 Task: select a rule when a due date less than hours ago is set on a card by anyone.
Action: Mouse moved to (1270, 107)
Screenshot: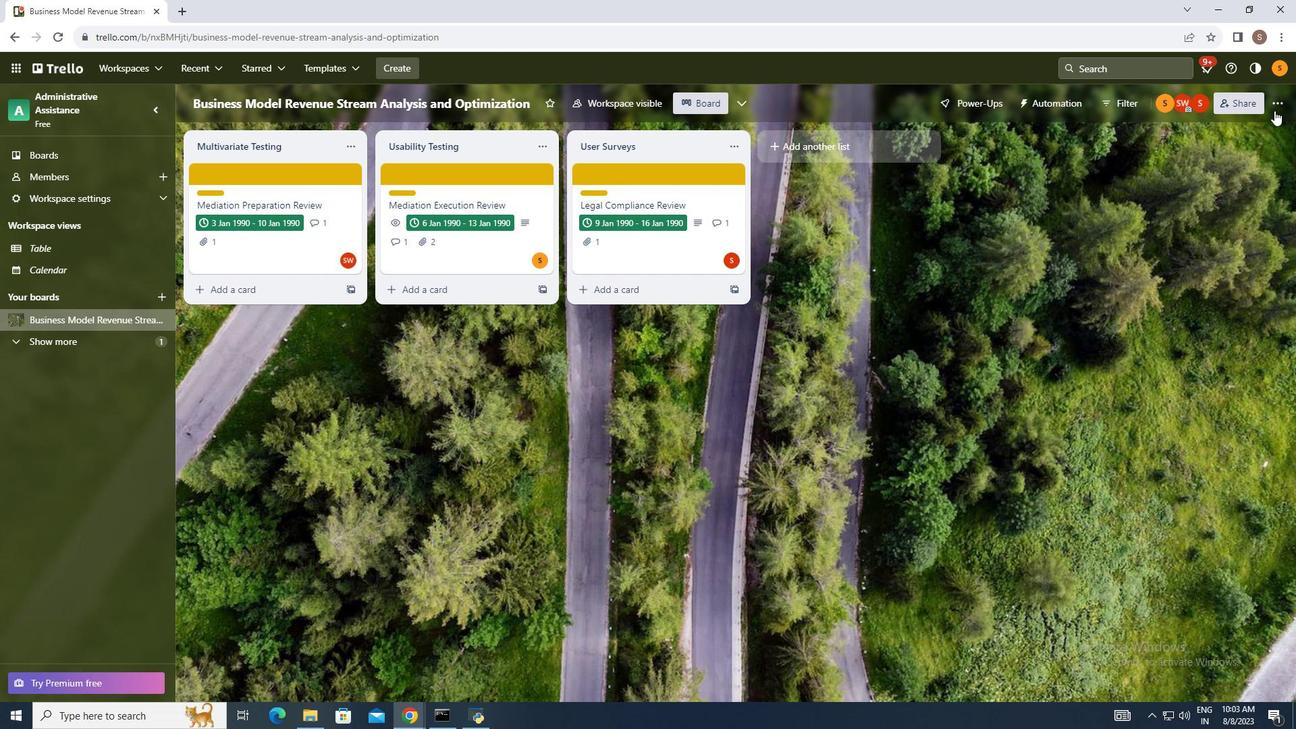 
Action: Mouse pressed left at (1270, 107)
Screenshot: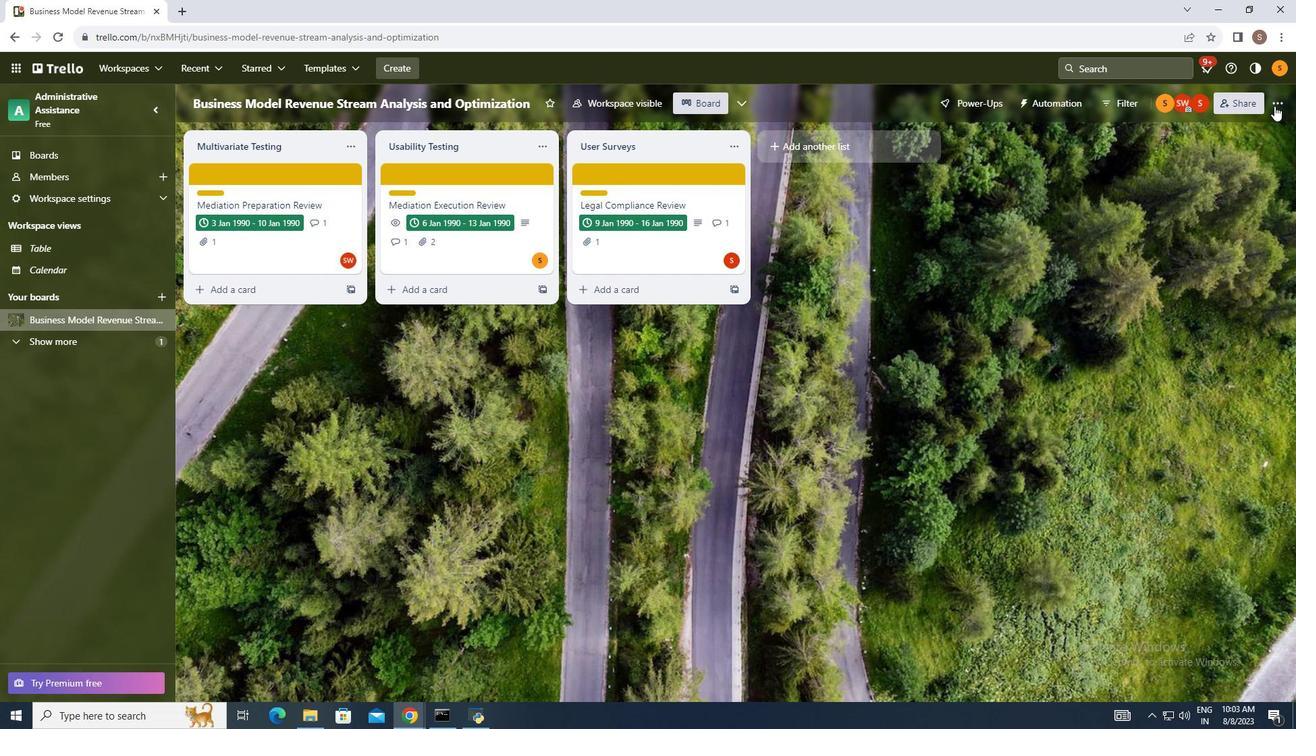 
Action: Mouse moved to (1164, 268)
Screenshot: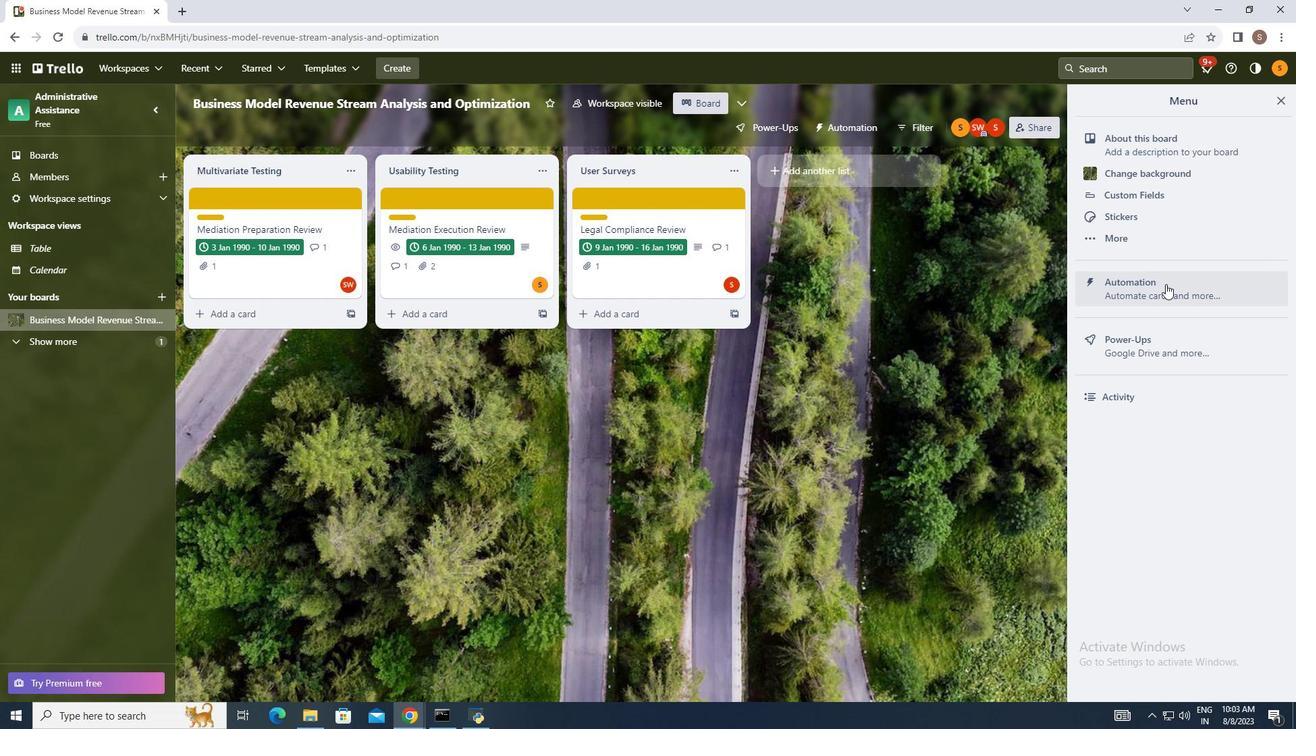 
Action: Mouse pressed left at (1164, 268)
Screenshot: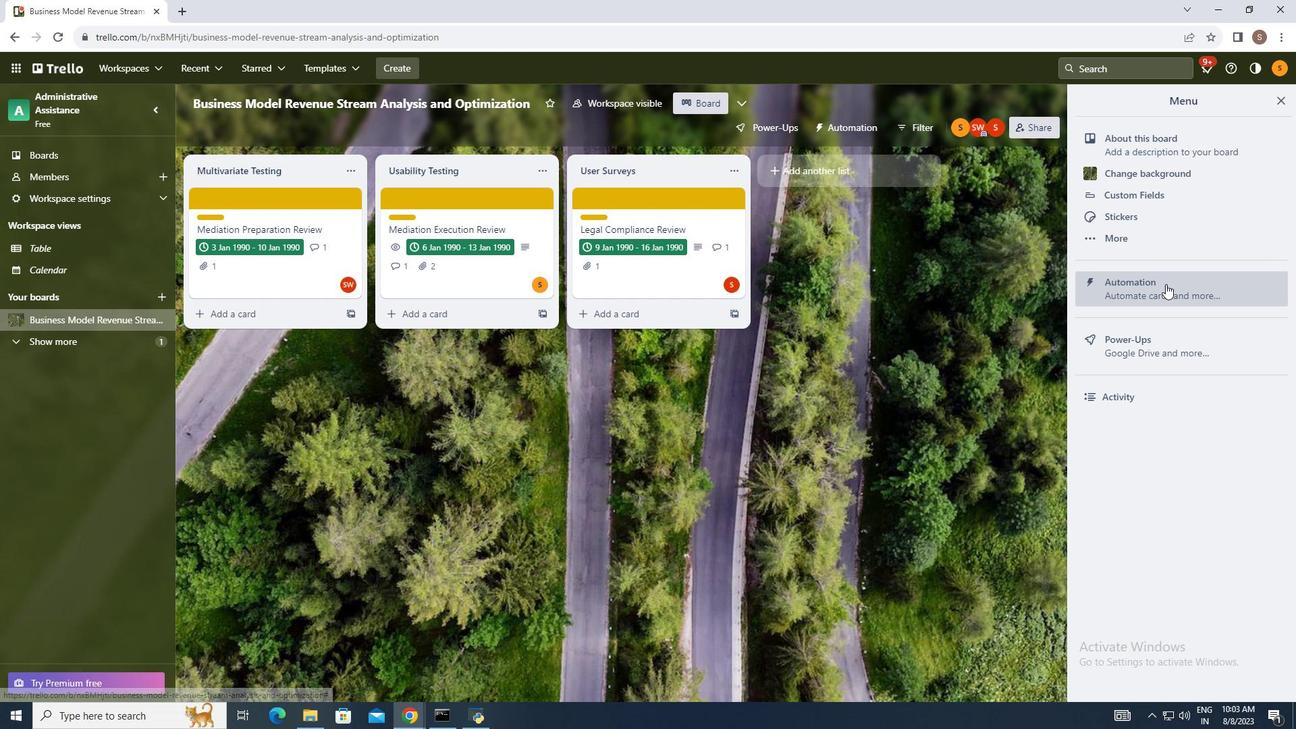 
Action: Mouse moved to (252, 213)
Screenshot: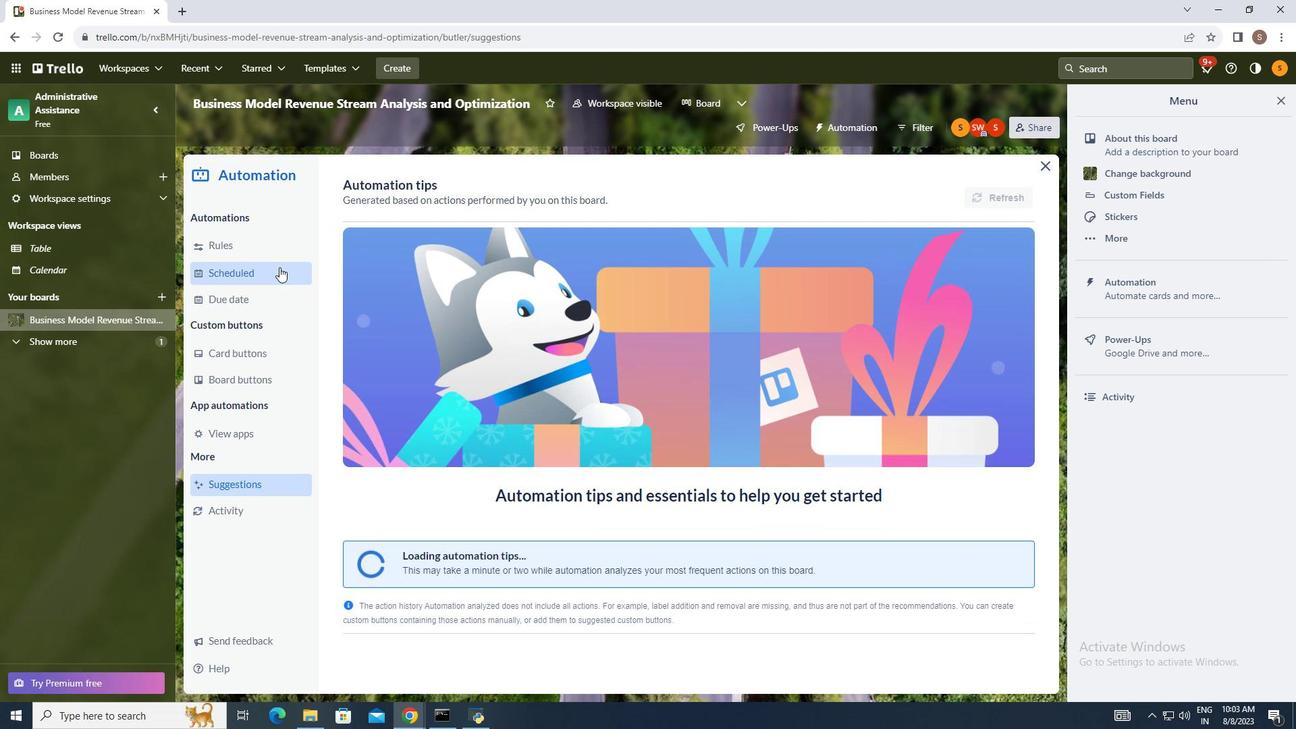 
Action: Mouse pressed left at (252, 213)
Screenshot: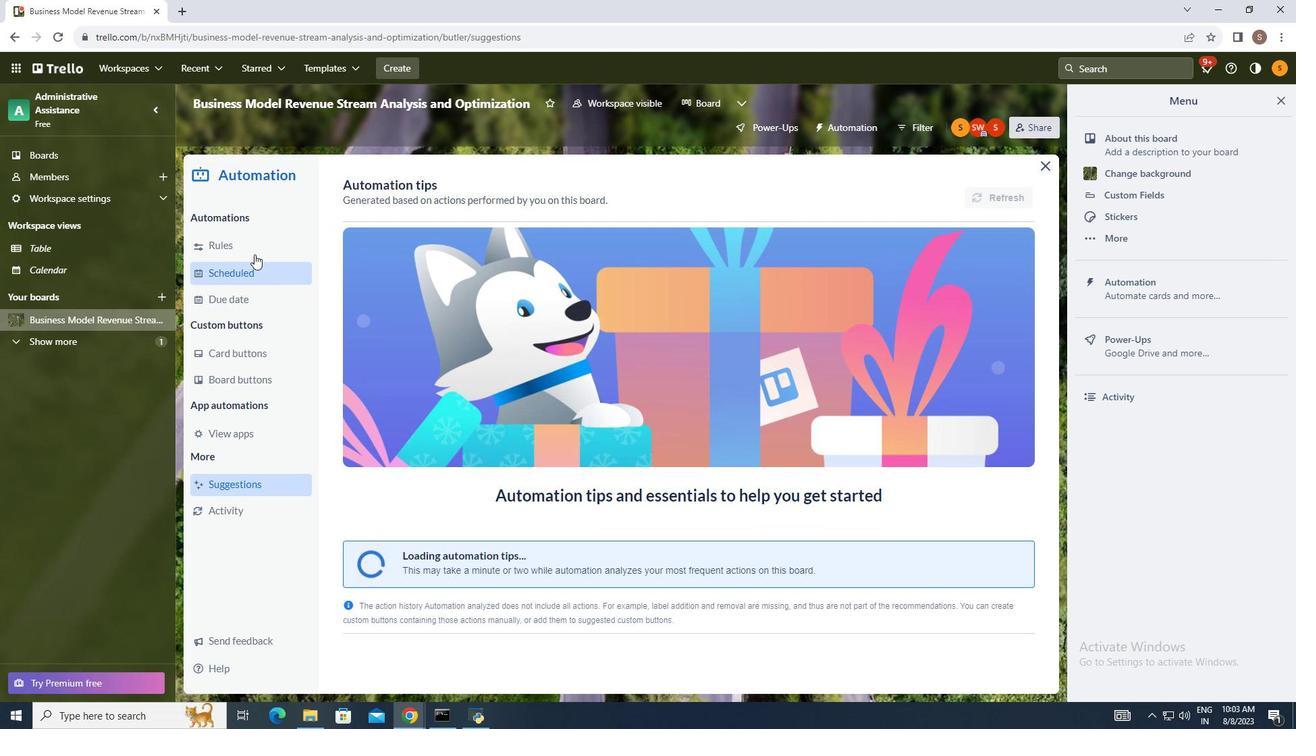 
Action: Mouse moved to (899, 167)
Screenshot: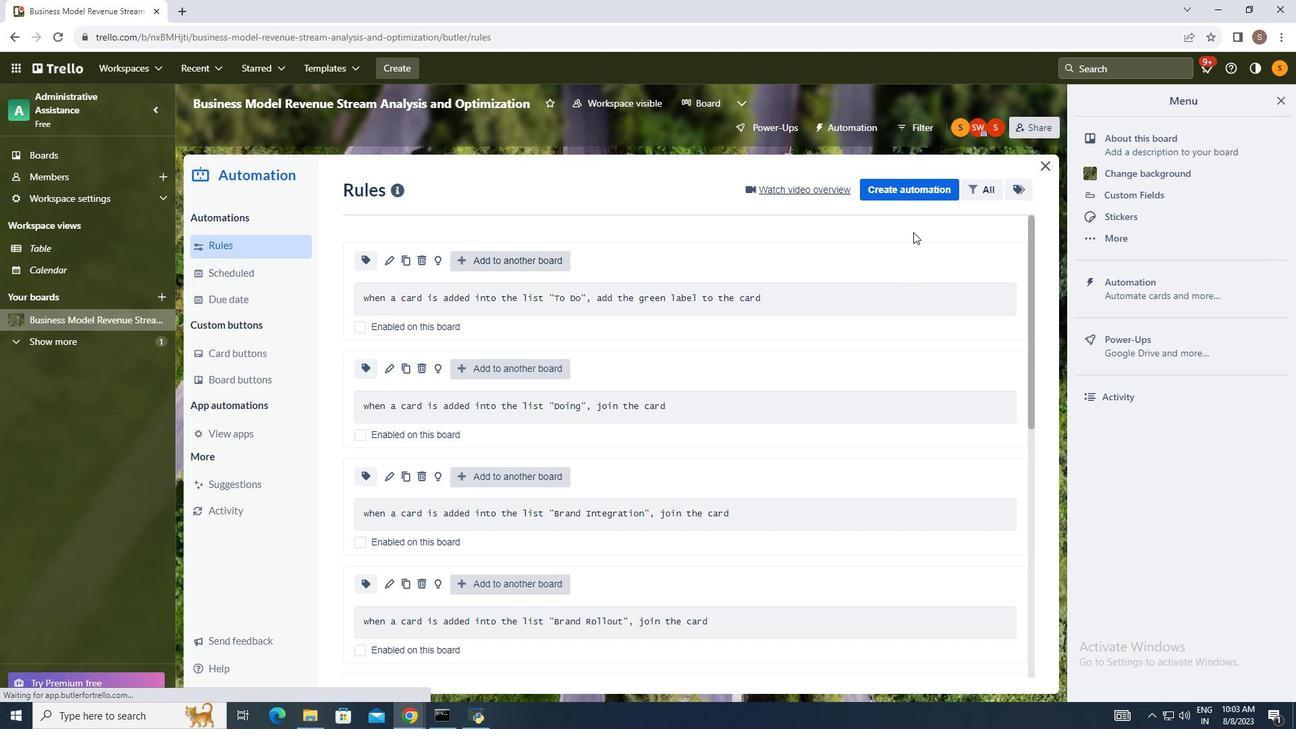 
Action: Mouse pressed left at (899, 167)
Screenshot: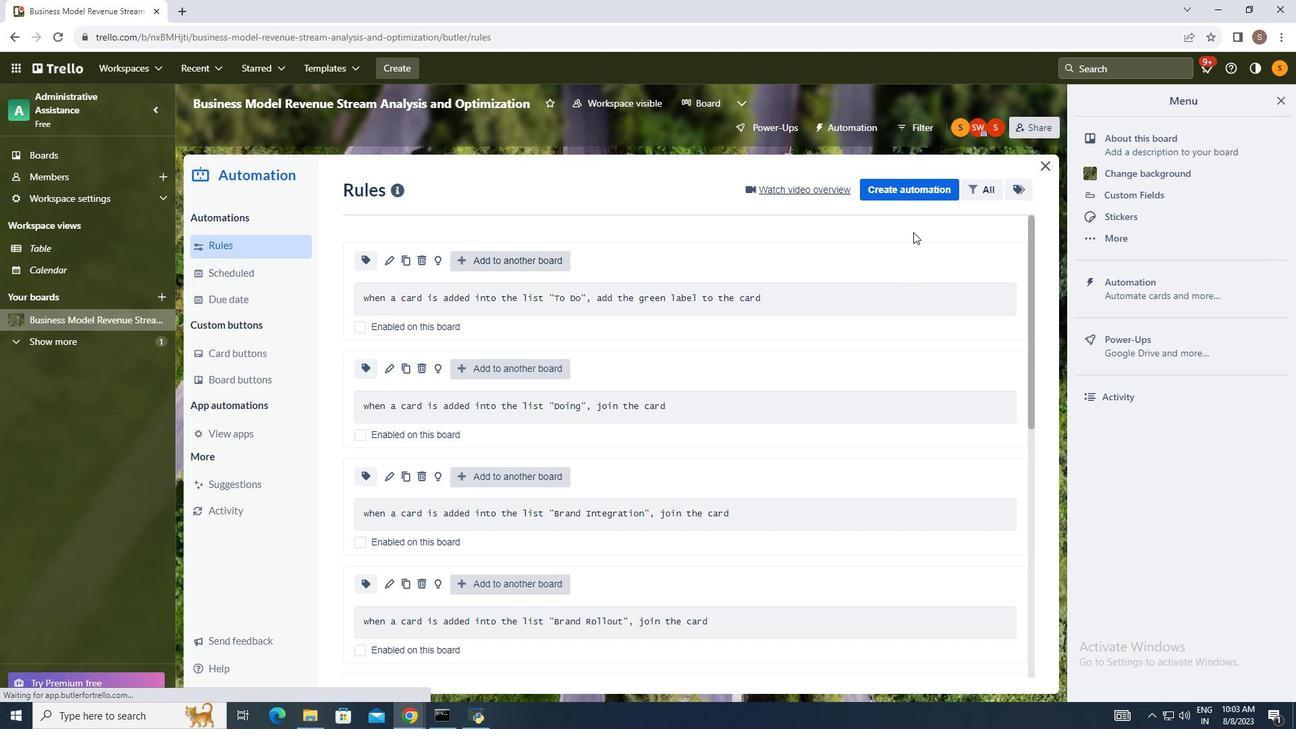 
Action: Mouse moved to (599, 292)
Screenshot: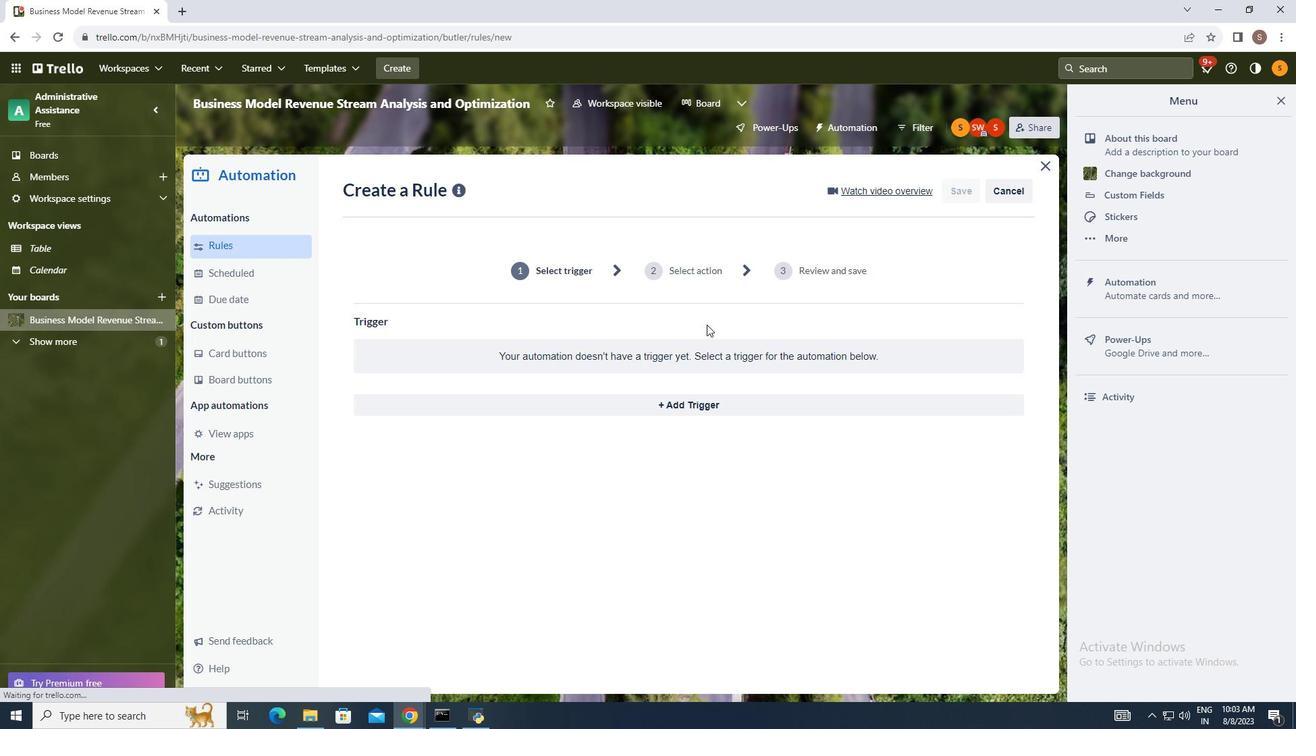 
Action: Mouse pressed left at (599, 292)
Screenshot: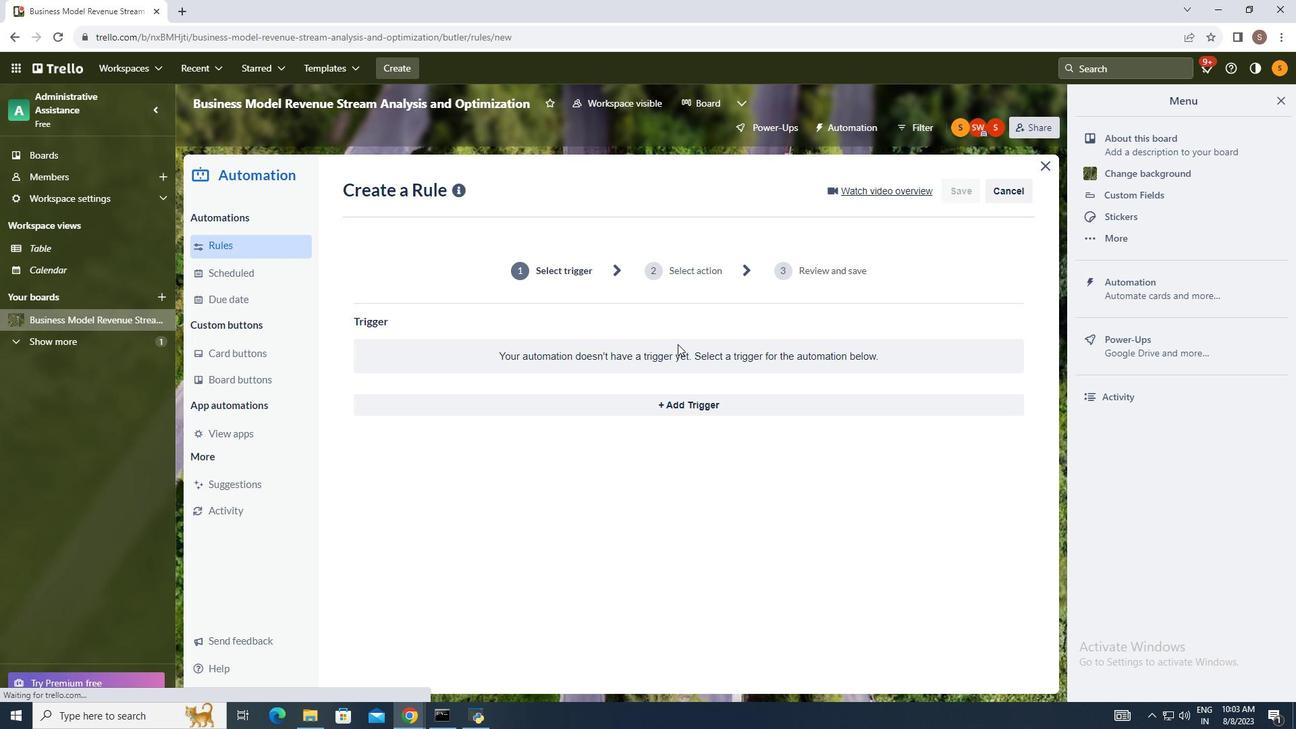 
Action: Mouse moved to (494, 337)
Screenshot: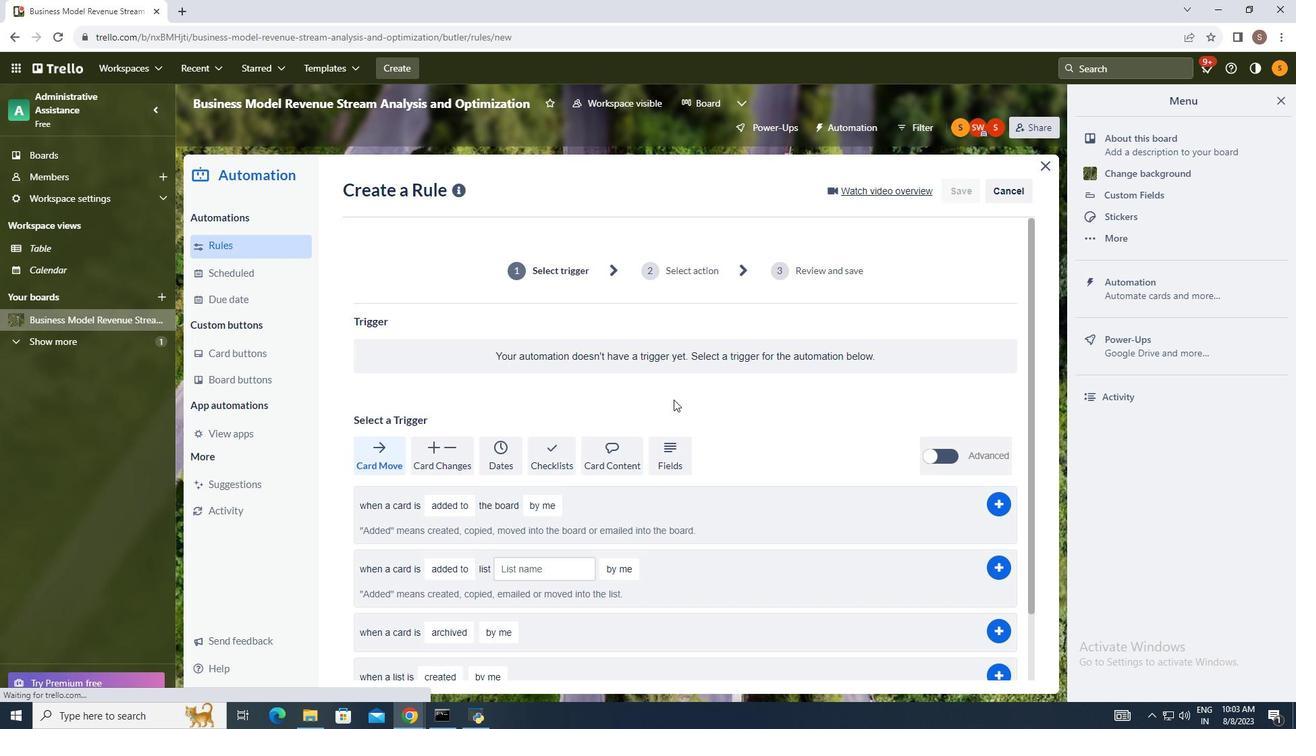 
Action: Mouse pressed left at (494, 337)
Screenshot: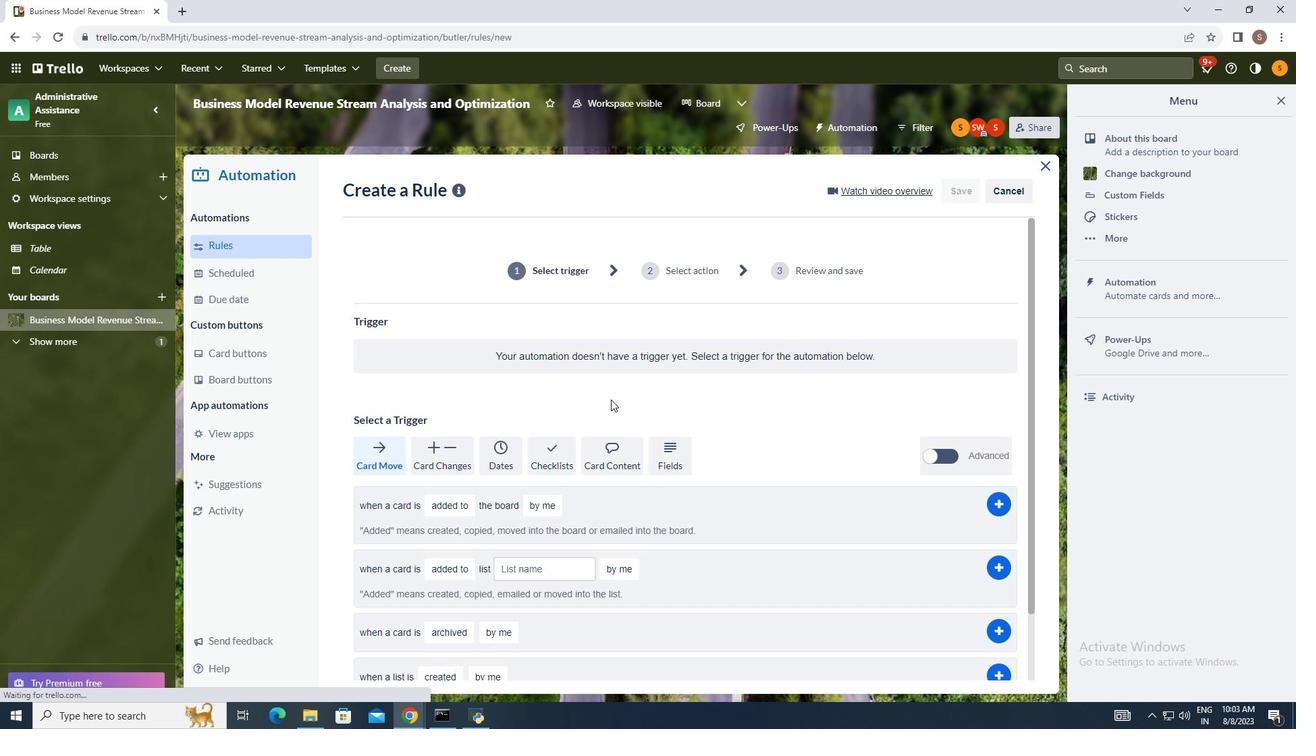 
Action: Mouse moved to (404, 397)
Screenshot: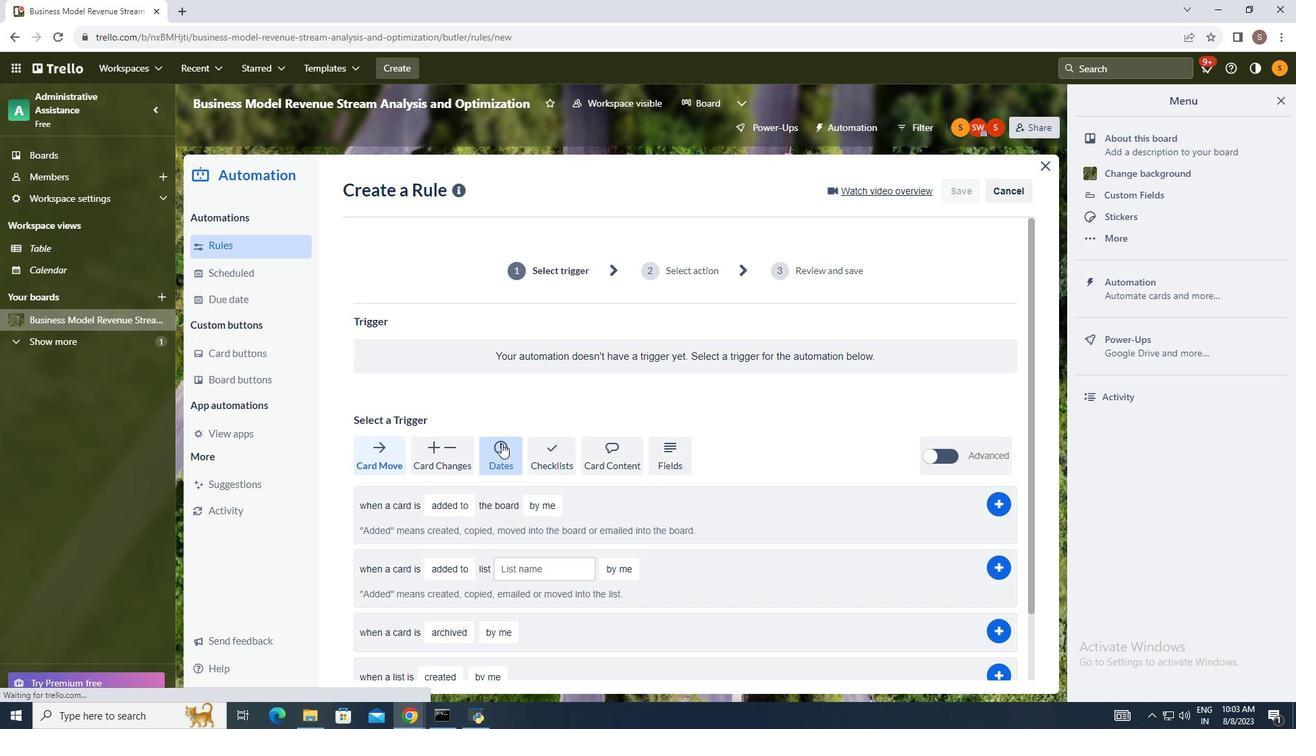 
Action: Mouse pressed left at (404, 397)
Screenshot: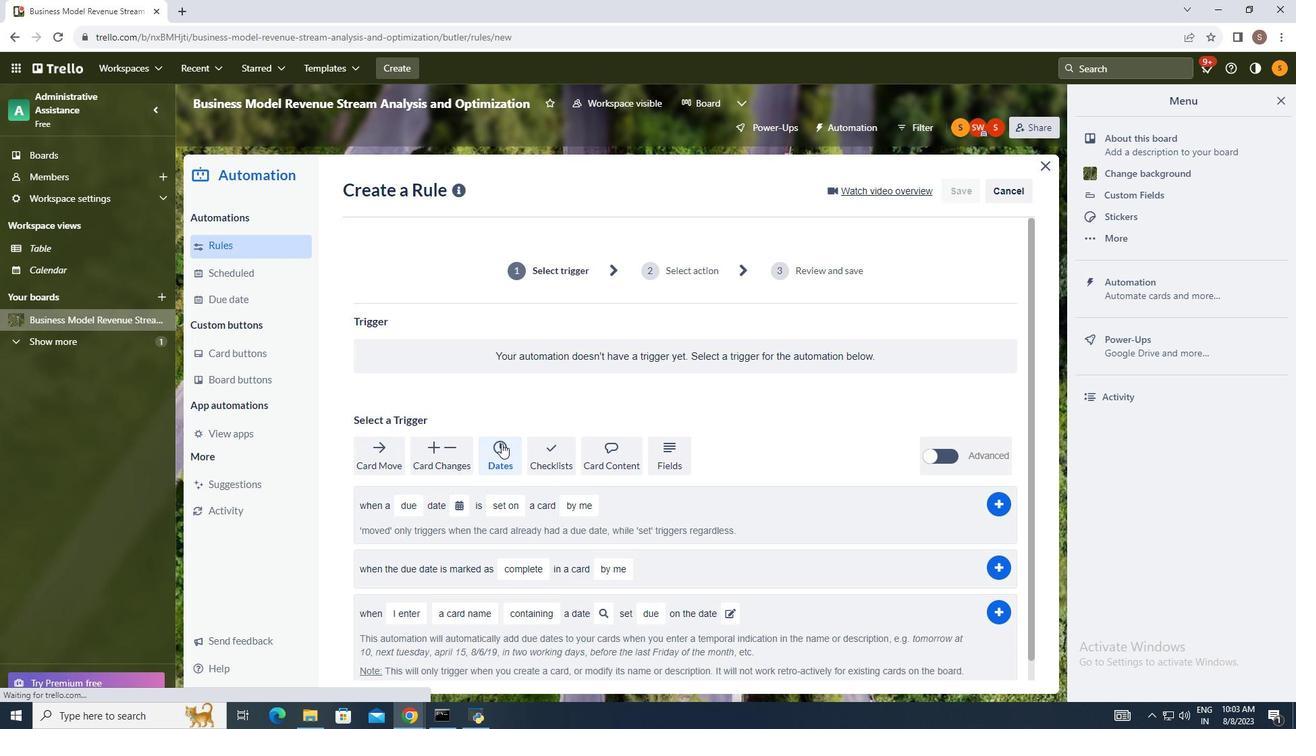 
Action: Mouse moved to (412, 418)
Screenshot: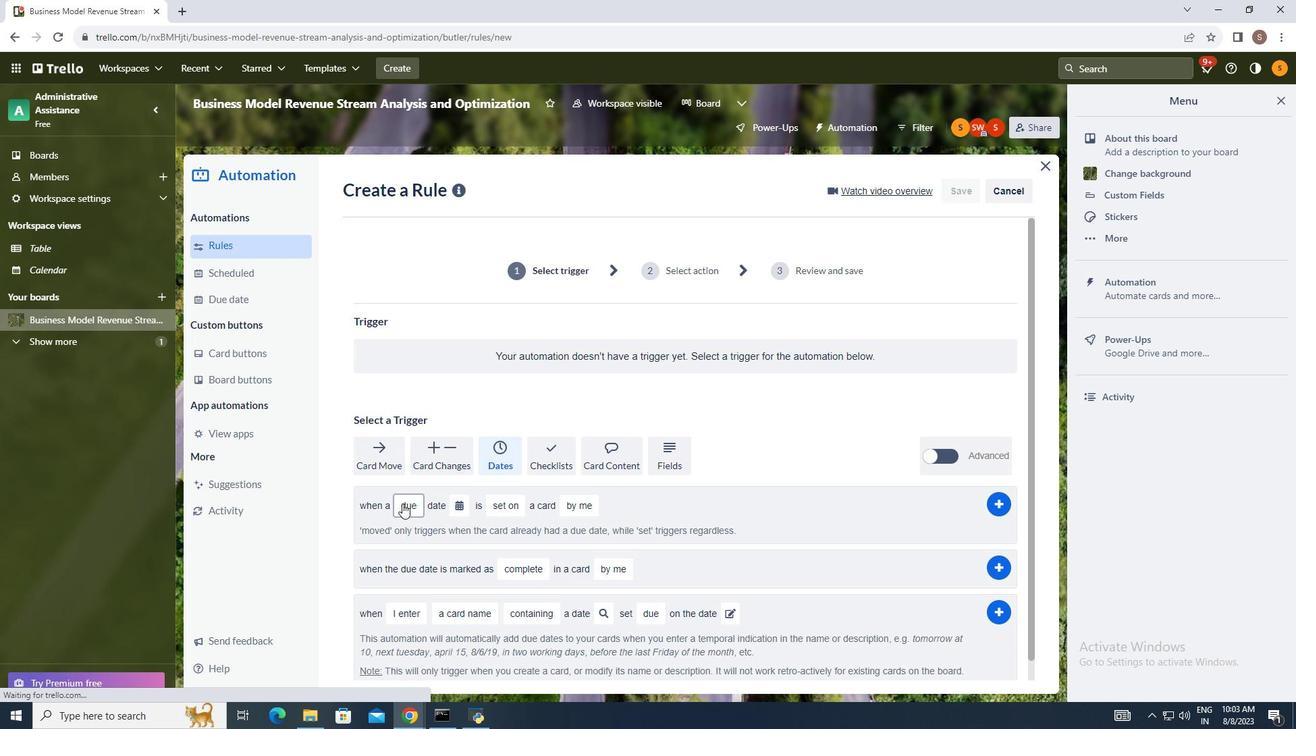 
Action: Mouse pressed left at (412, 418)
Screenshot: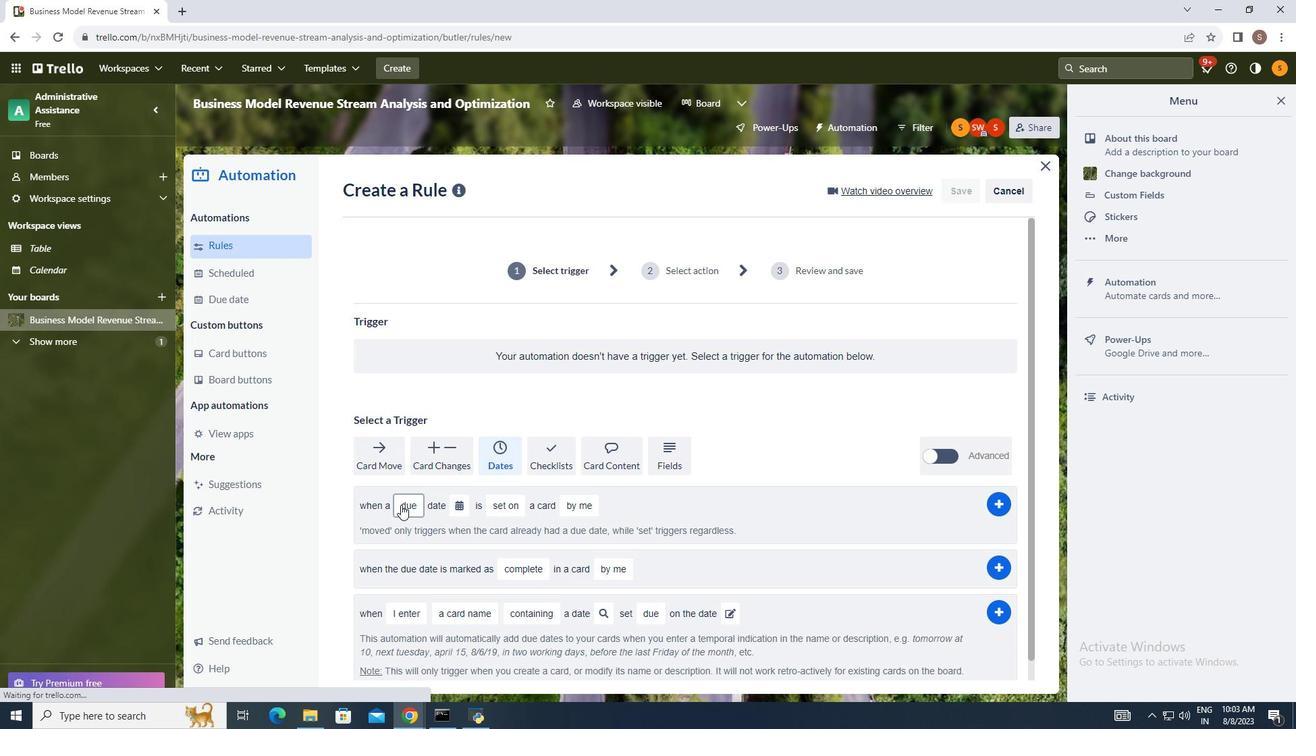 
Action: Mouse moved to (458, 395)
Screenshot: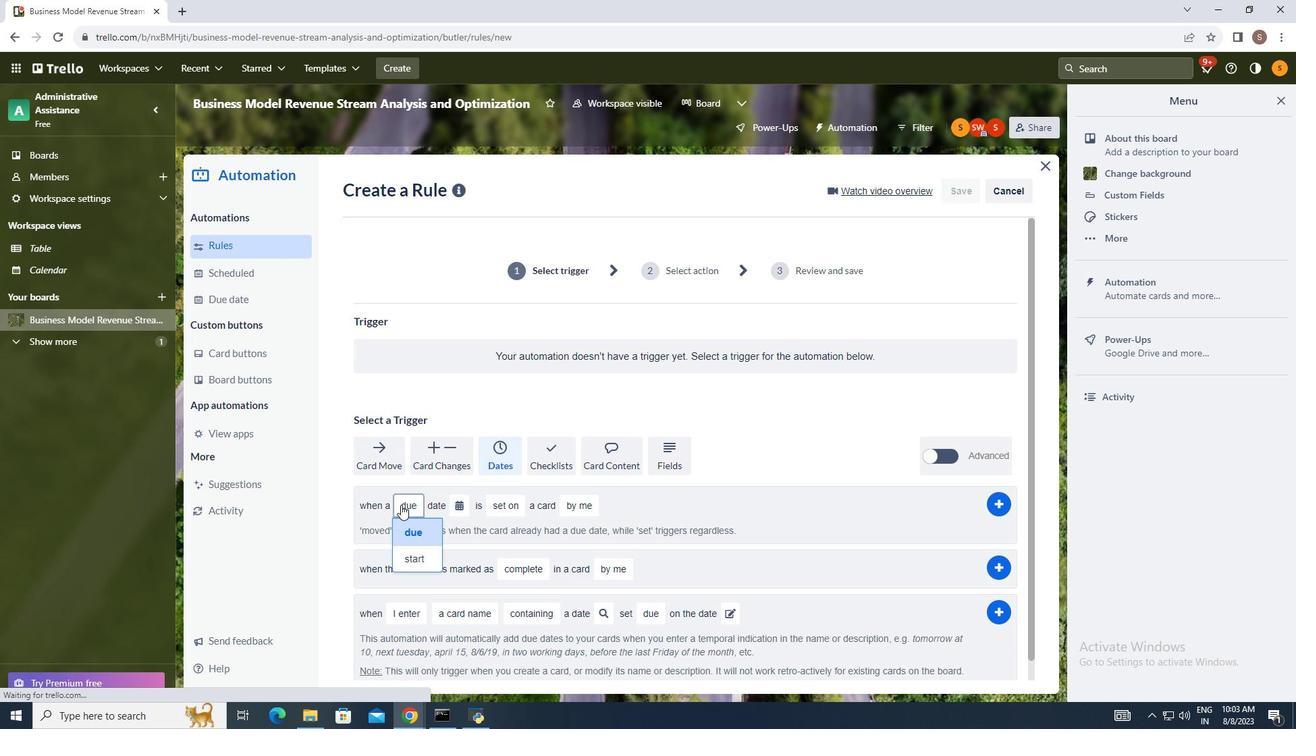 
Action: Mouse pressed left at (458, 395)
Screenshot: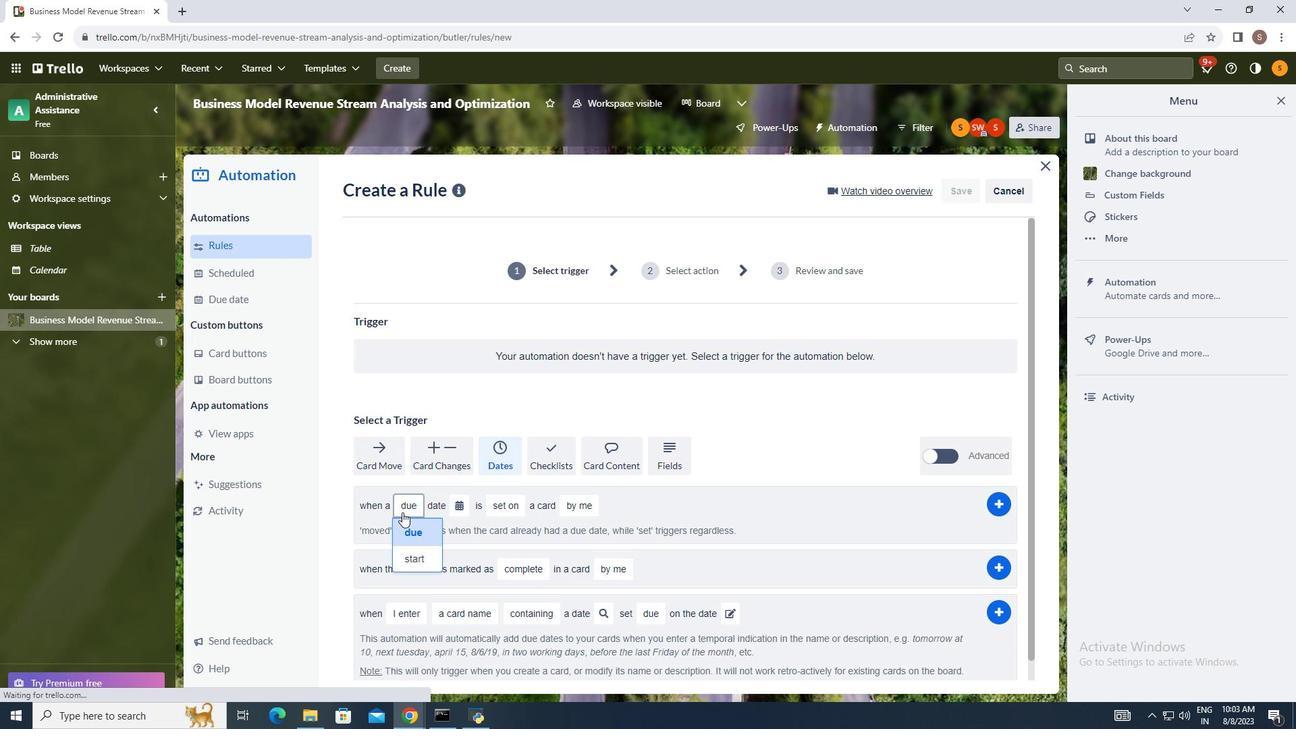 
Action: Mouse moved to (474, 480)
Screenshot: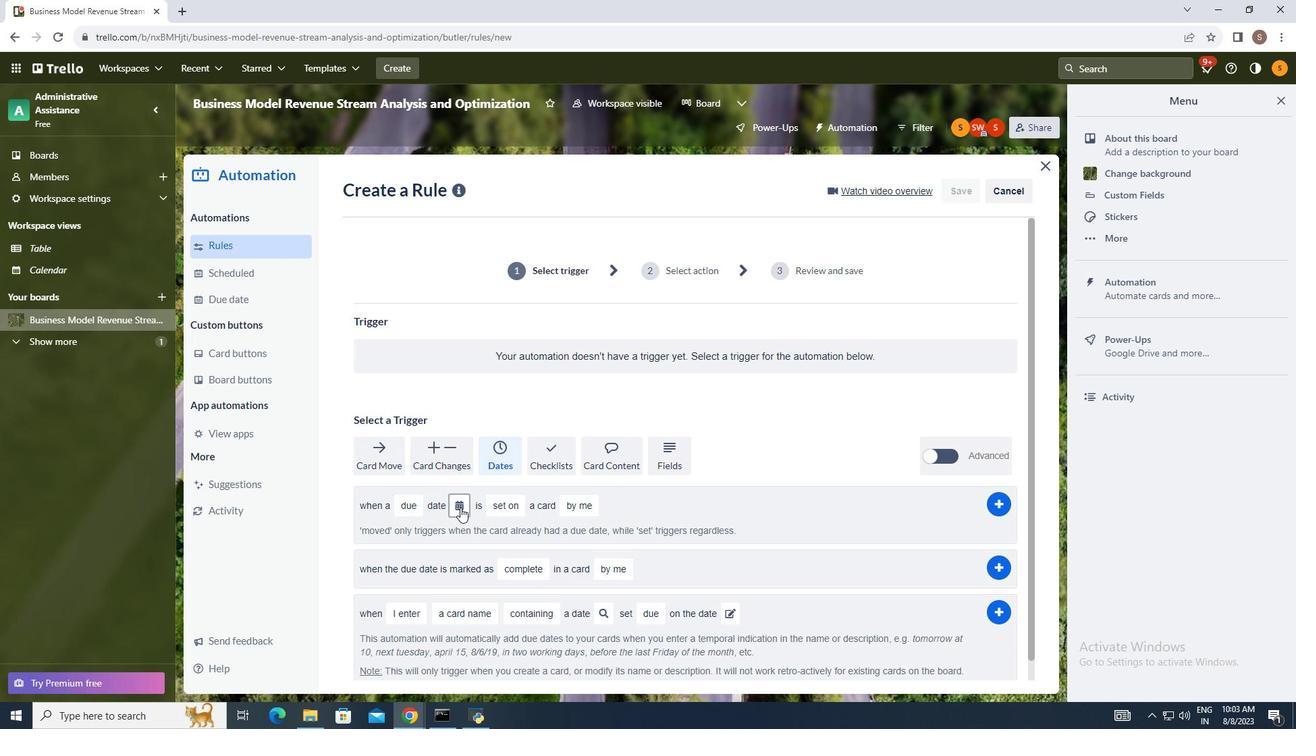 
Action: Mouse pressed left at (474, 480)
Screenshot: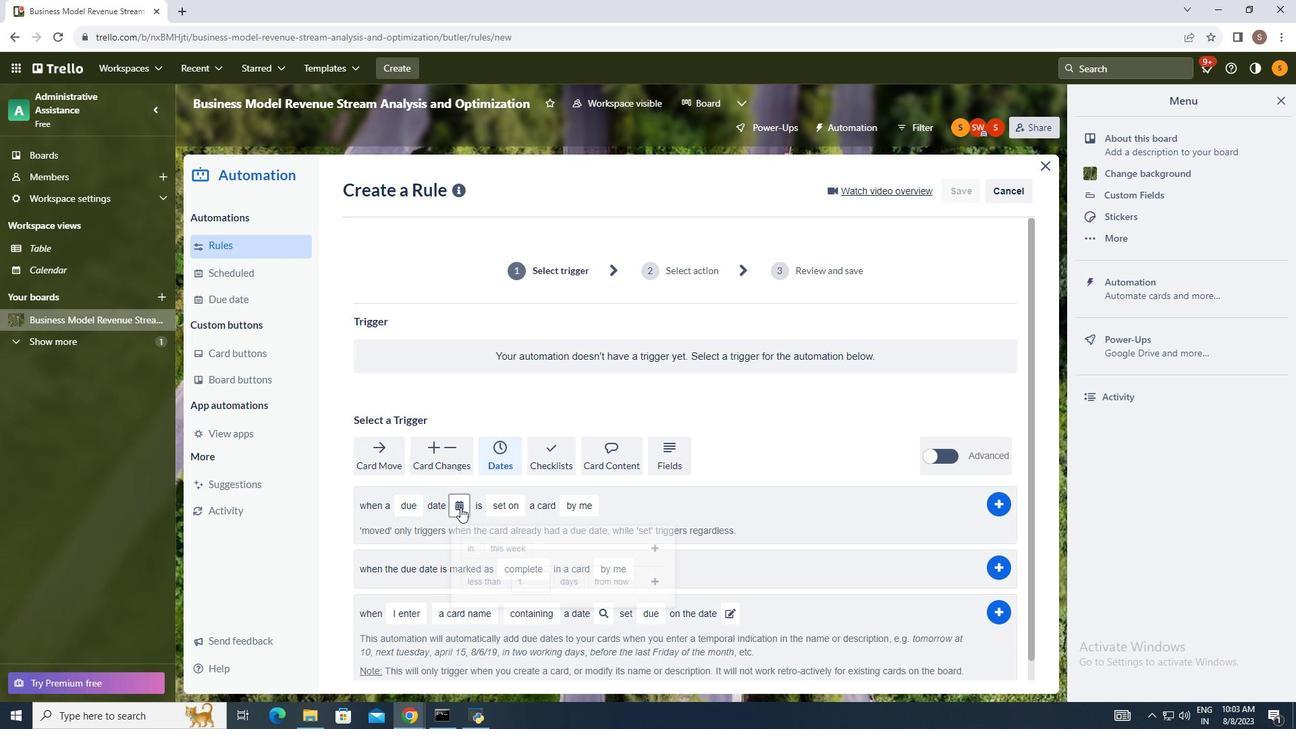 
Action: Mouse moved to (482, 505)
Screenshot: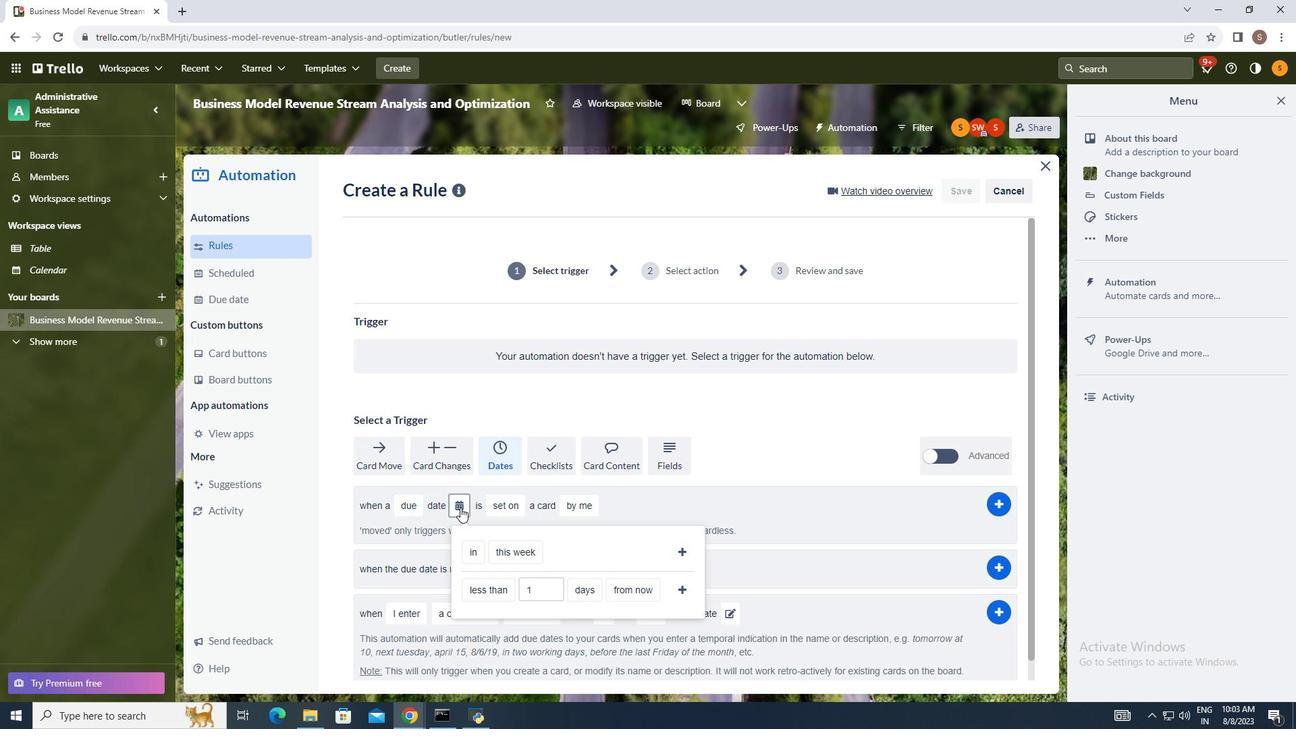 
Action: Mouse pressed left at (482, 505)
Screenshot: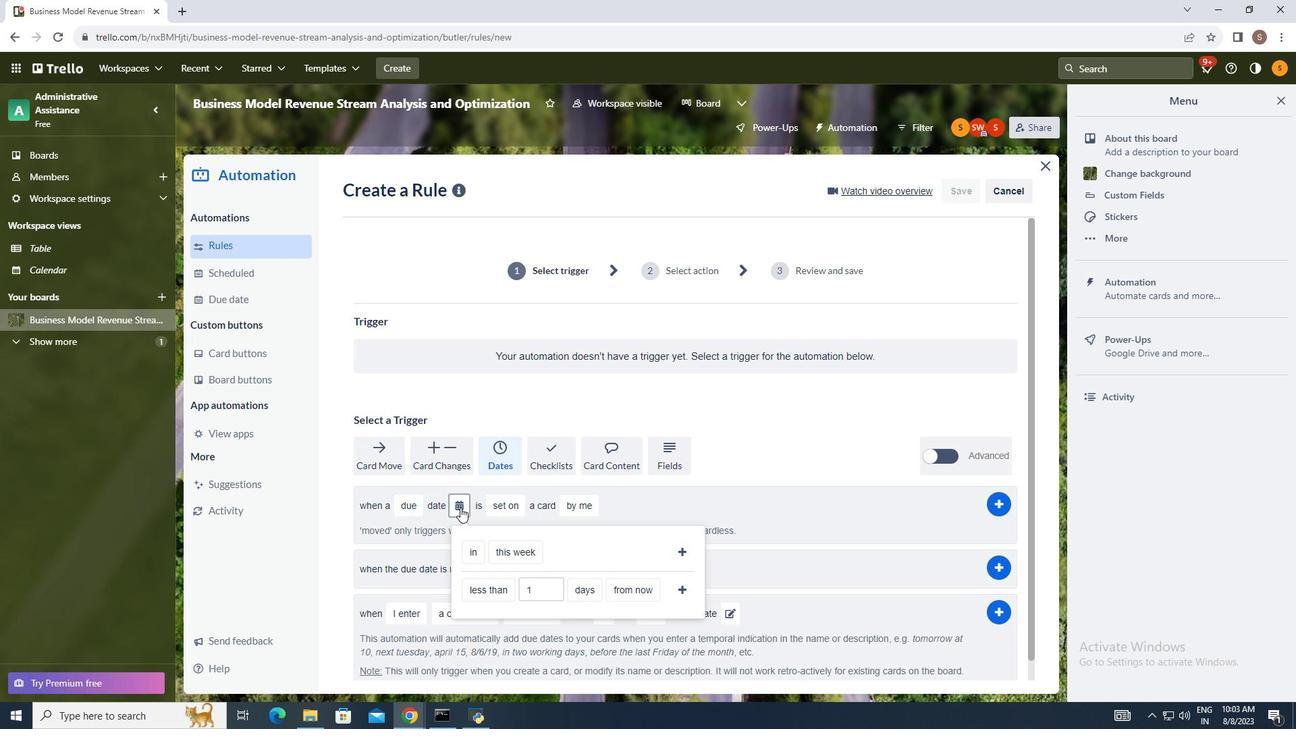 
Action: Mouse moved to (578, 482)
Screenshot: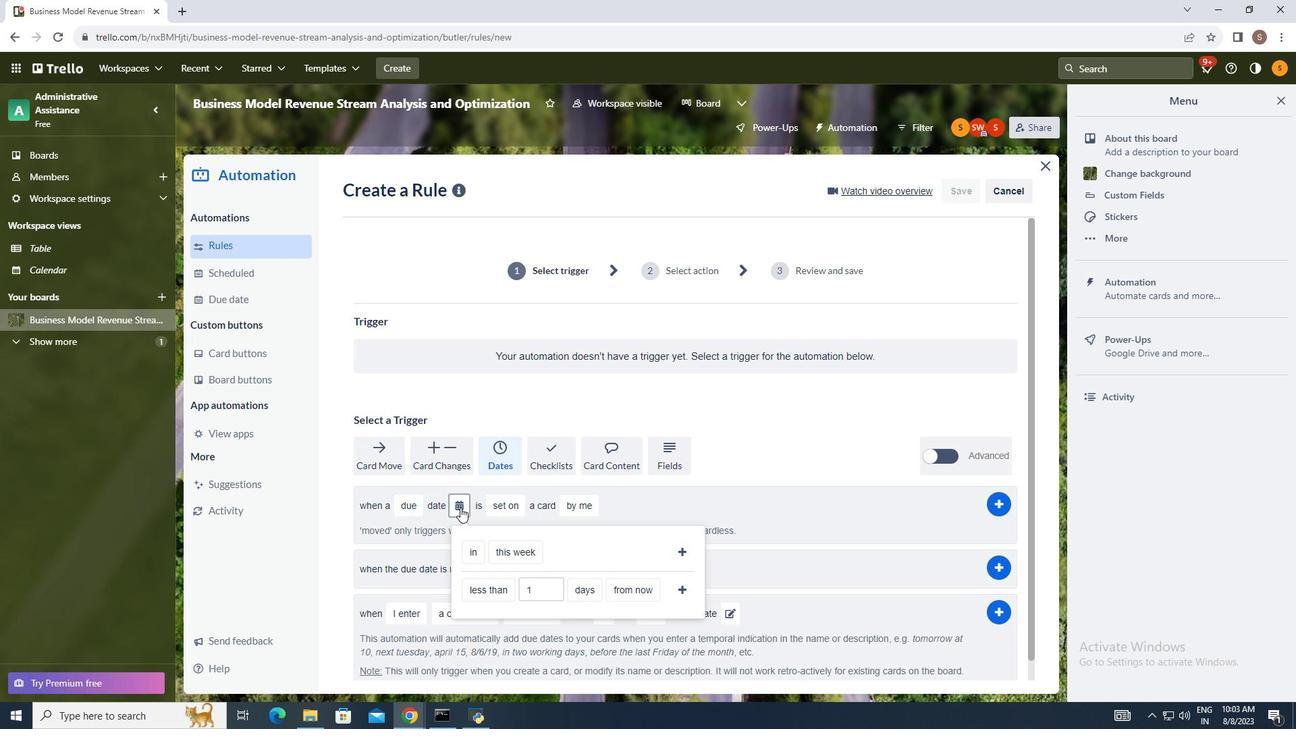 
Action: Mouse pressed left at (578, 482)
Screenshot: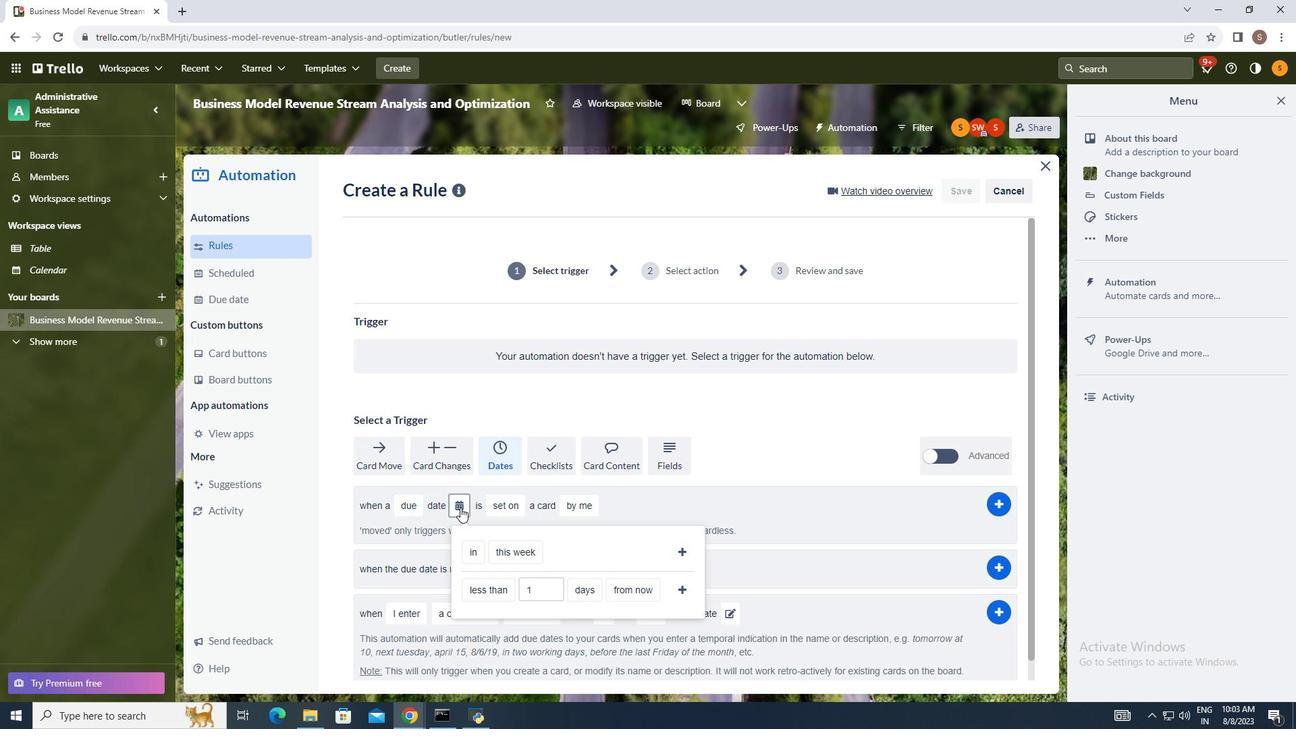 
Action: Mouse moved to (586, 505)
Screenshot: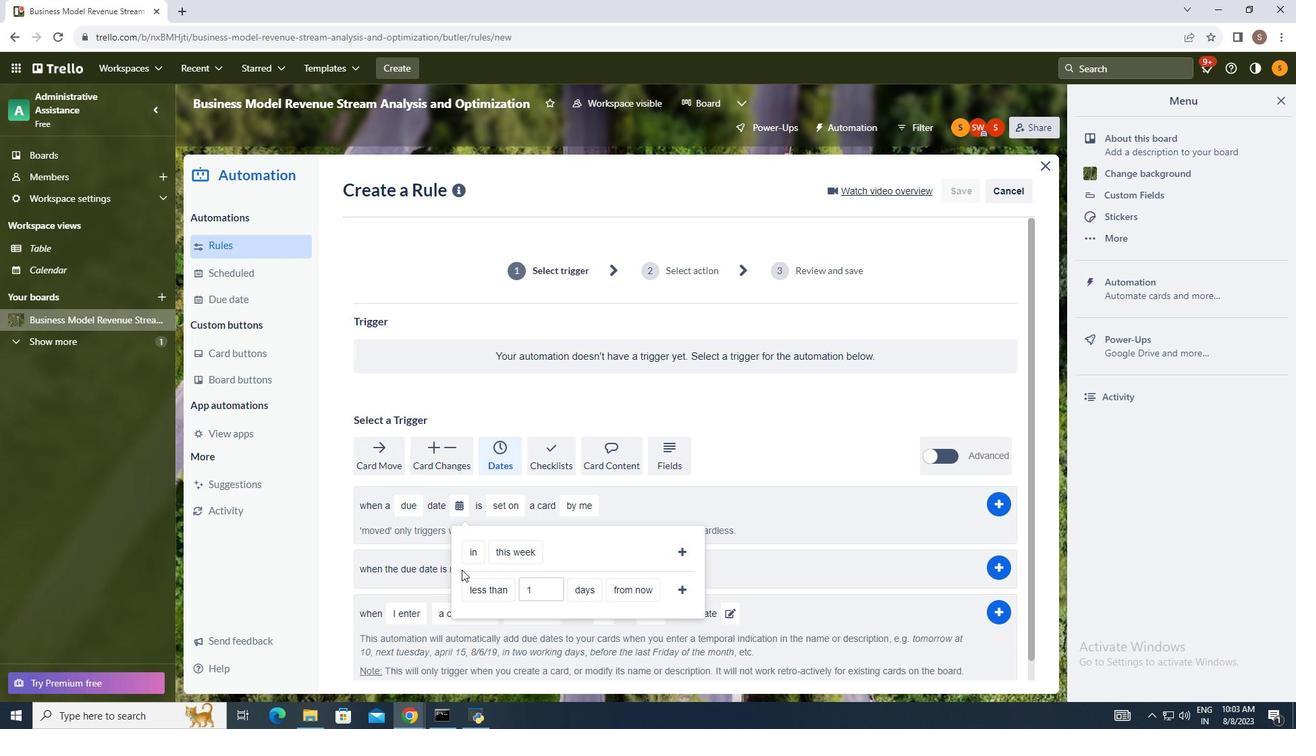 
Action: Mouse pressed left at (586, 505)
Screenshot: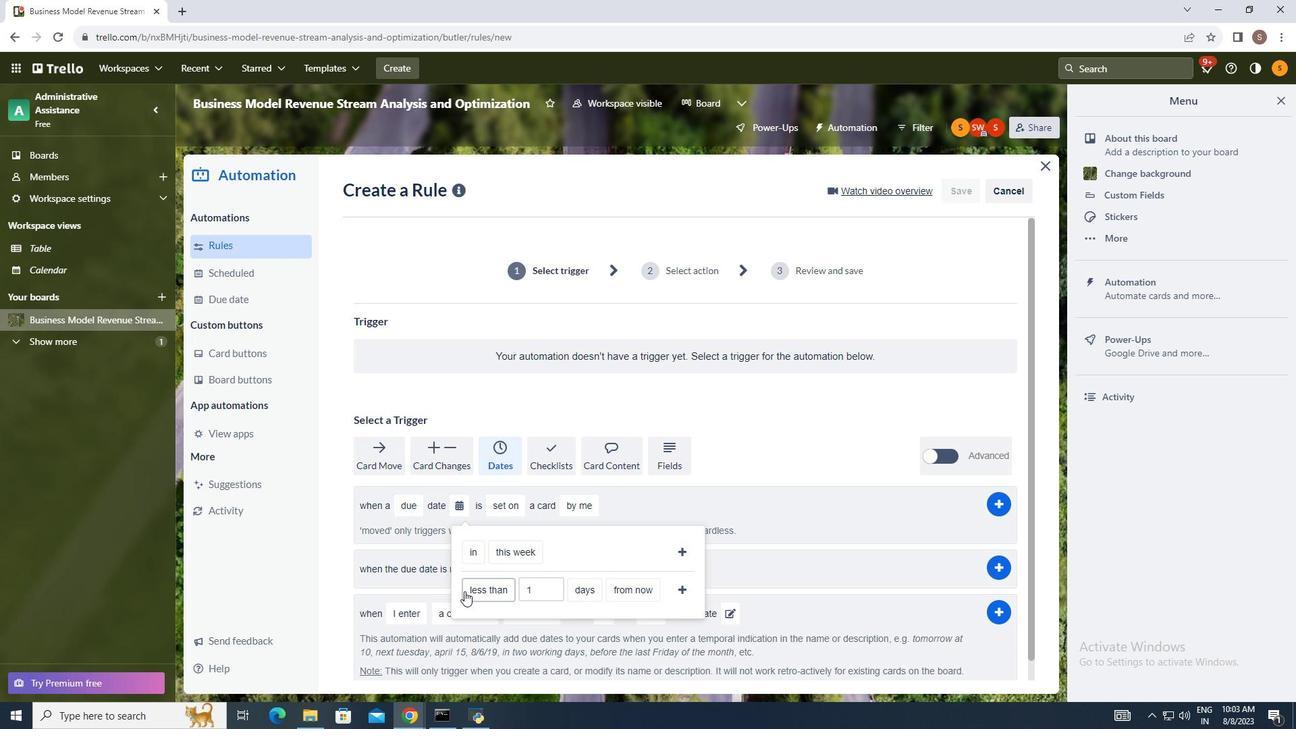
Action: Mouse moved to (640, 480)
Screenshot: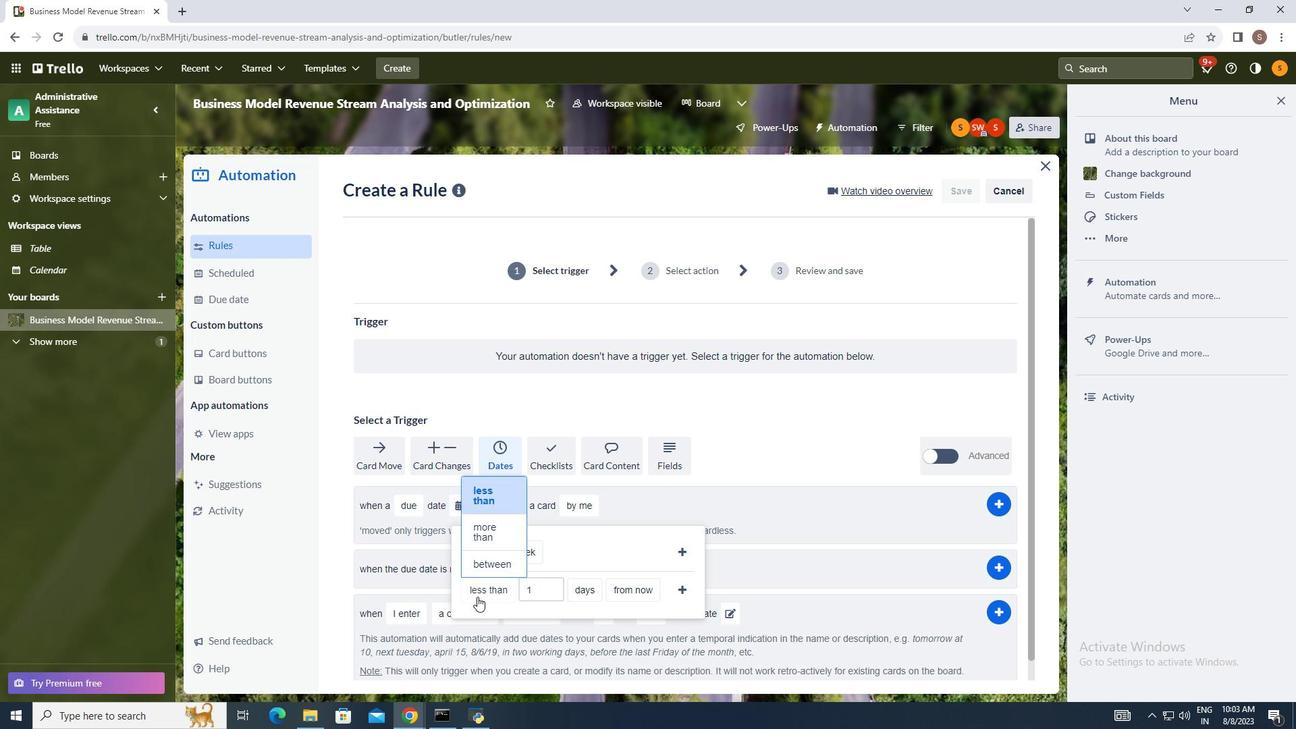 
Action: Mouse pressed left at (640, 480)
Screenshot: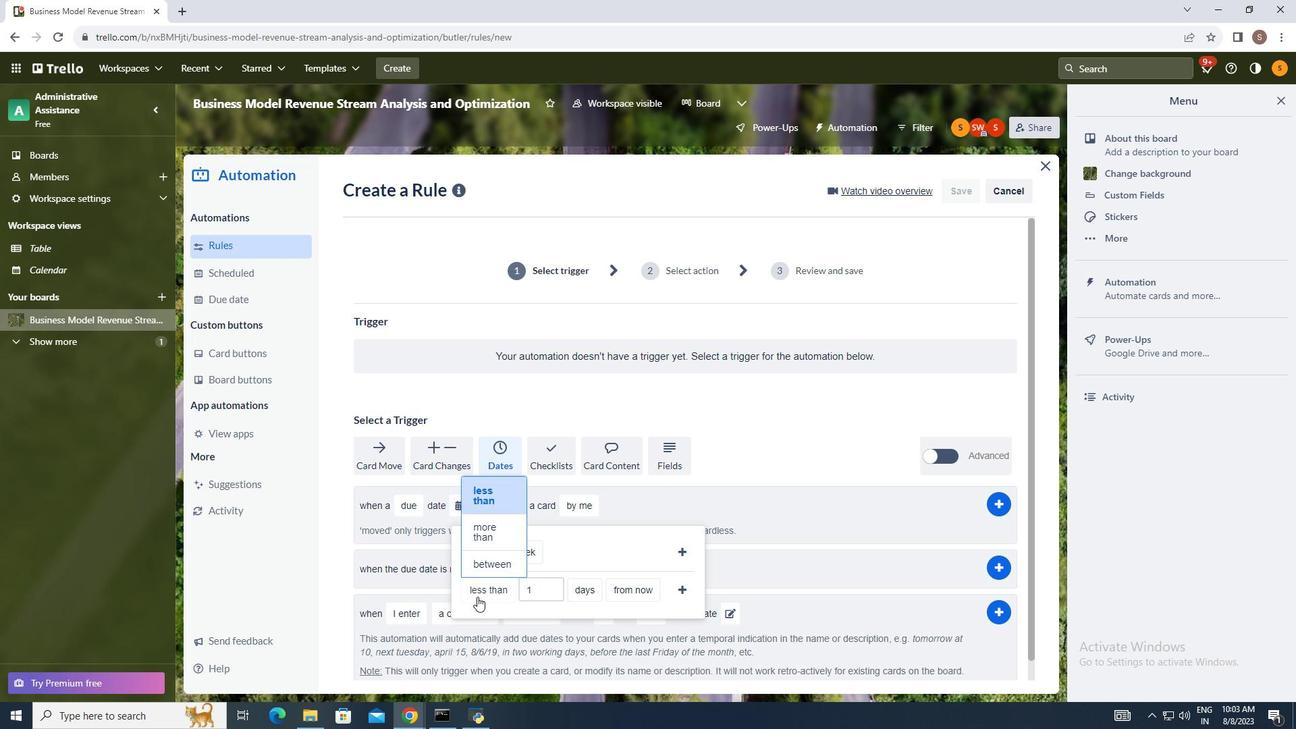 
Action: Mouse moved to (645, 505)
Screenshot: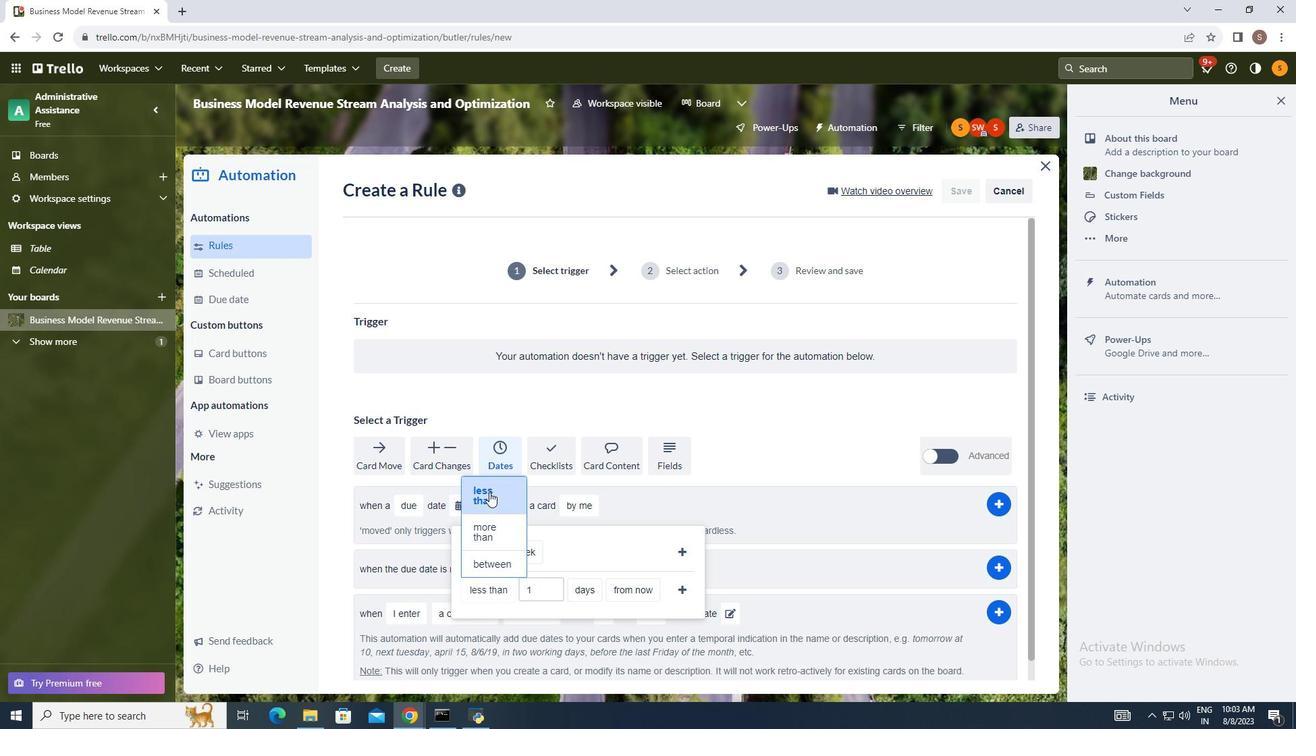 
Action: Mouse pressed left at (645, 505)
Screenshot: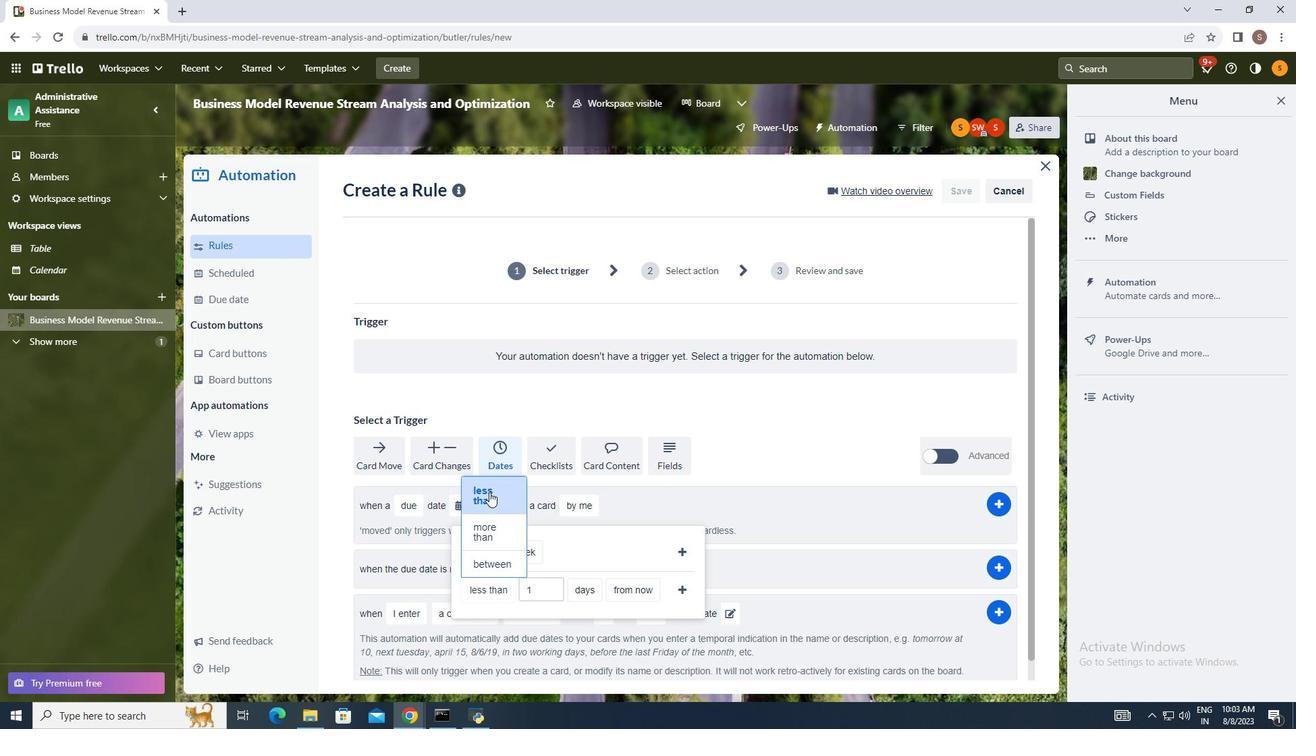 
Action: Mouse moved to (682, 478)
Screenshot: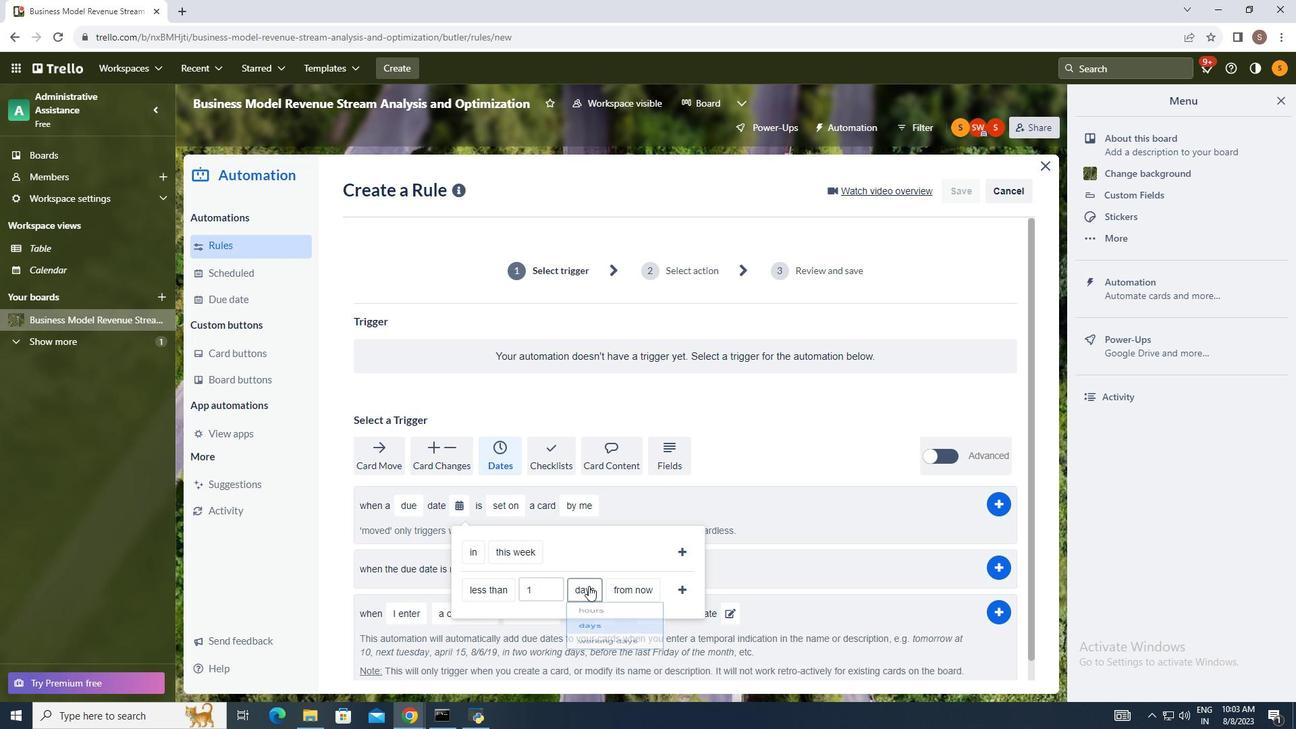 
Action: Mouse pressed left at (682, 478)
Screenshot: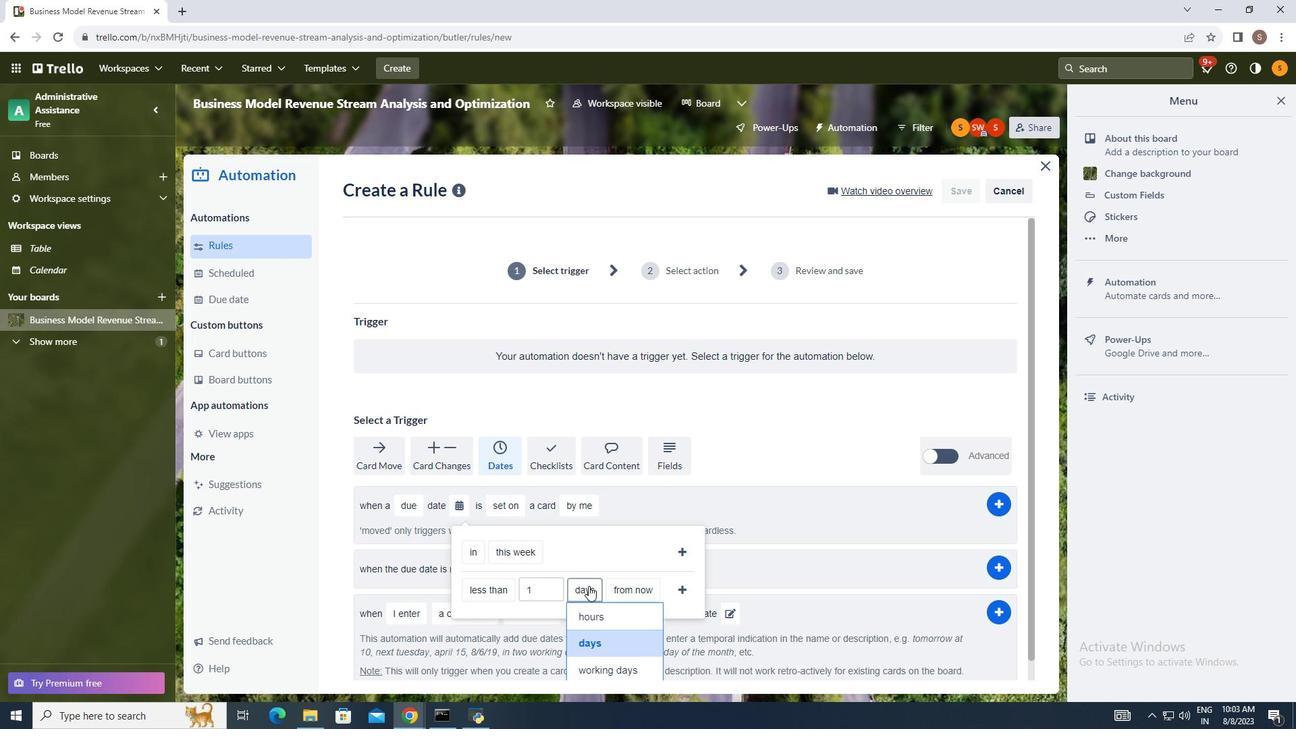 
Action: Mouse moved to (630, 394)
Screenshot: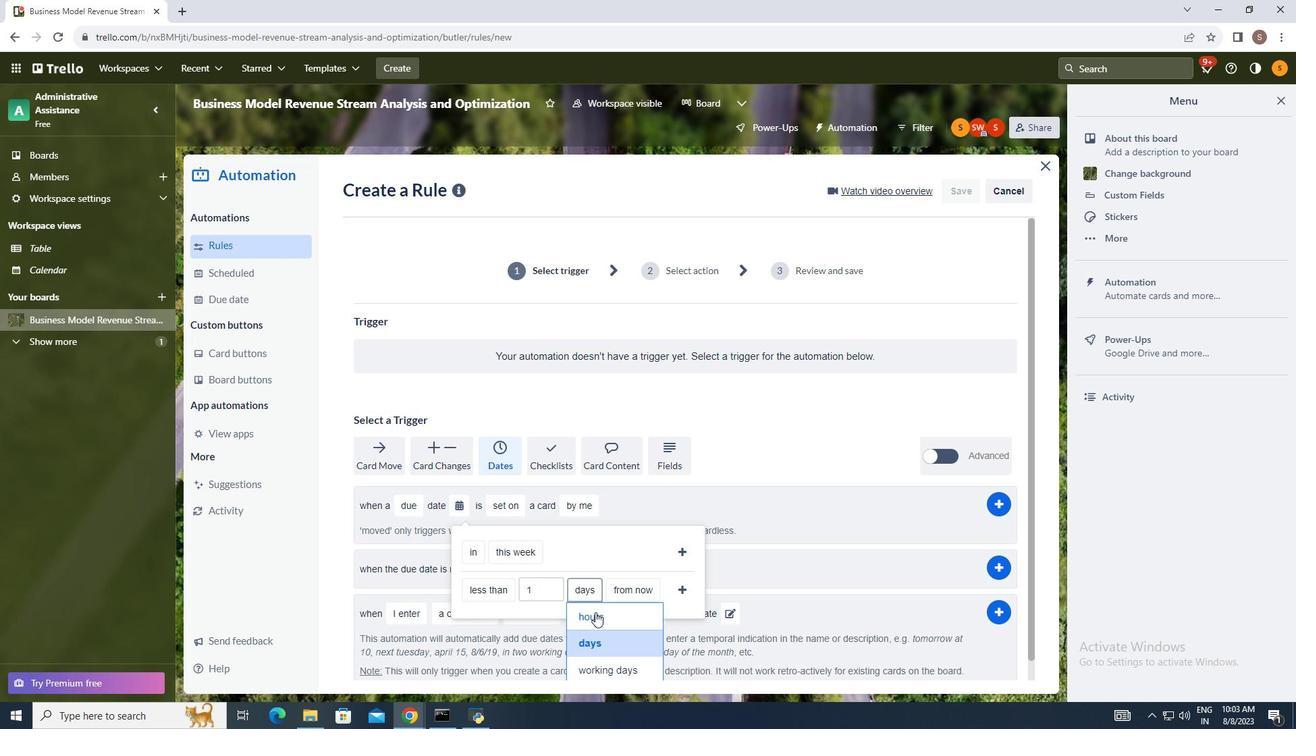 
Action: Mouse pressed left at (630, 394)
Screenshot: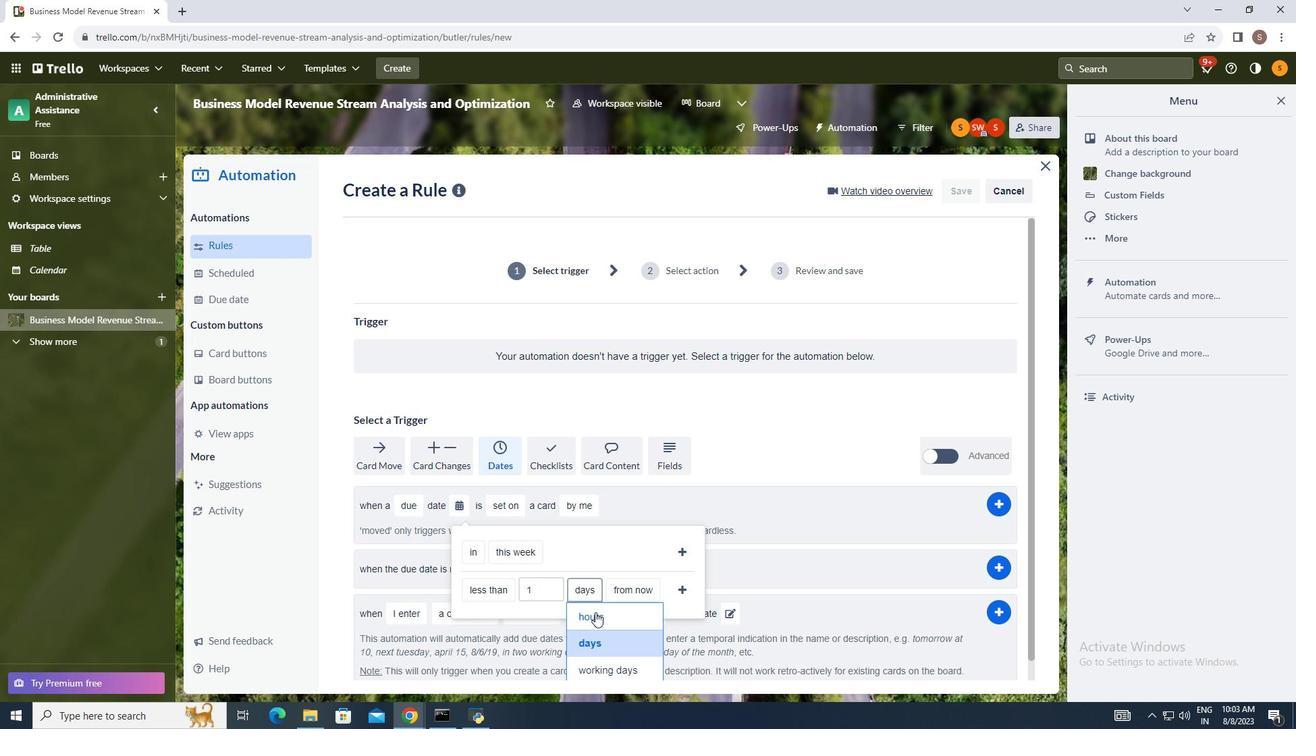 
Action: Mouse moved to (635, 445)
Screenshot: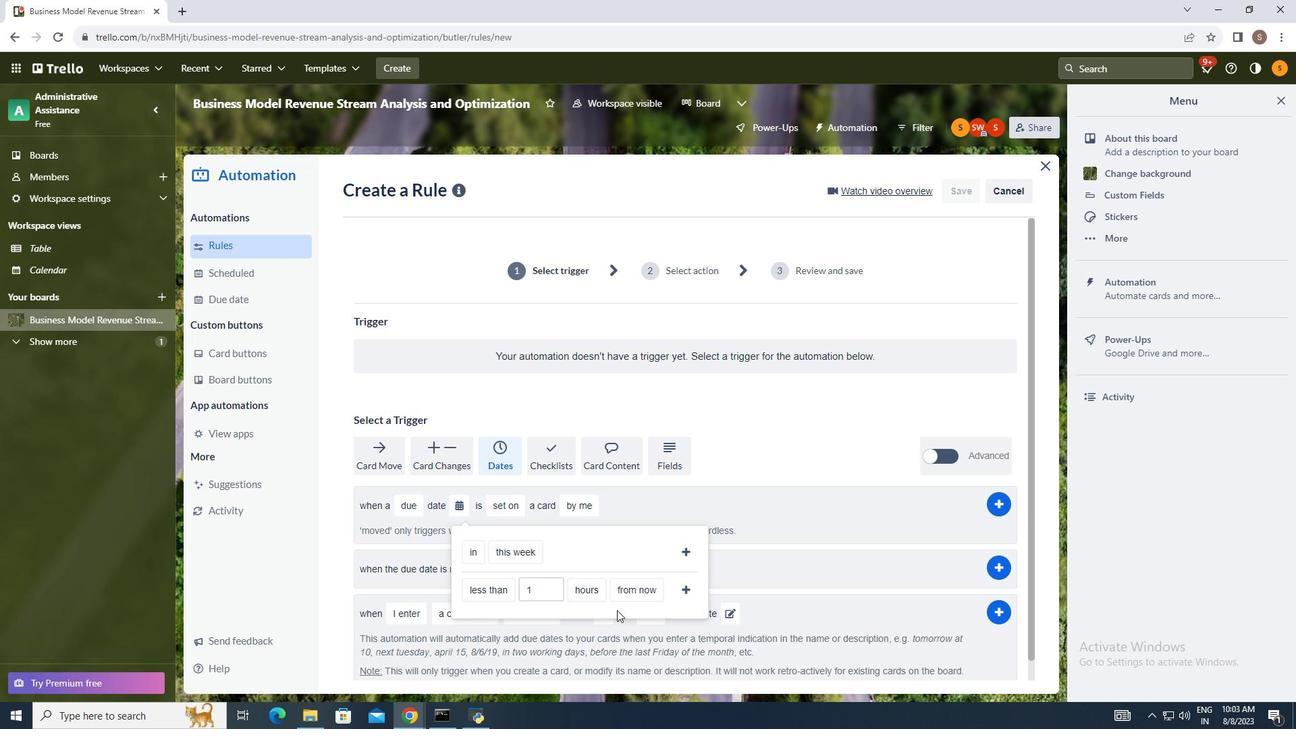 
Action: Mouse pressed left at (635, 445)
Screenshot: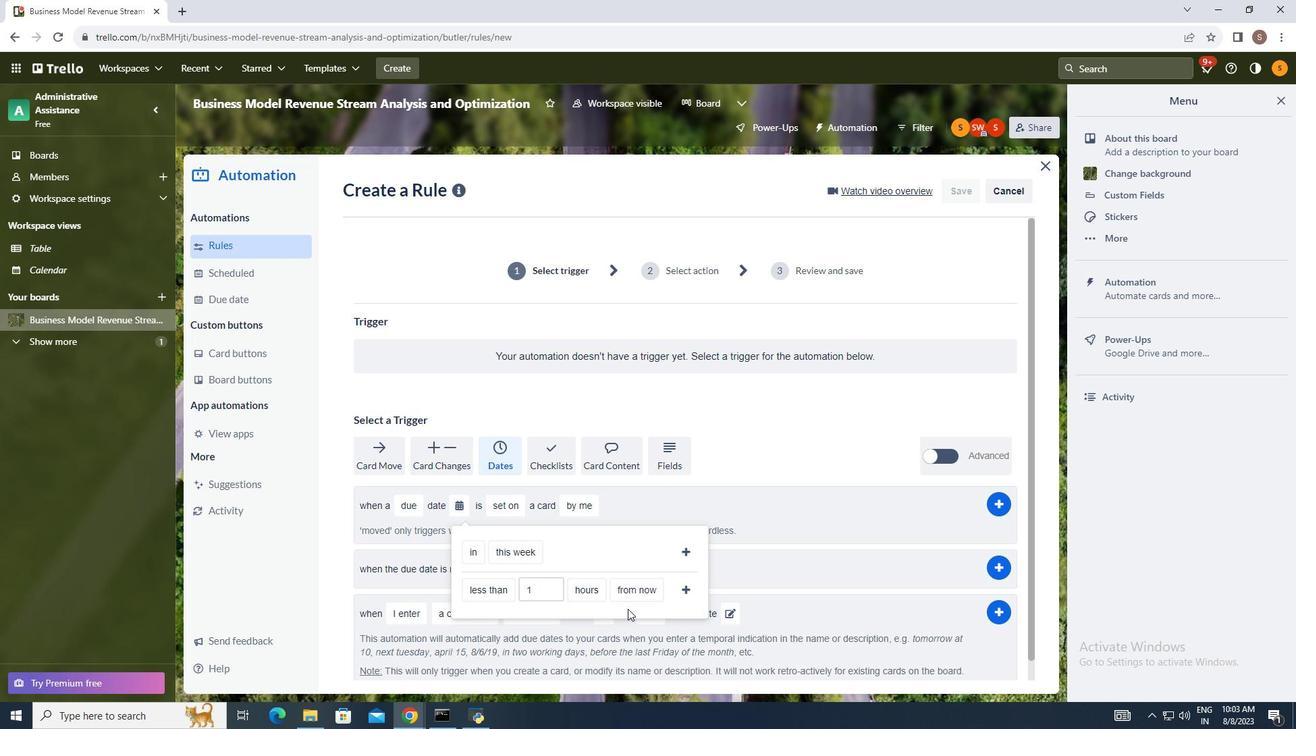 
Action: Mouse moved to (709, 396)
Screenshot: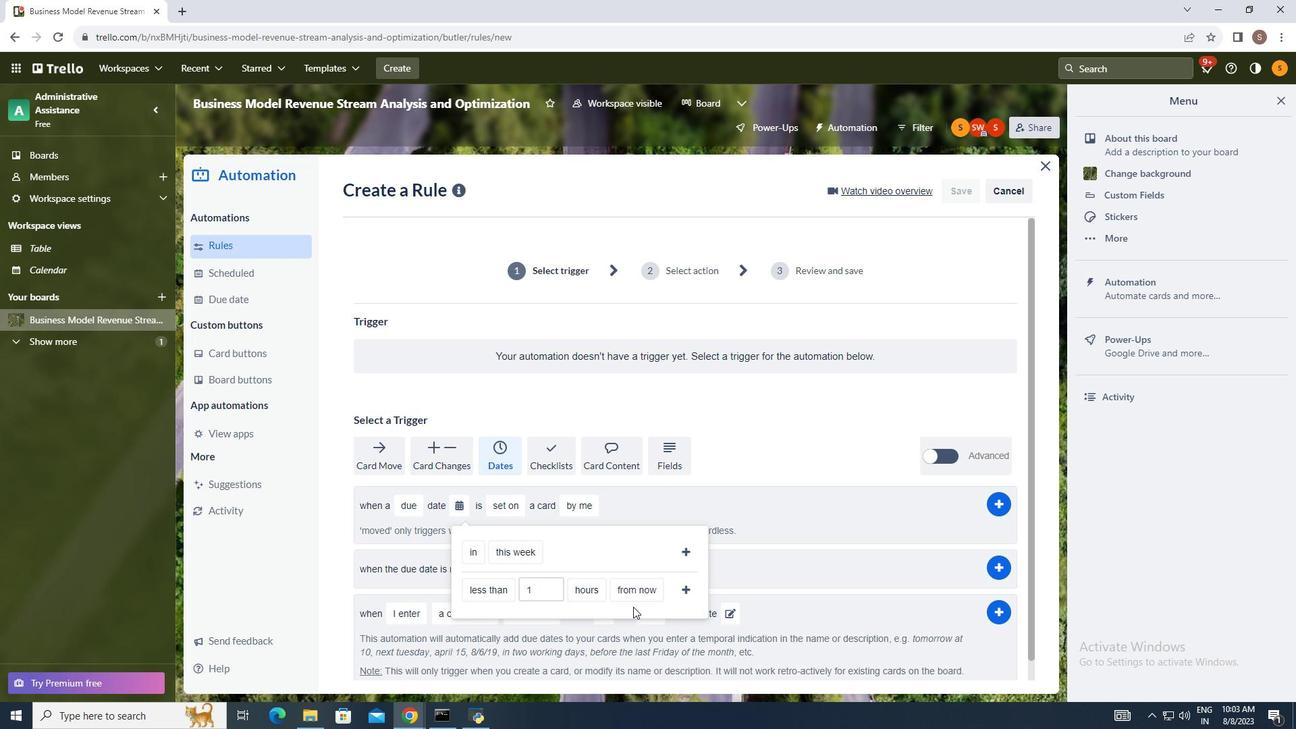 
Action: Mouse pressed left at (709, 396)
Screenshot: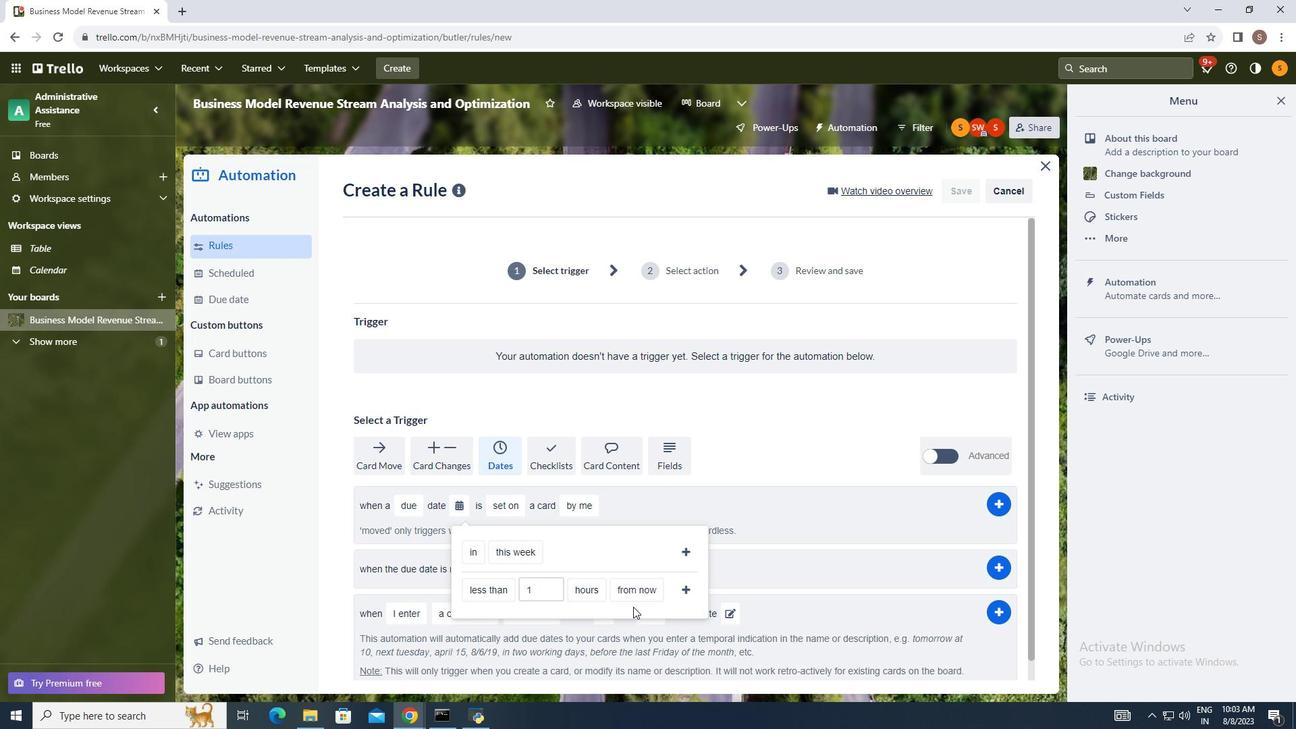 
Action: Mouse moved to (725, 439)
Screenshot: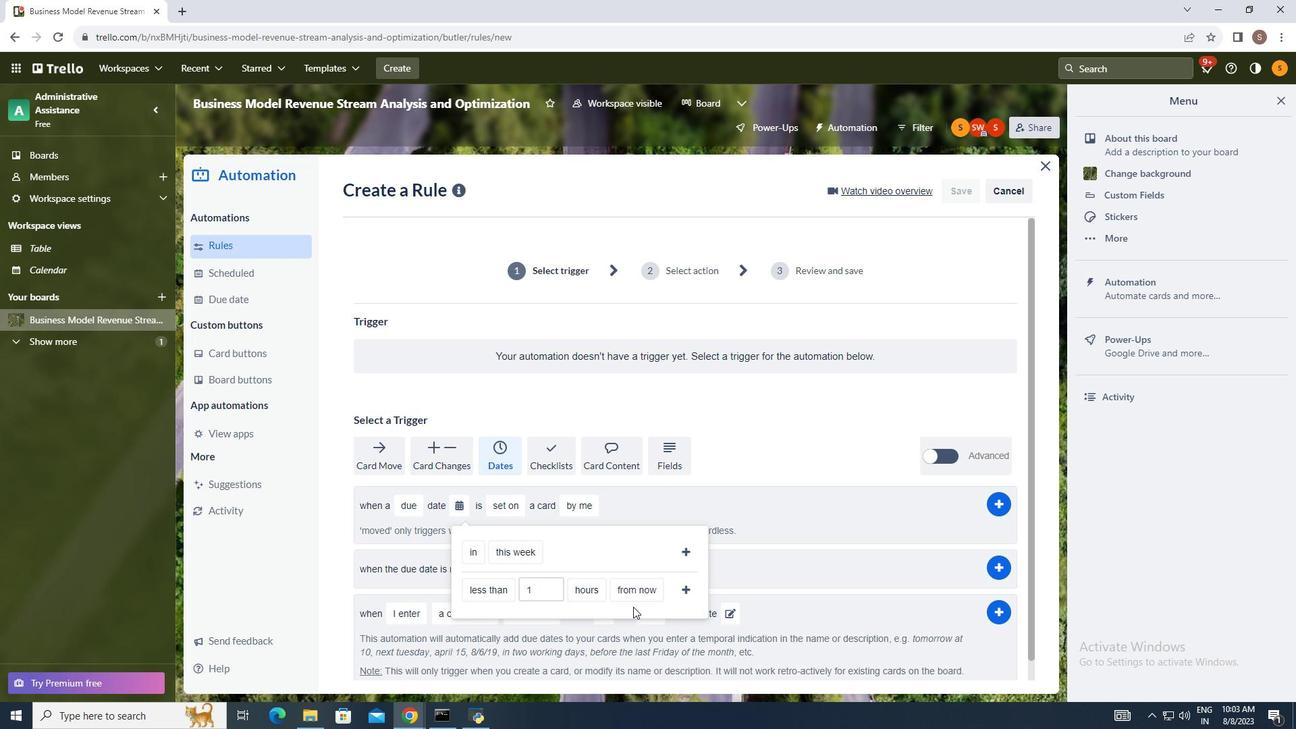 
Action: Mouse pressed left at (718, 443)
Screenshot: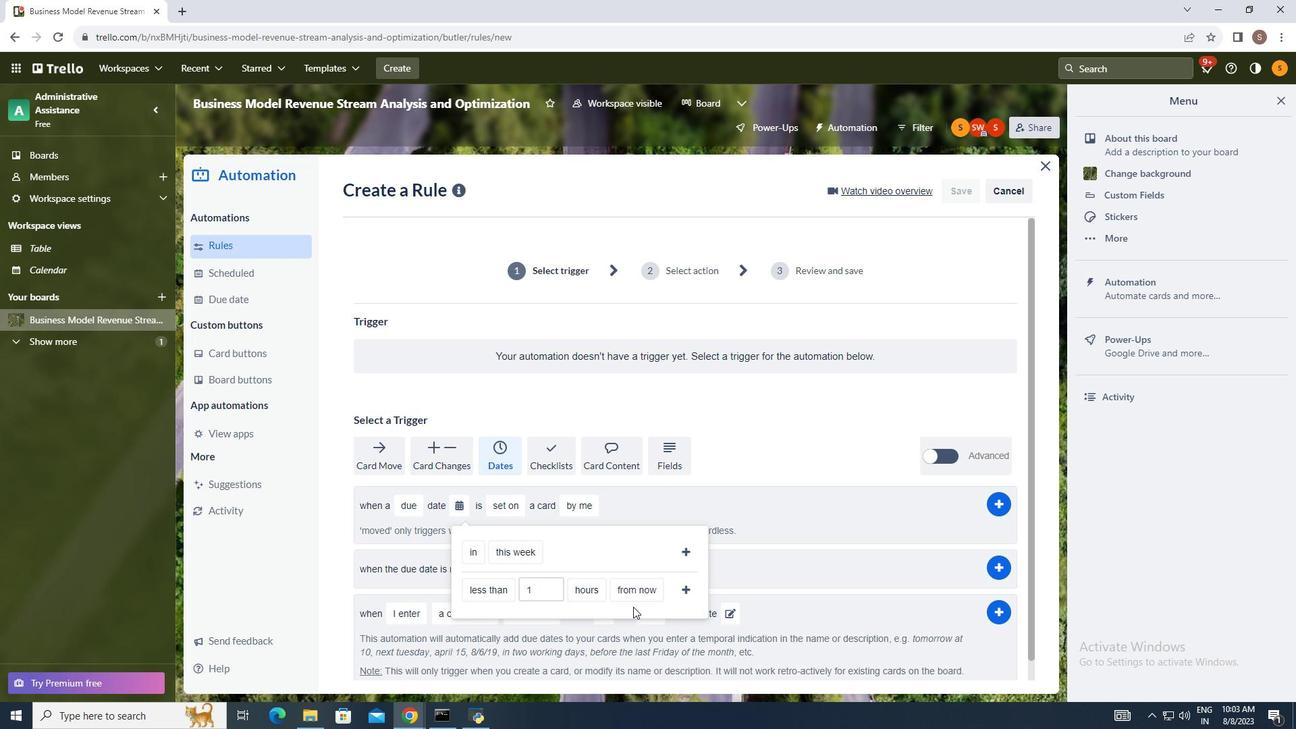 
Action: Mouse moved to (1004, 395)
Screenshot: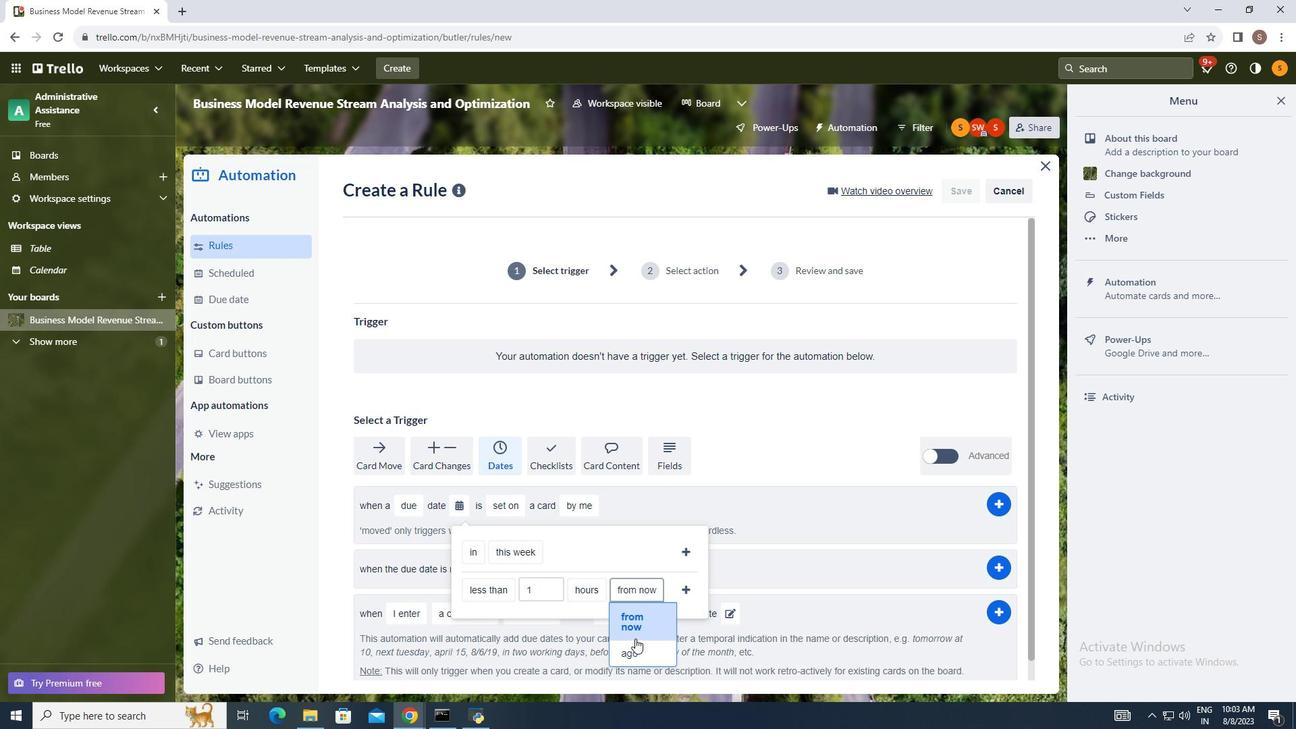 
Action: Mouse pressed left at (1004, 395)
Screenshot: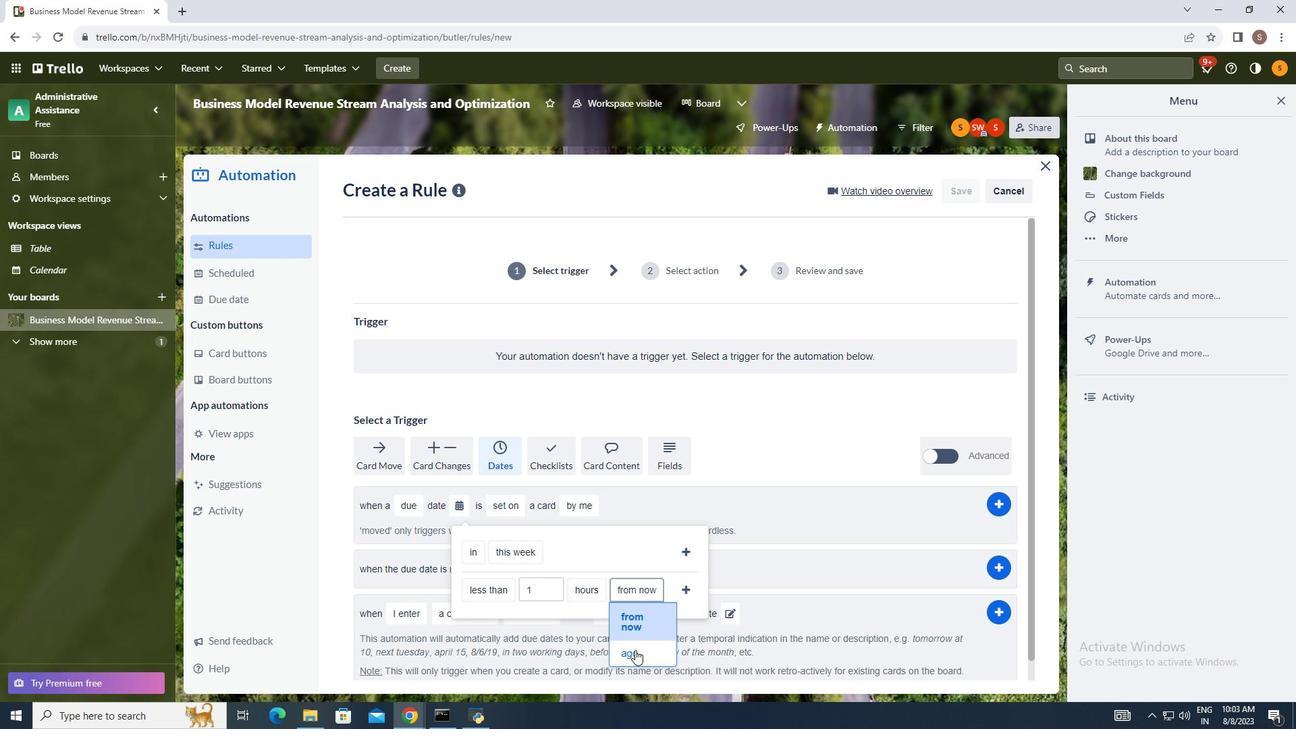 
Action: Mouse moved to (1275, 105)
Screenshot: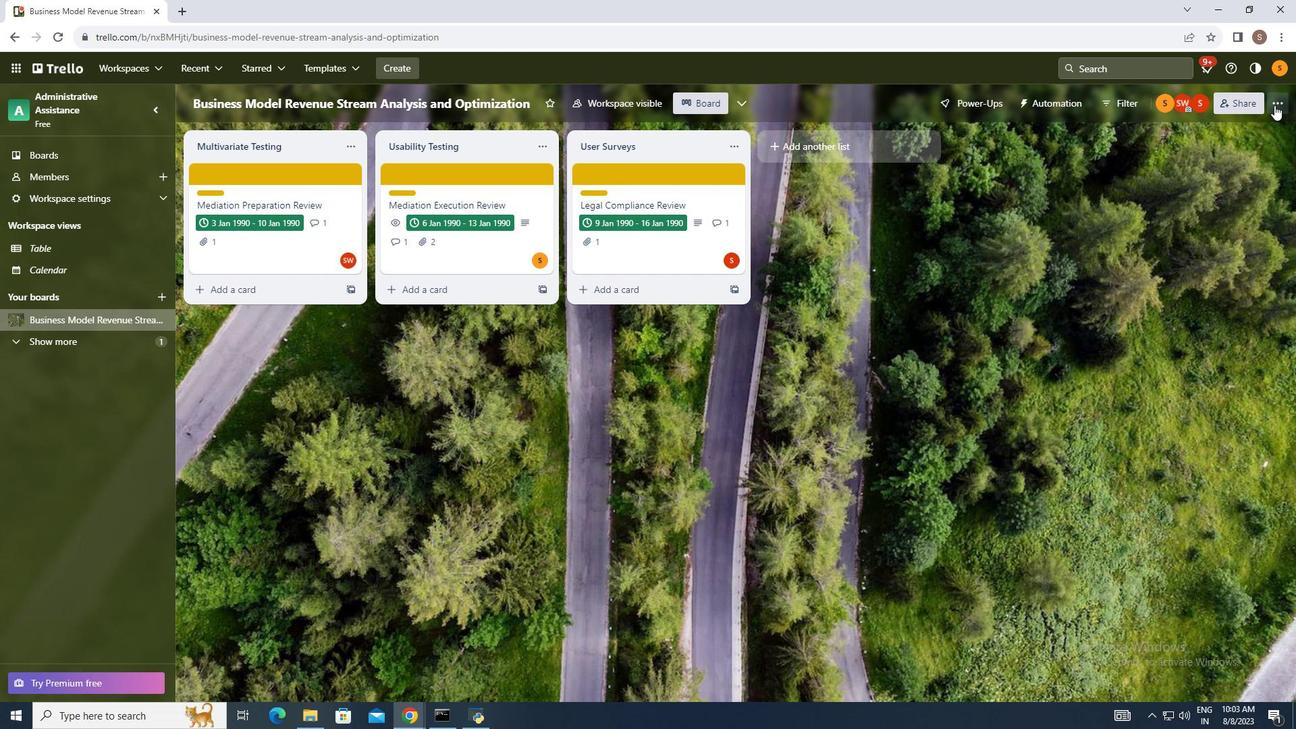 
Action: Mouse pressed left at (1275, 105)
Screenshot: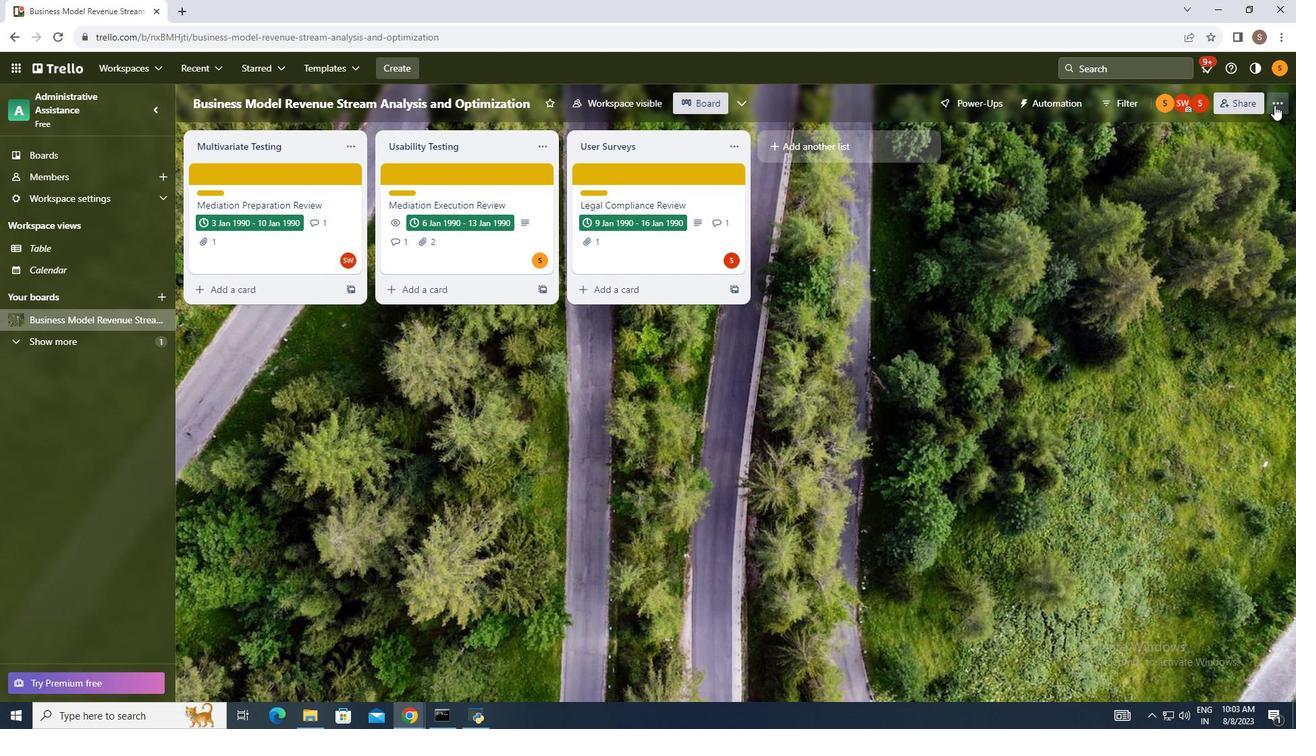 
Action: Mouse moved to (1166, 284)
Screenshot: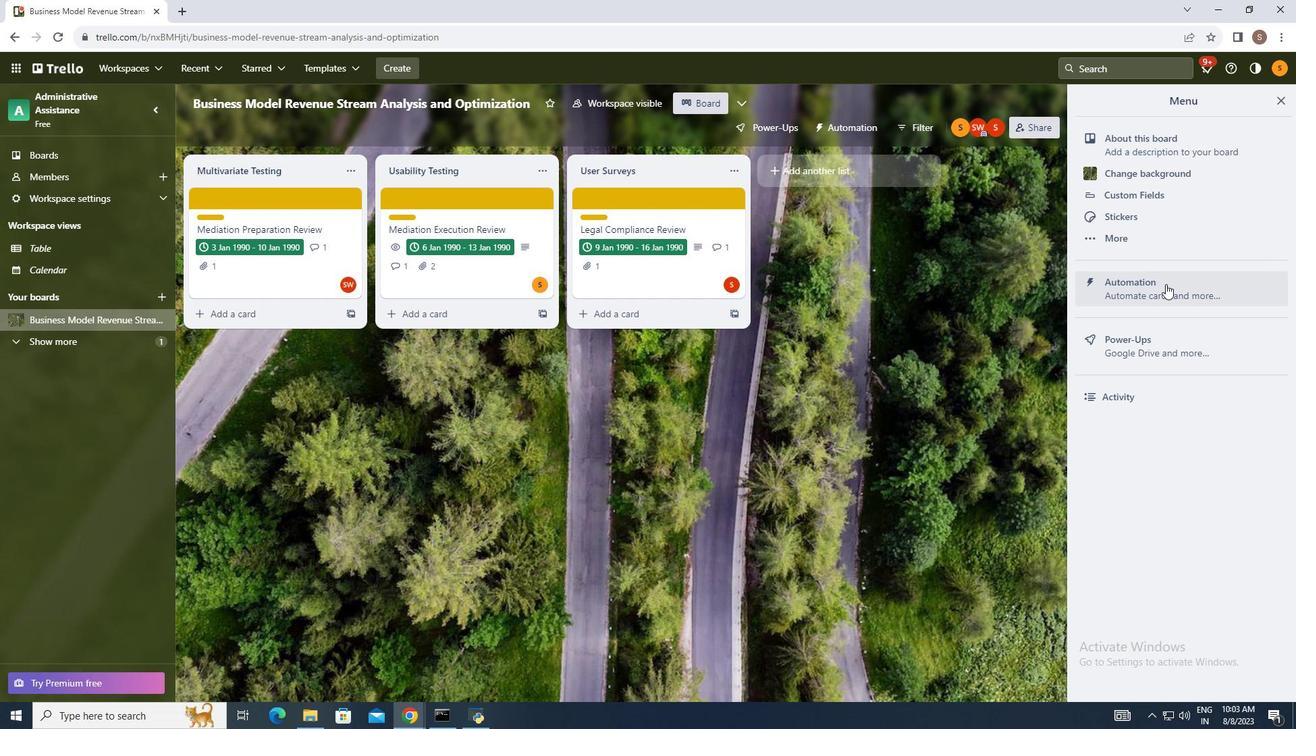 
Action: Mouse pressed left at (1166, 284)
Screenshot: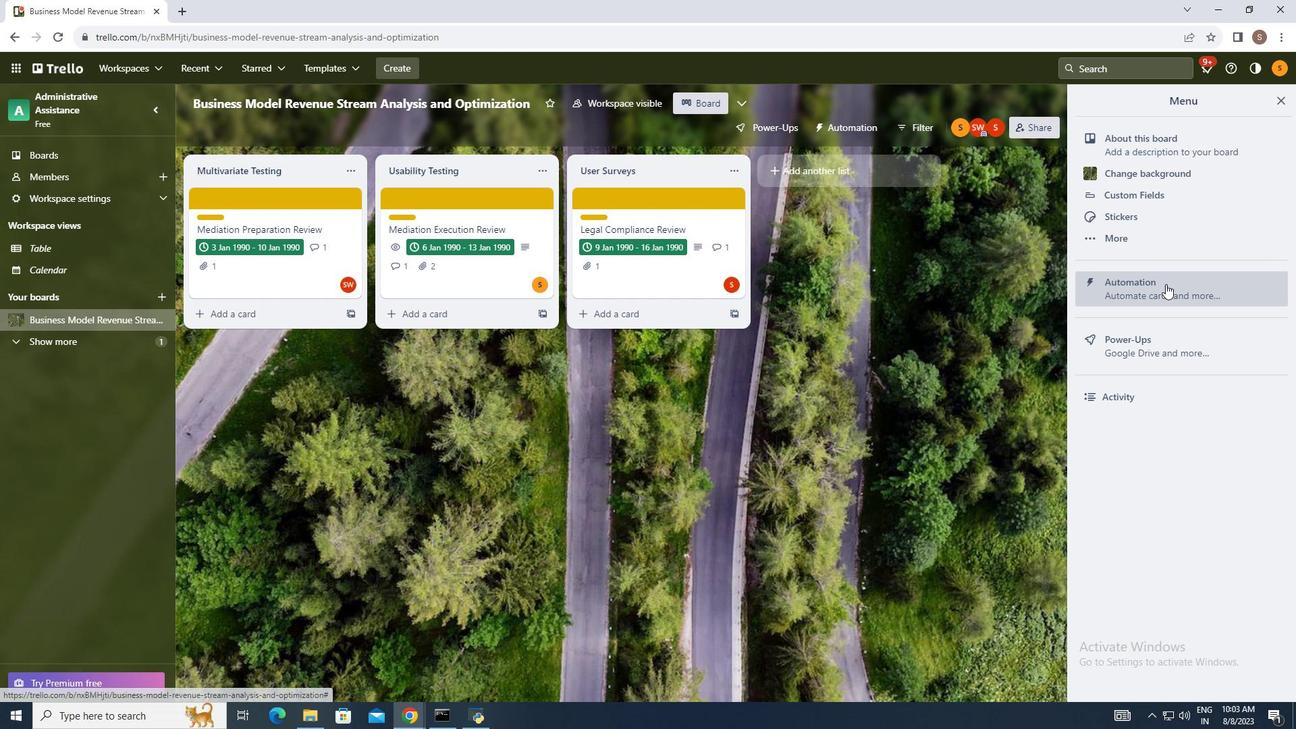 
Action: Mouse moved to (239, 247)
Screenshot: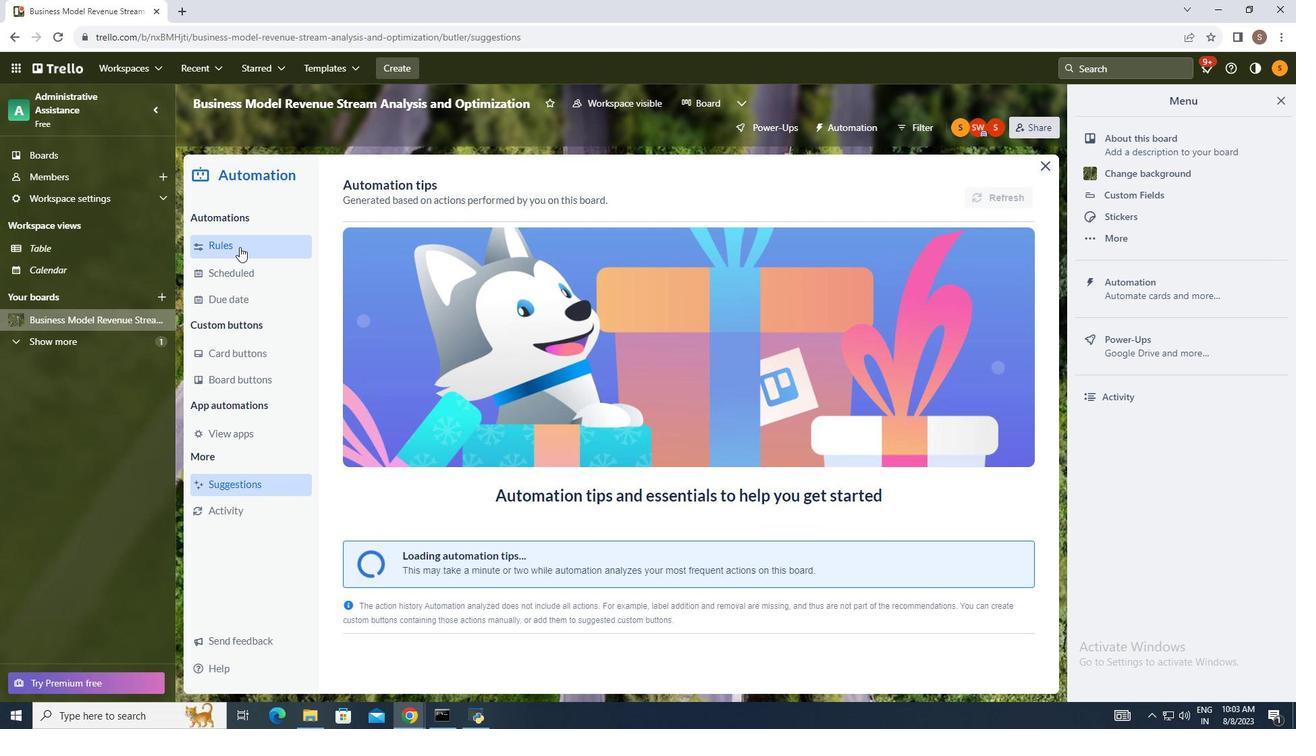 
Action: Mouse pressed left at (239, 247)
Screenshot: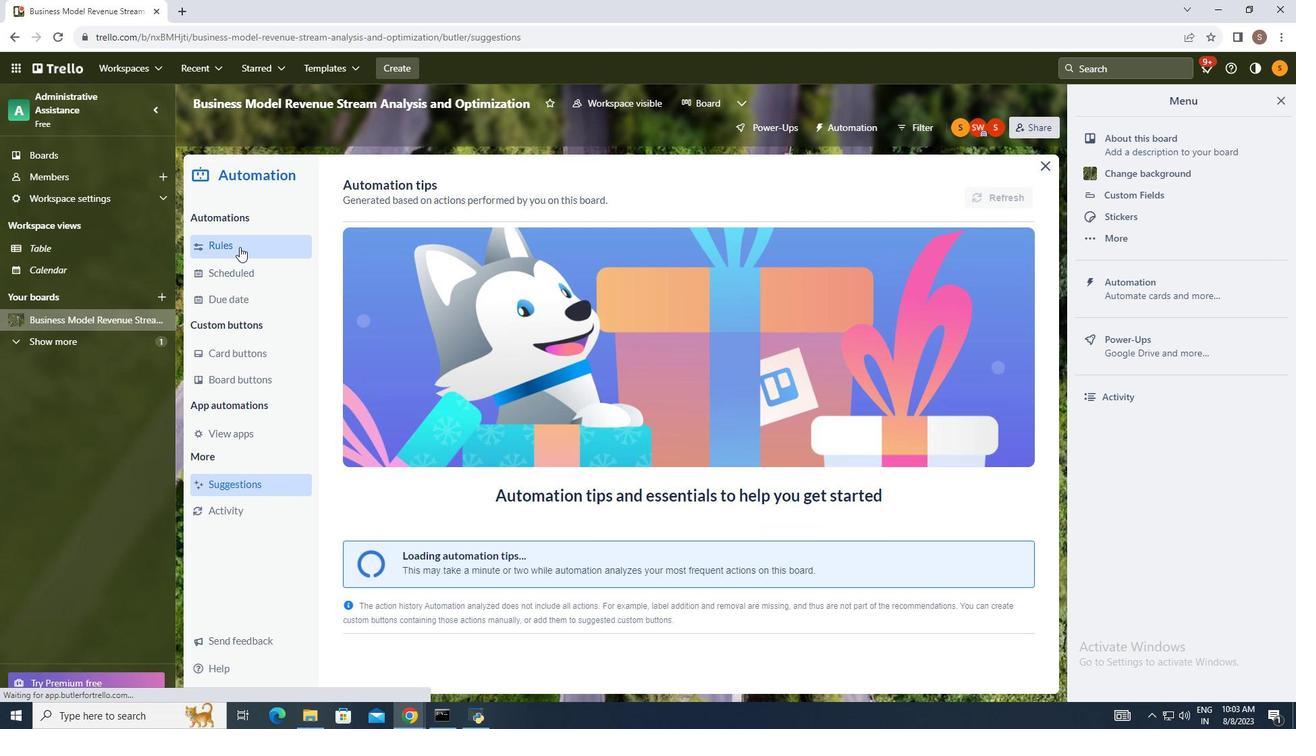 
Action: Mouse moved to (909, 185)
Screenshot: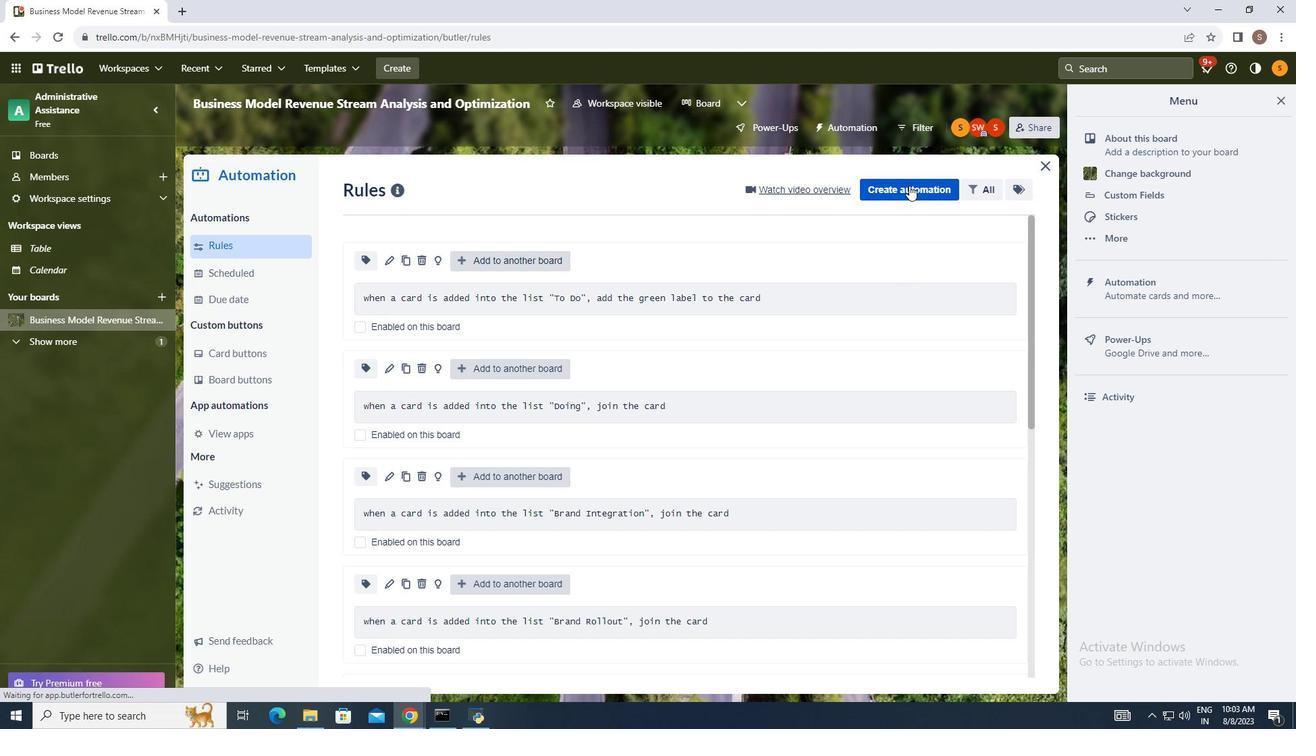 
Action: Mouse pressed left at (909, 185)
Screenshot: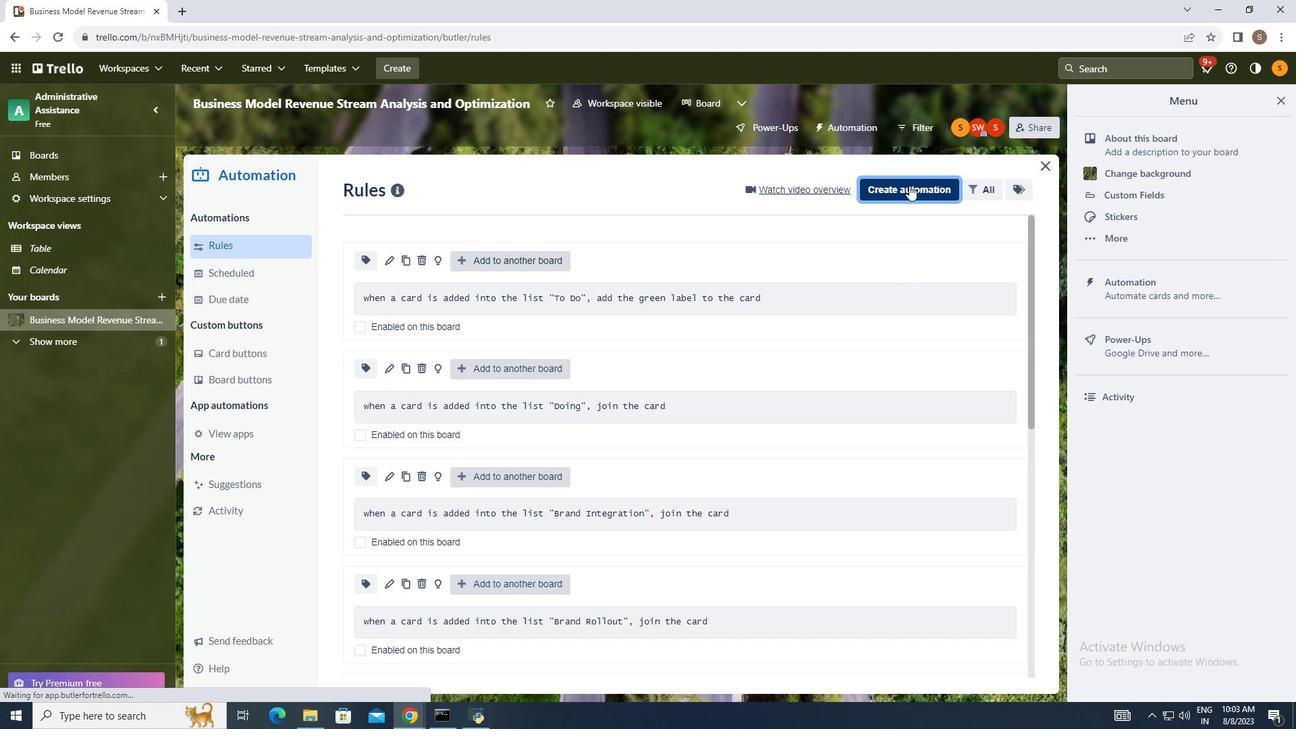 
Action: Mouse moved to (678, 403)
Screenshot: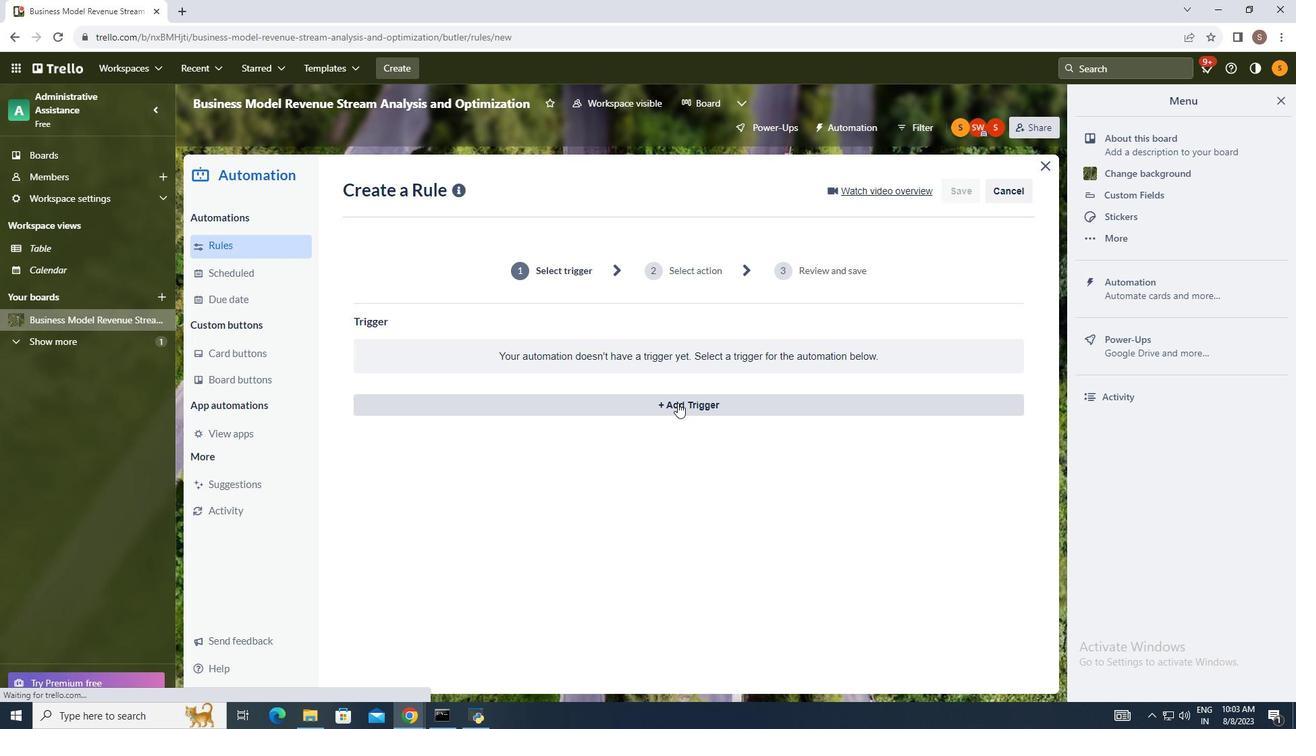 
Action: Mouse pressed left at (678, 403)
Screenshot: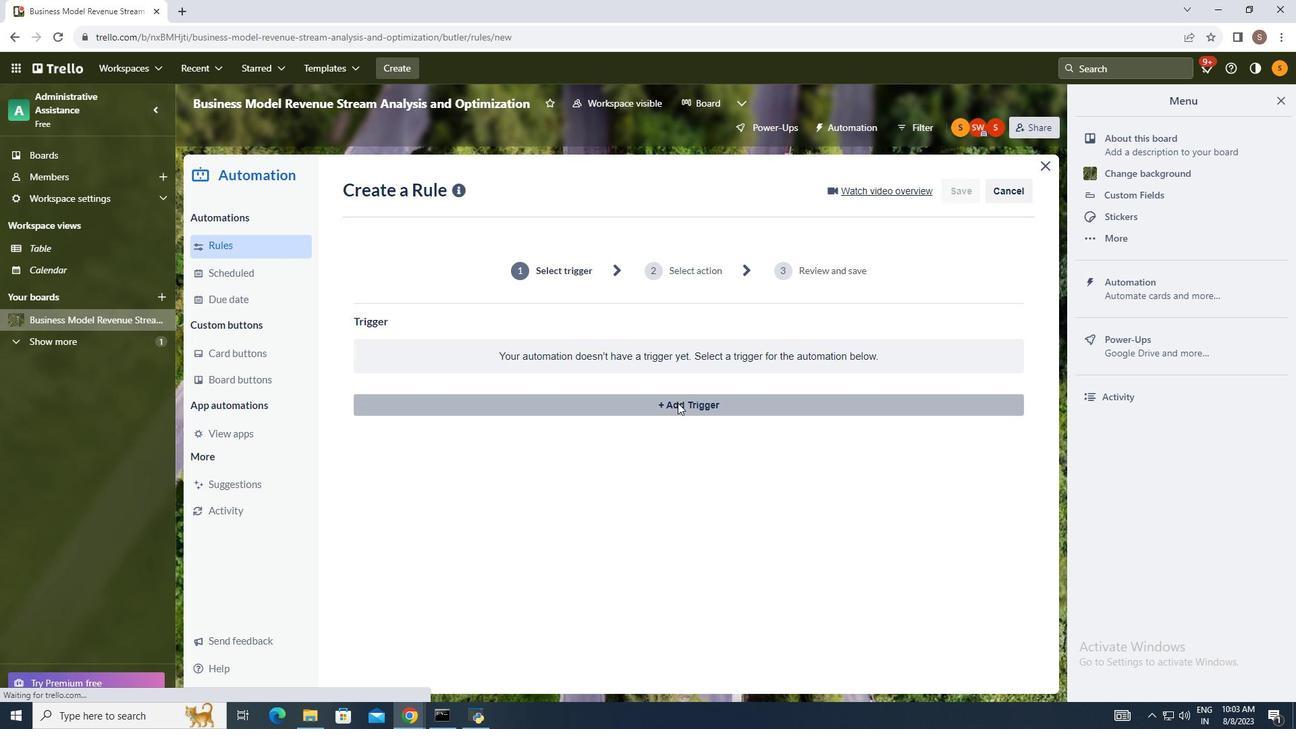 
Action: Mouse moved to (501, 443)
Screenshot: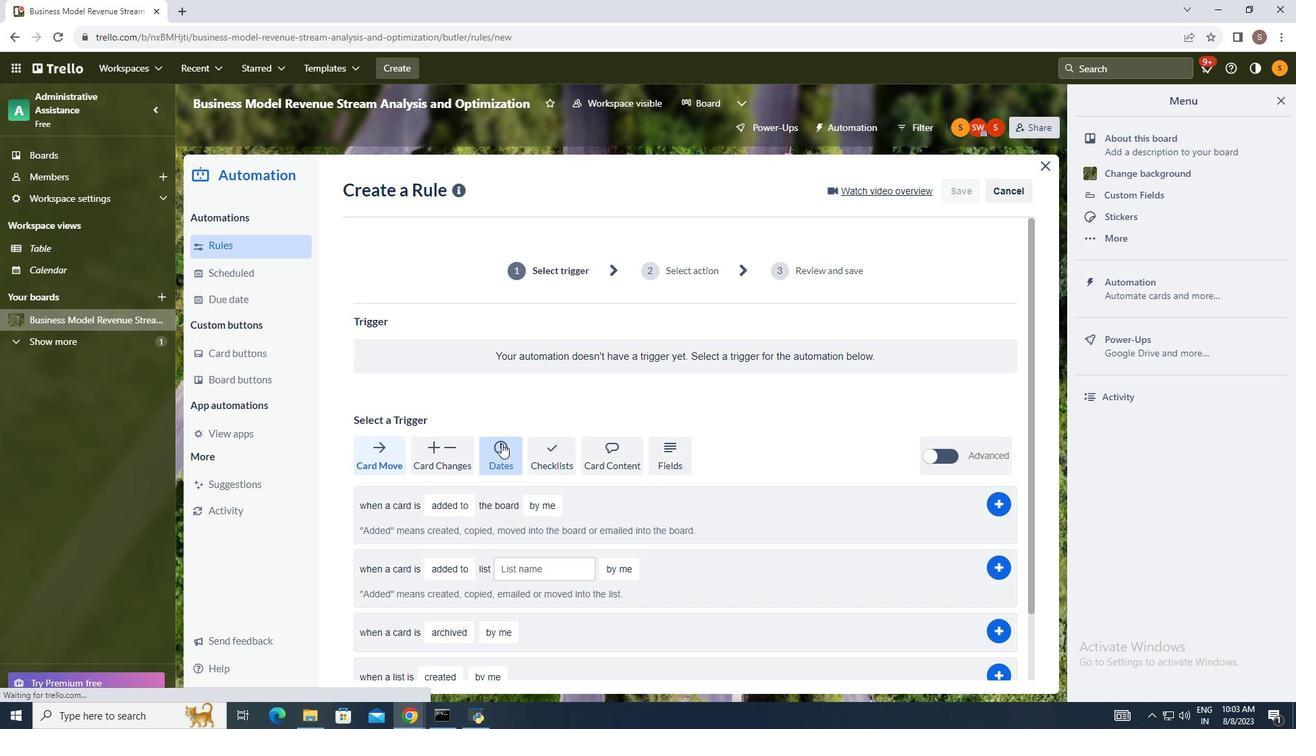 
Action: Mouse pressed left at (501, 443)
Screenshot: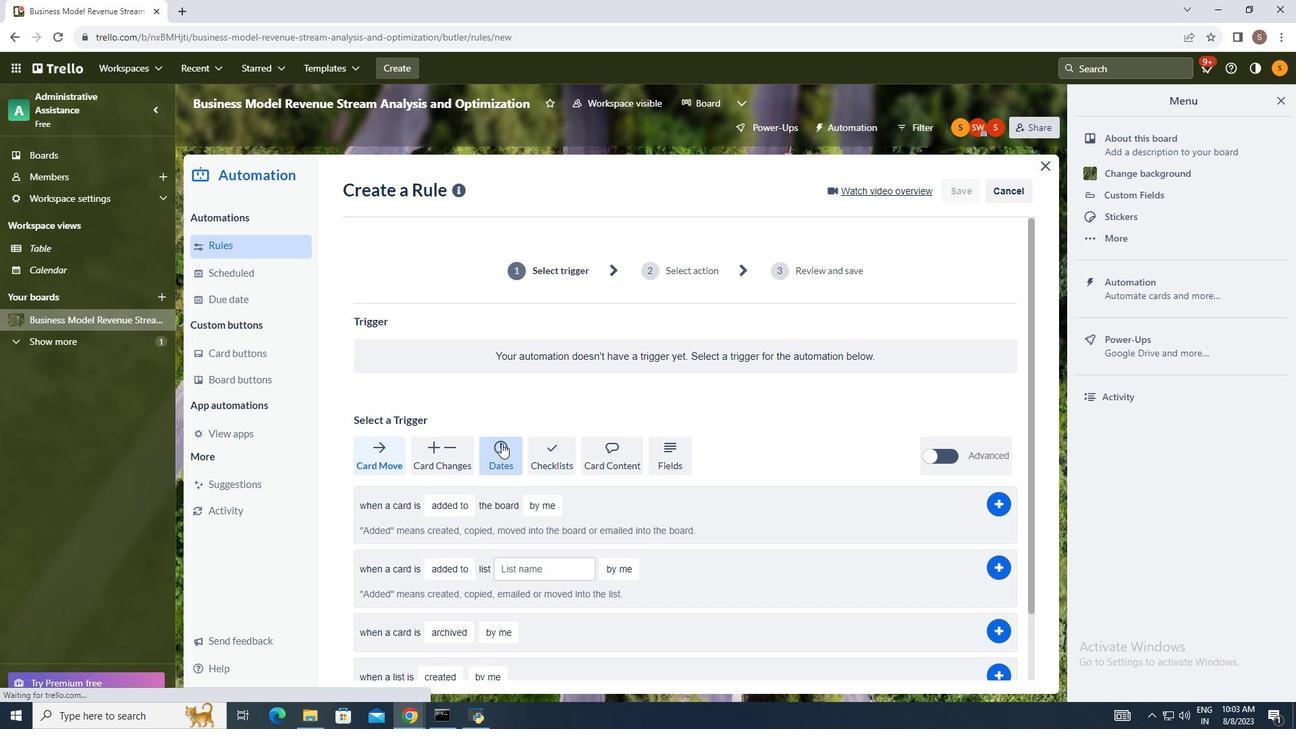 
Action: Mouse moved to (401, 505)
Screenshot: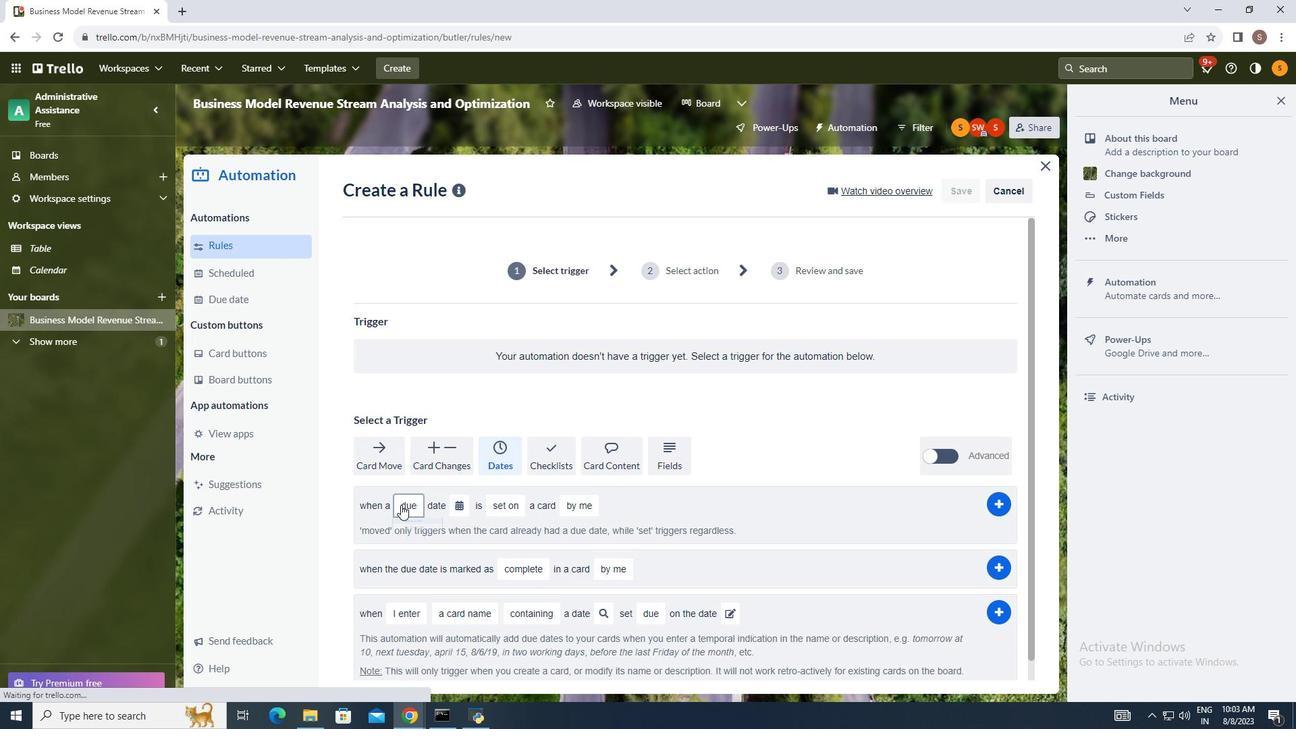 
Action: Mouse pressed left at (401, 505)
Screenshot: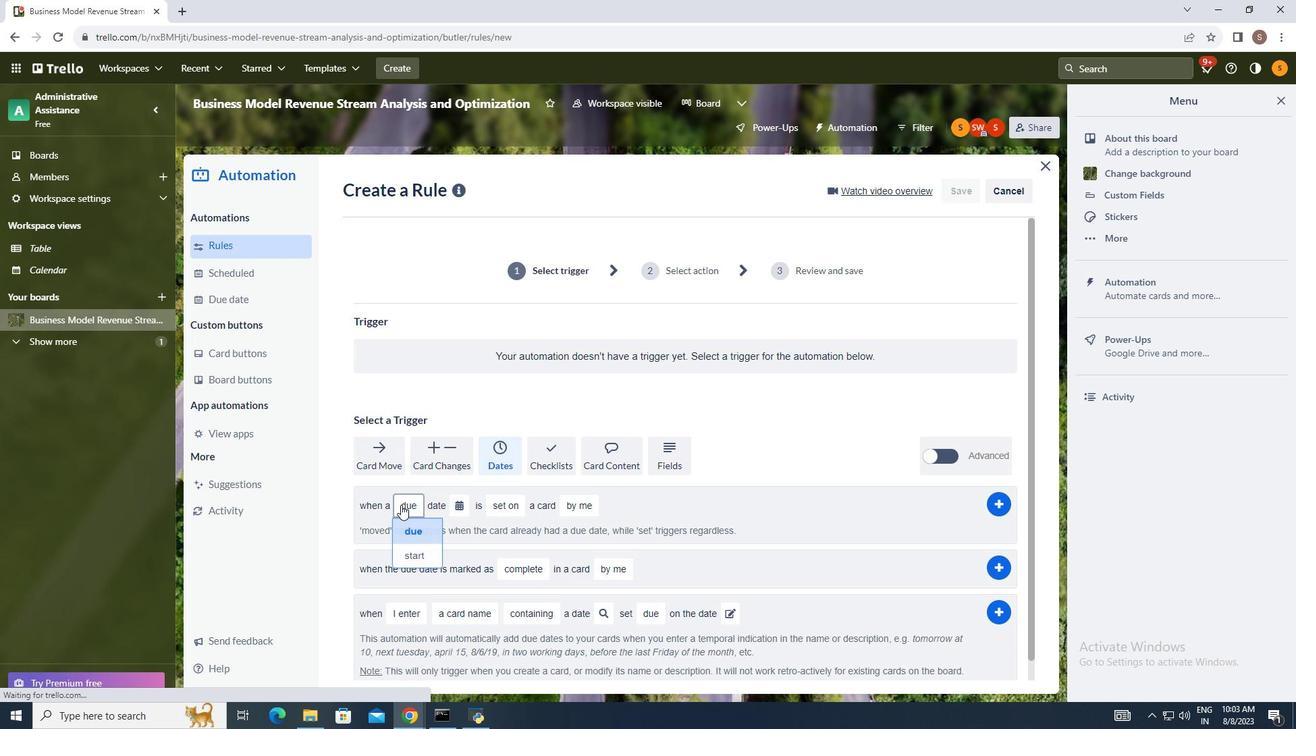 
Action: Mouse moved to (415, 534)
Screenshot: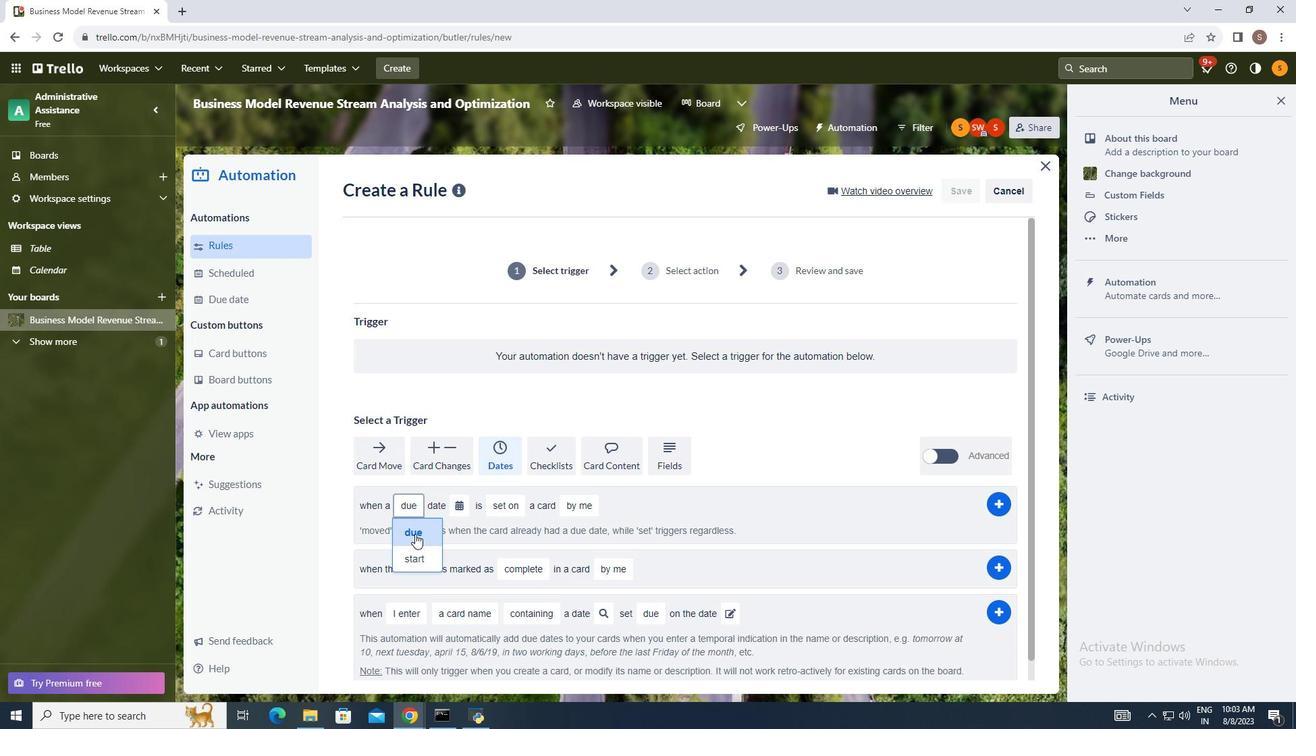 
Action: Mouse pressed left at (415, 534)
Screenshot: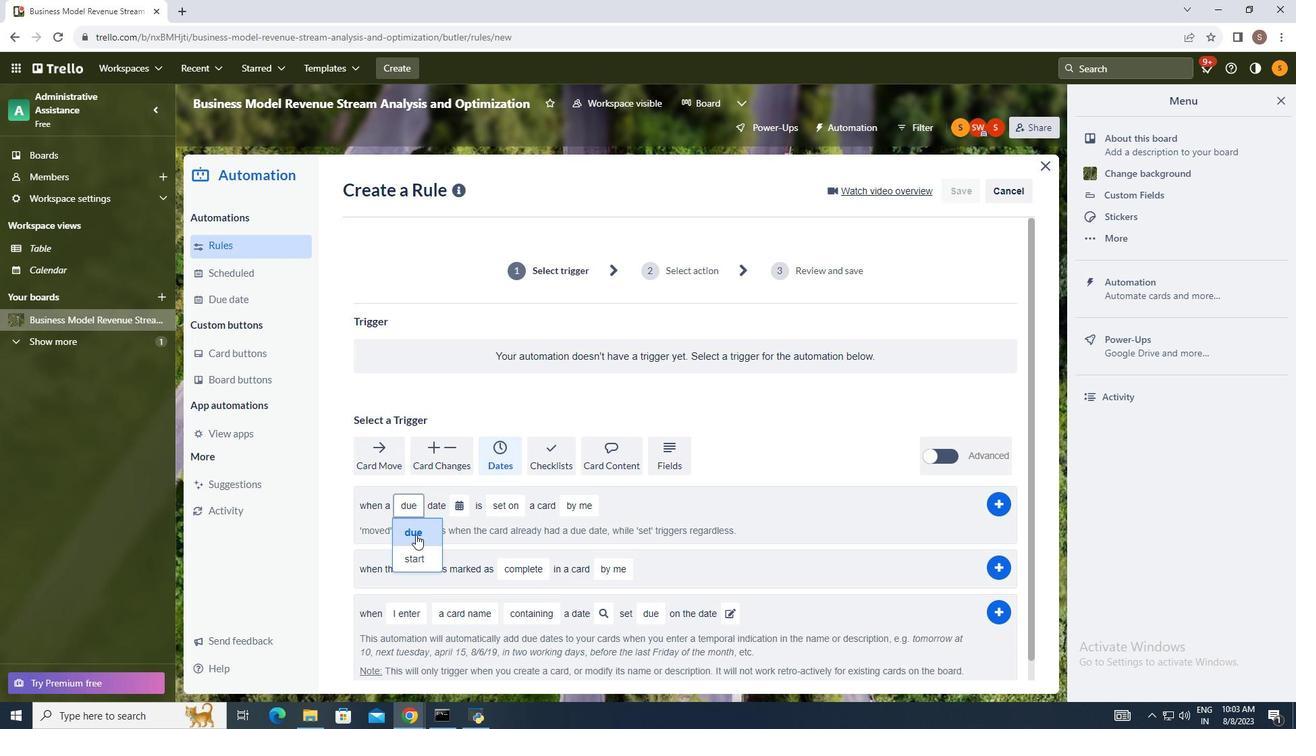 
Action: Mouse moved to (460, 507)
Screenshot: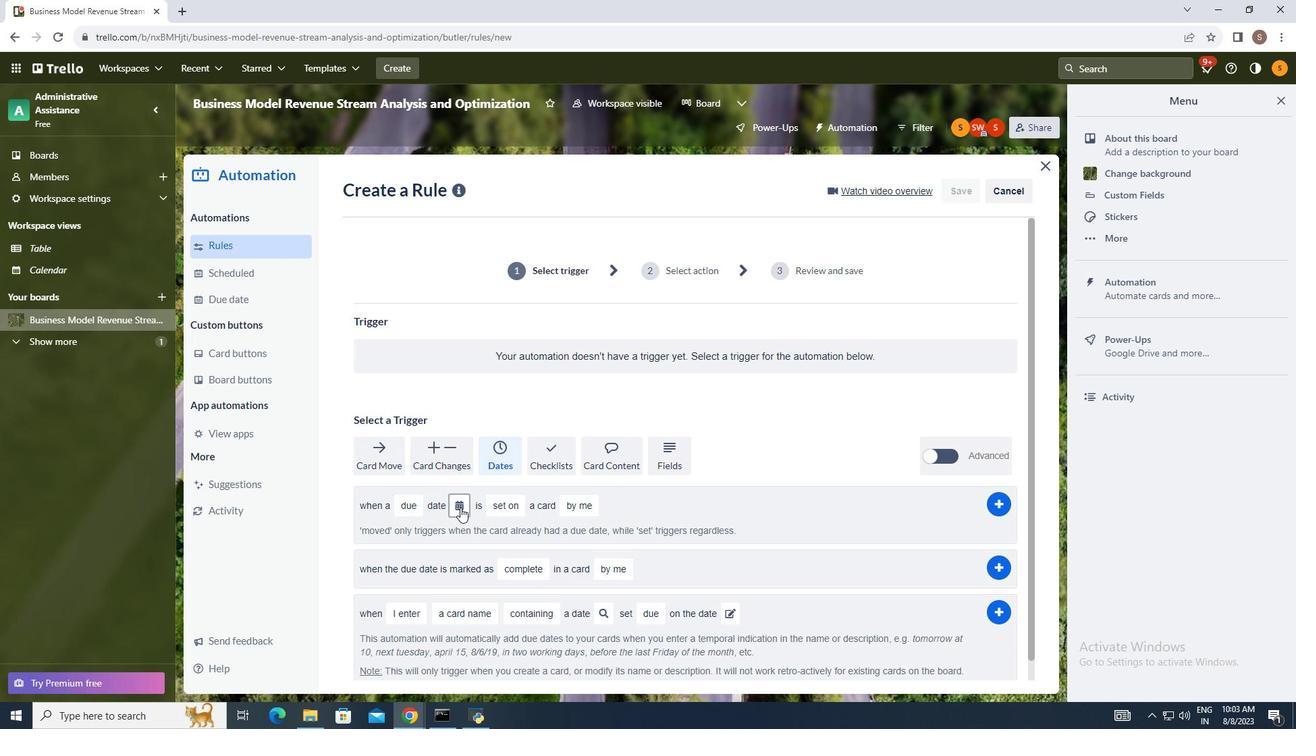 
Action: Mouse pressed left at (460, 507)
Screenshot: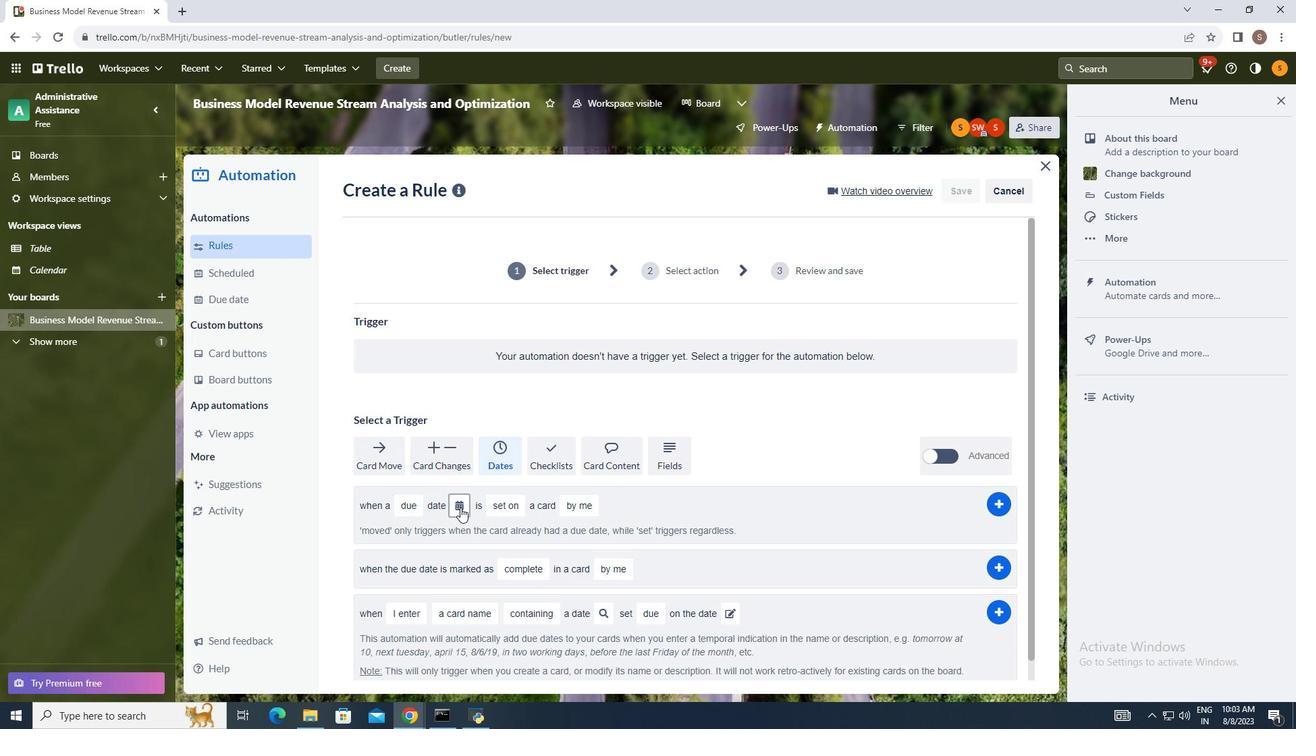 
Action: Mouse moved to (477, 596)
Screenshot: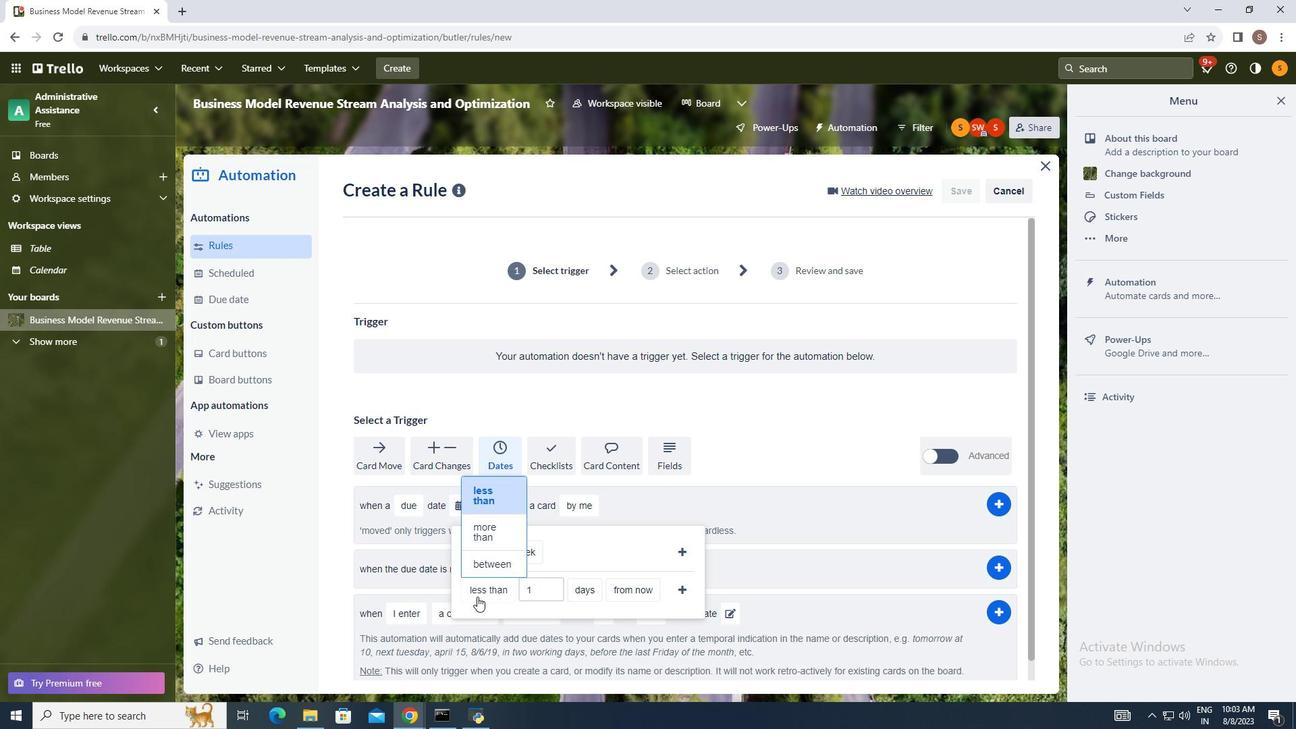 
Action: Mouse pressed left at (477, 596)
Screenshot: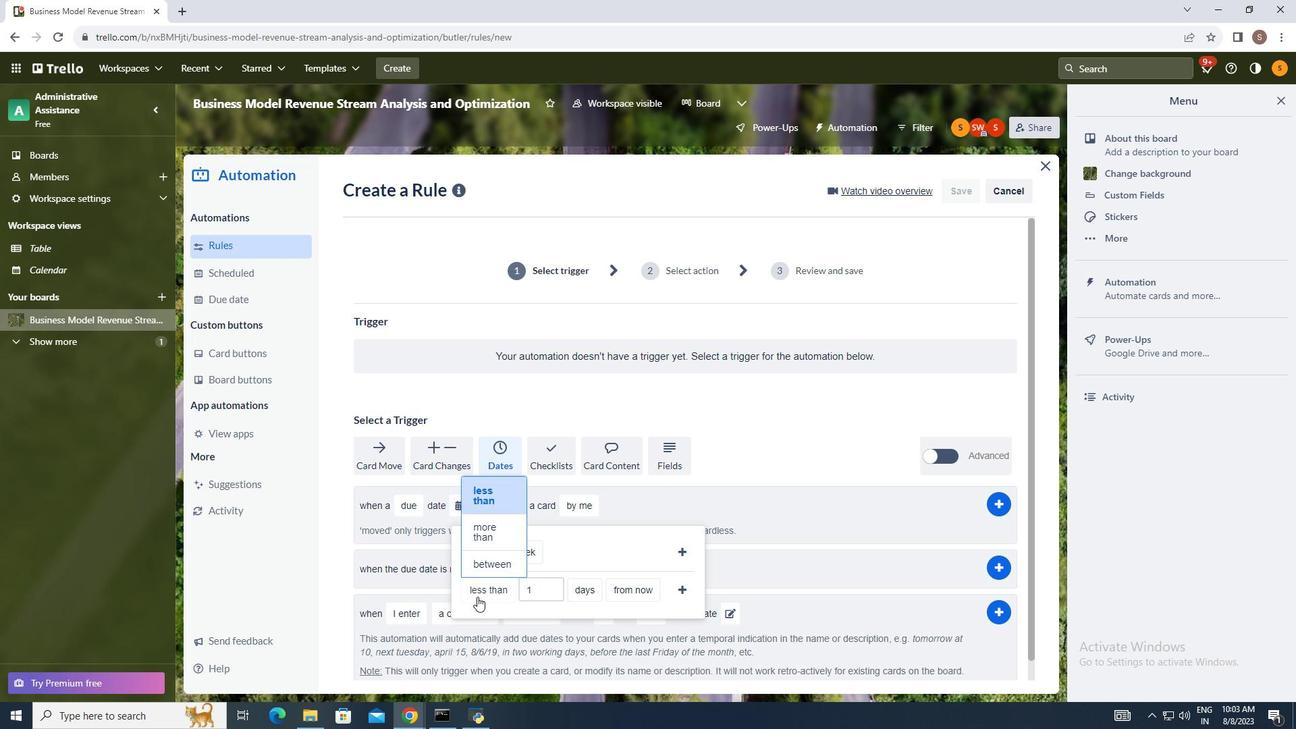
Action: Mouse moved to (489, 492)
Screenshot: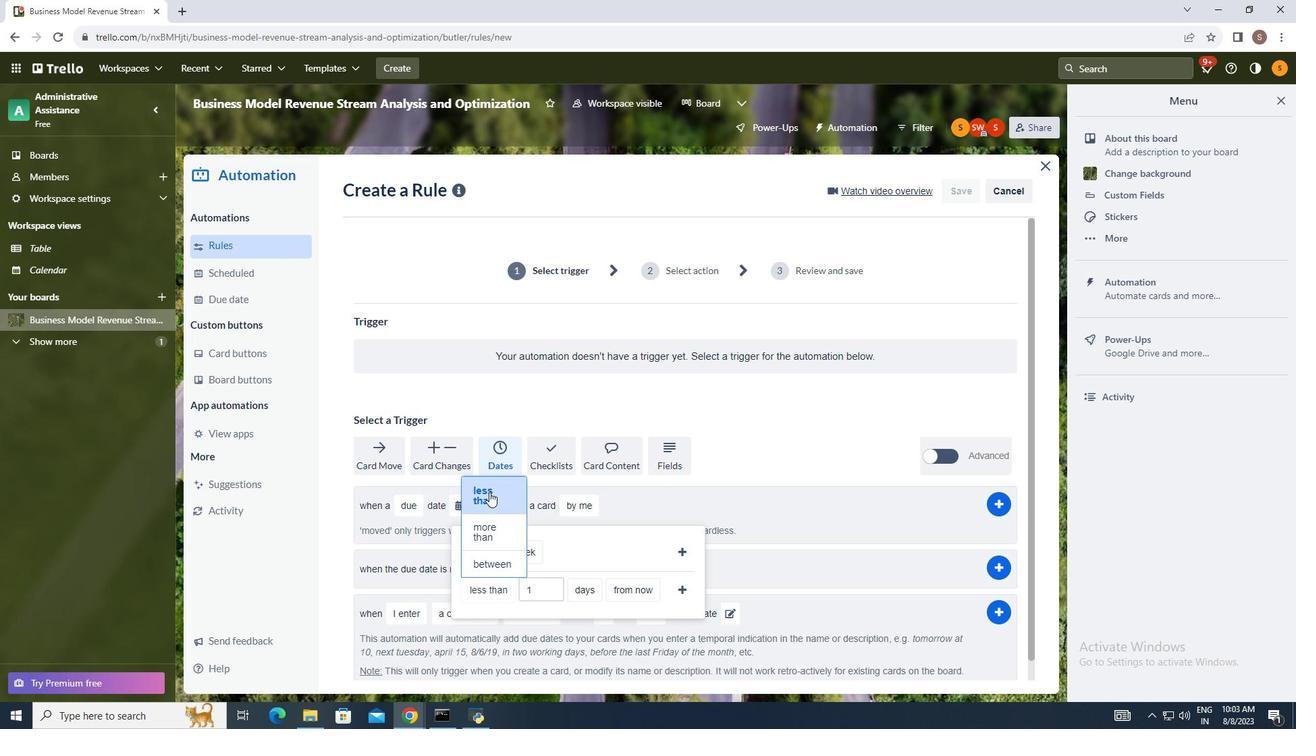 
Action: Mouse pressed left at (489, 492)
Screenshot: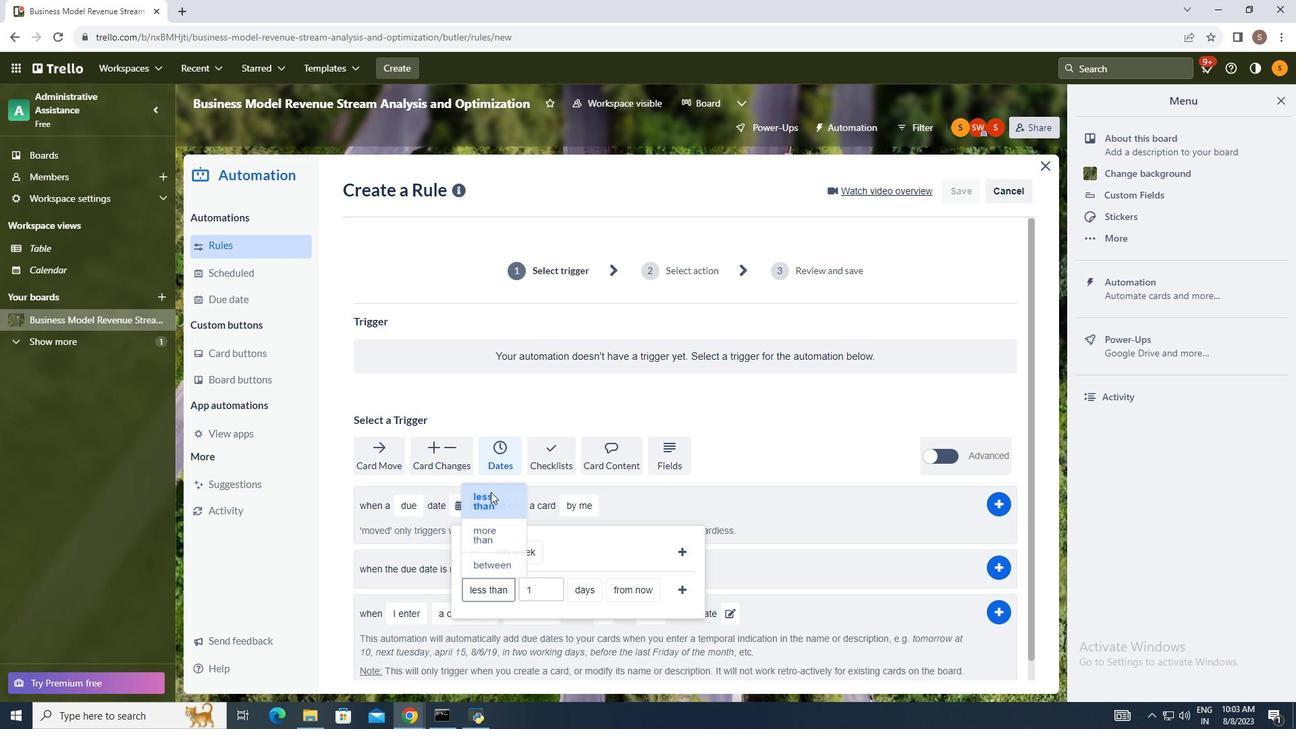 
Action: Mouse moved to (588, 586)
Screenshot: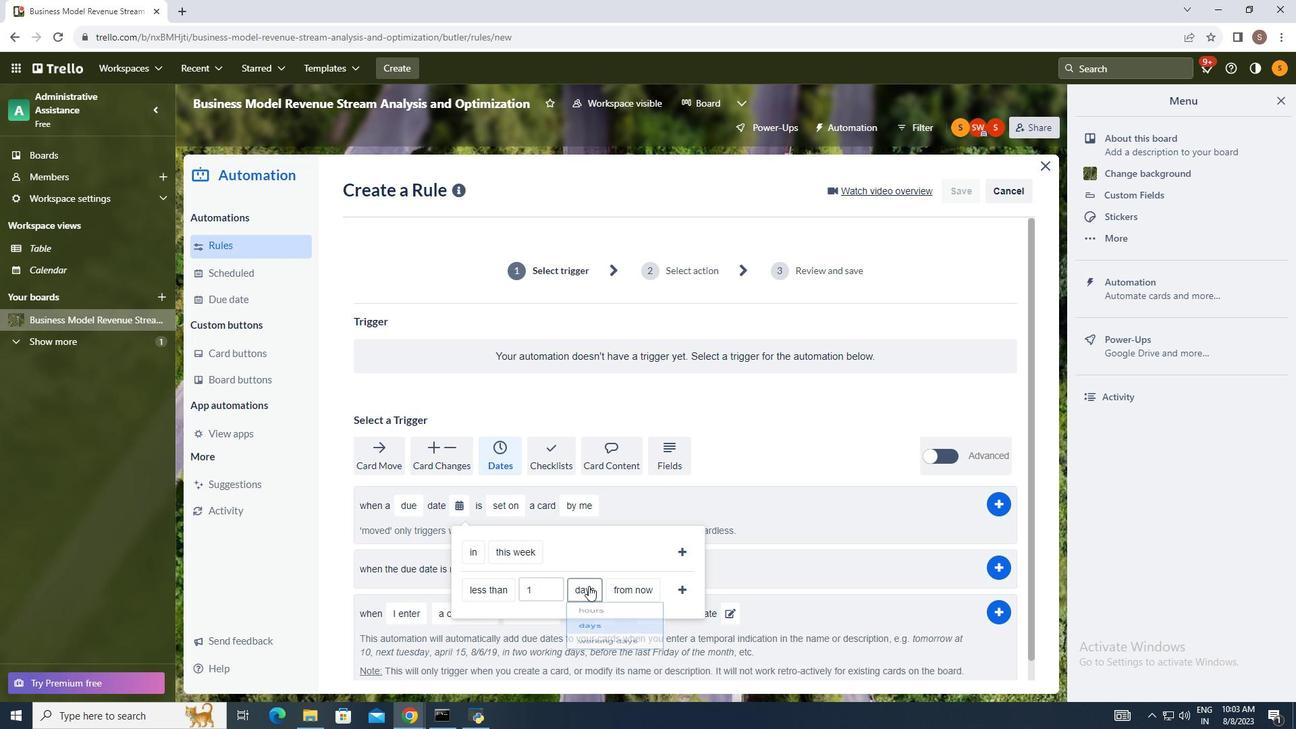 
Action: Mouse pressed left at (588, 586)
Screenshot: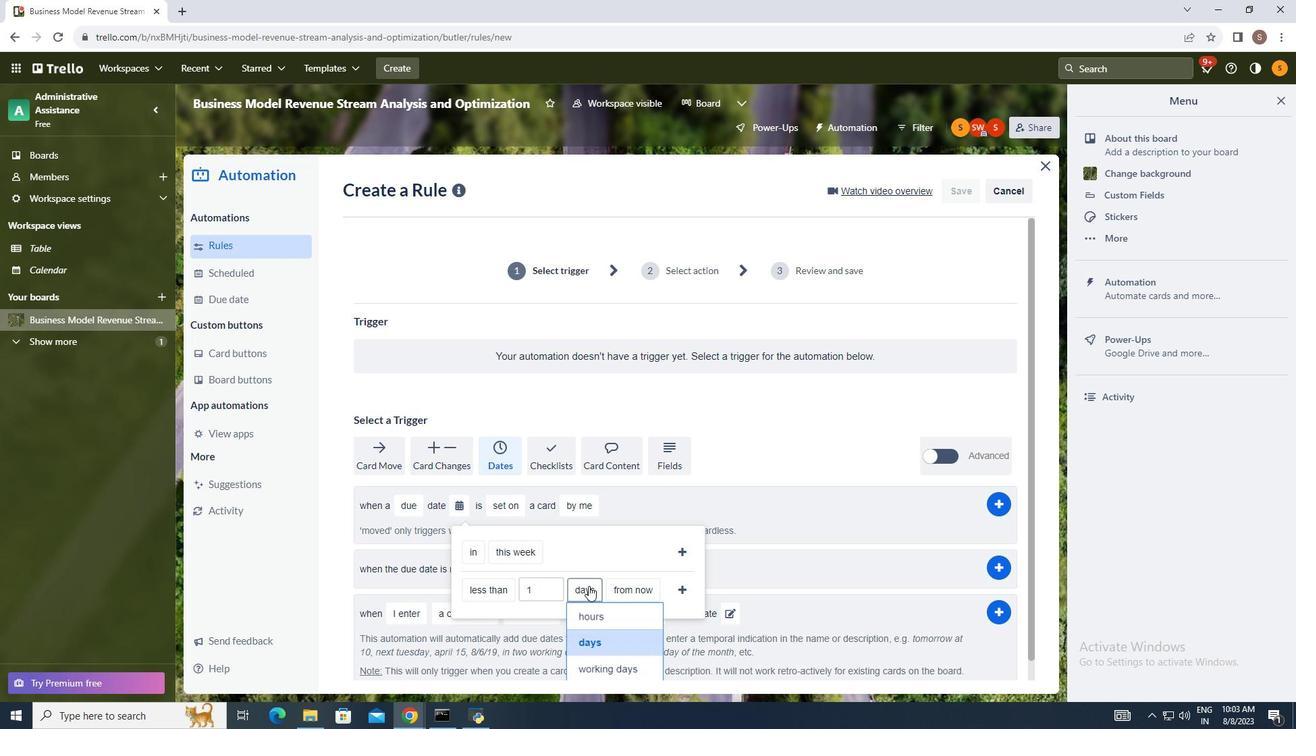 
Action: Mouse moved to (595, 612)
Screenshot: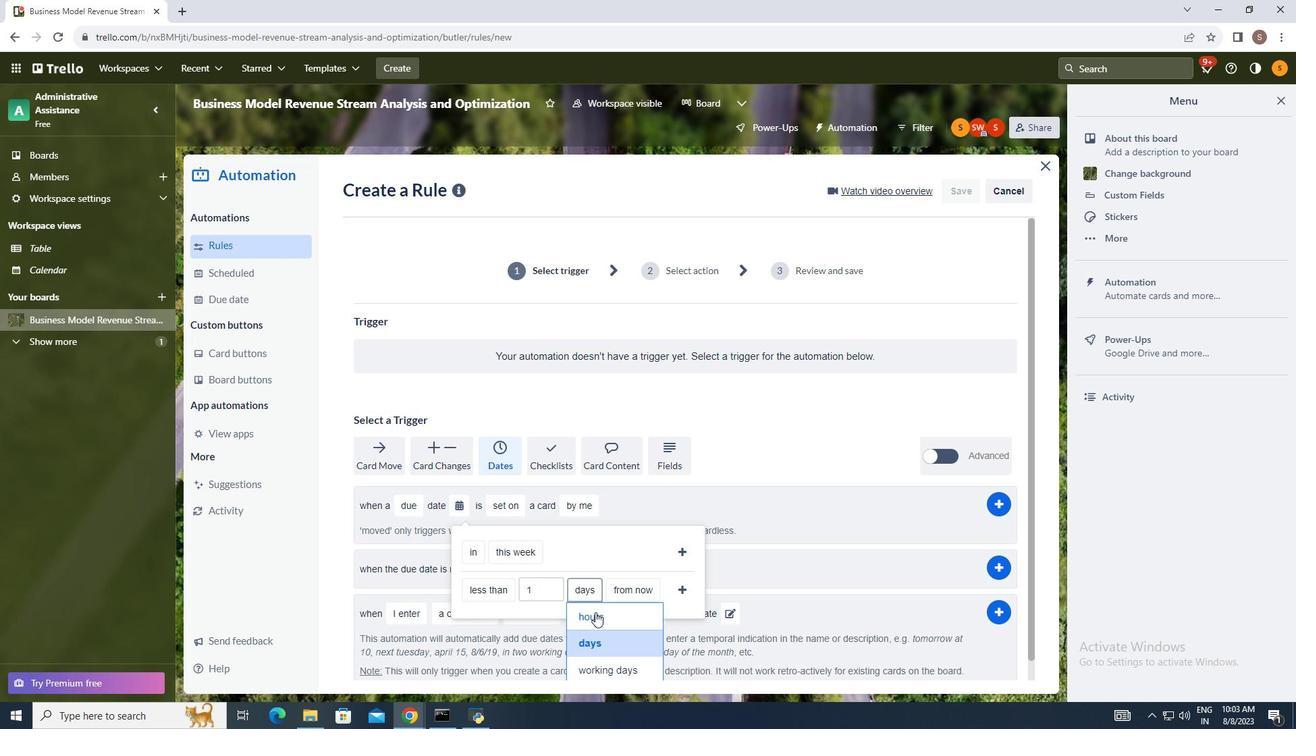 
Action: Mouse pressed left at (595, 612)
Screenshot: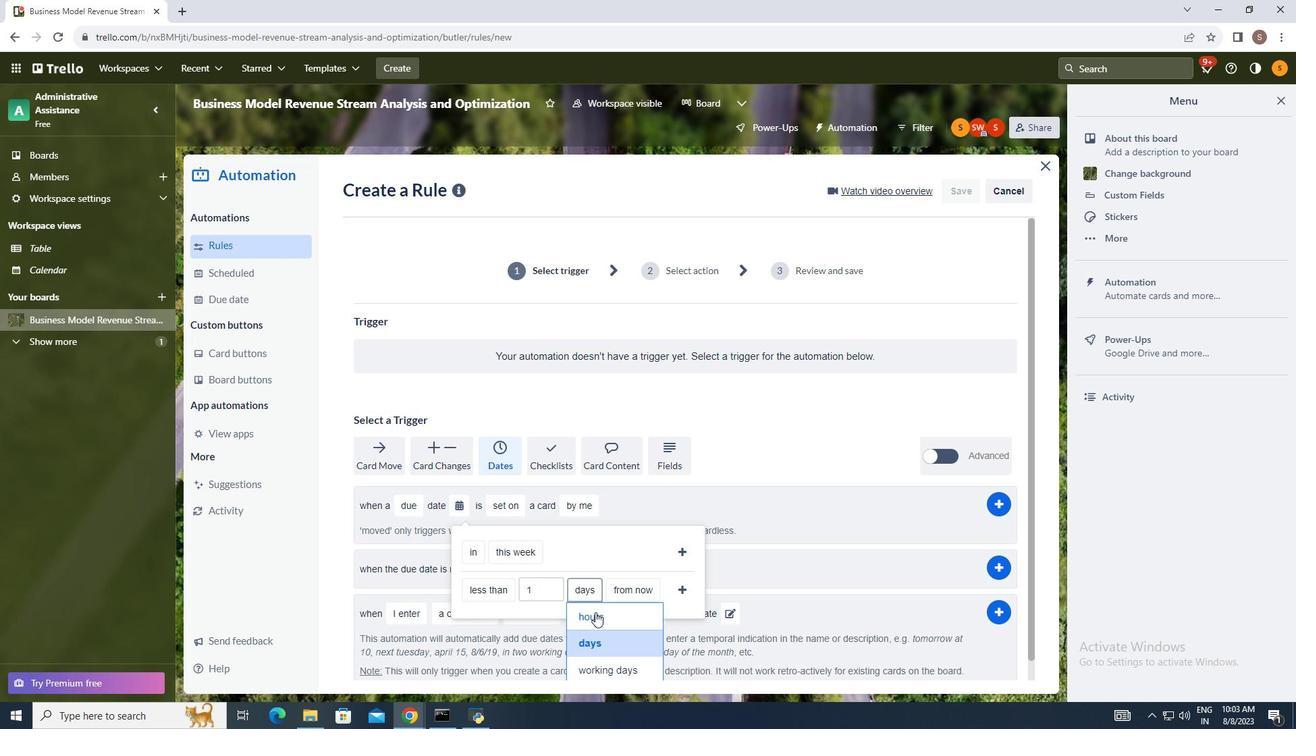 
Action: Mouse moved to (634, 597)
Screenshot: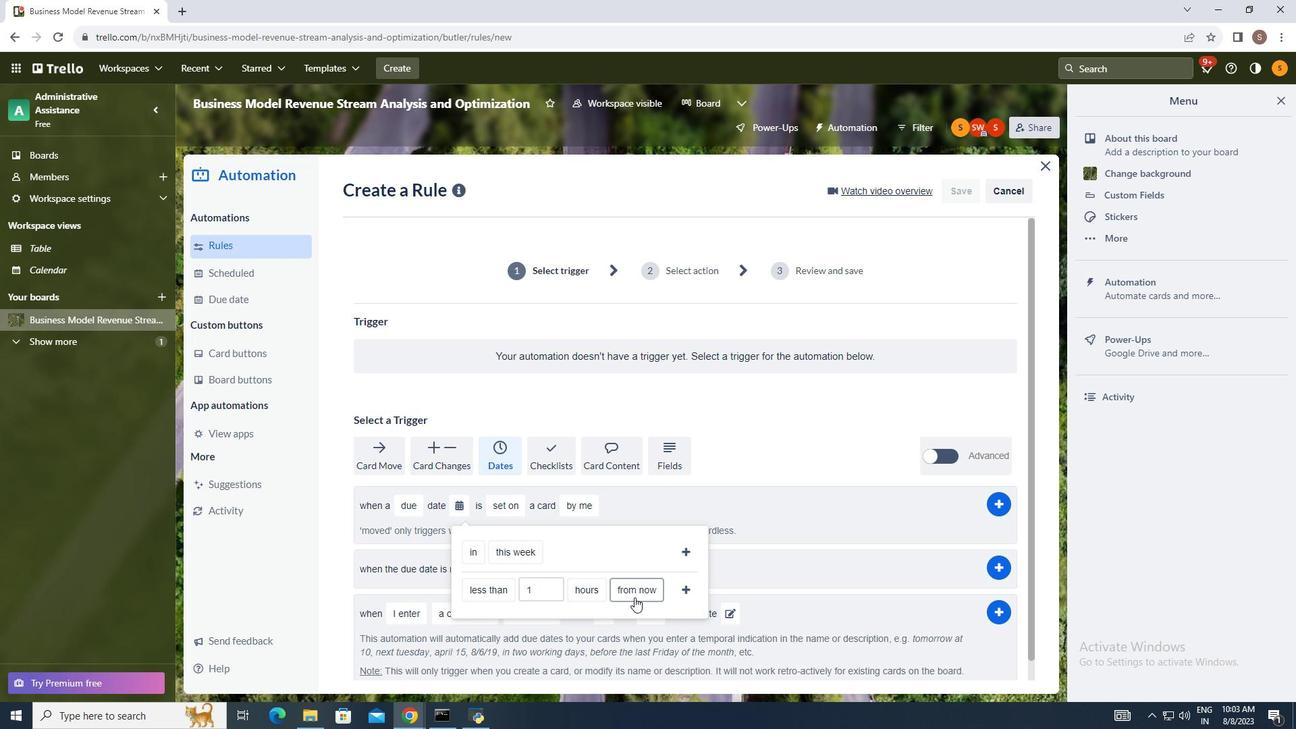 
Action: Mouse pressed left at (634, 597)
Screenshot: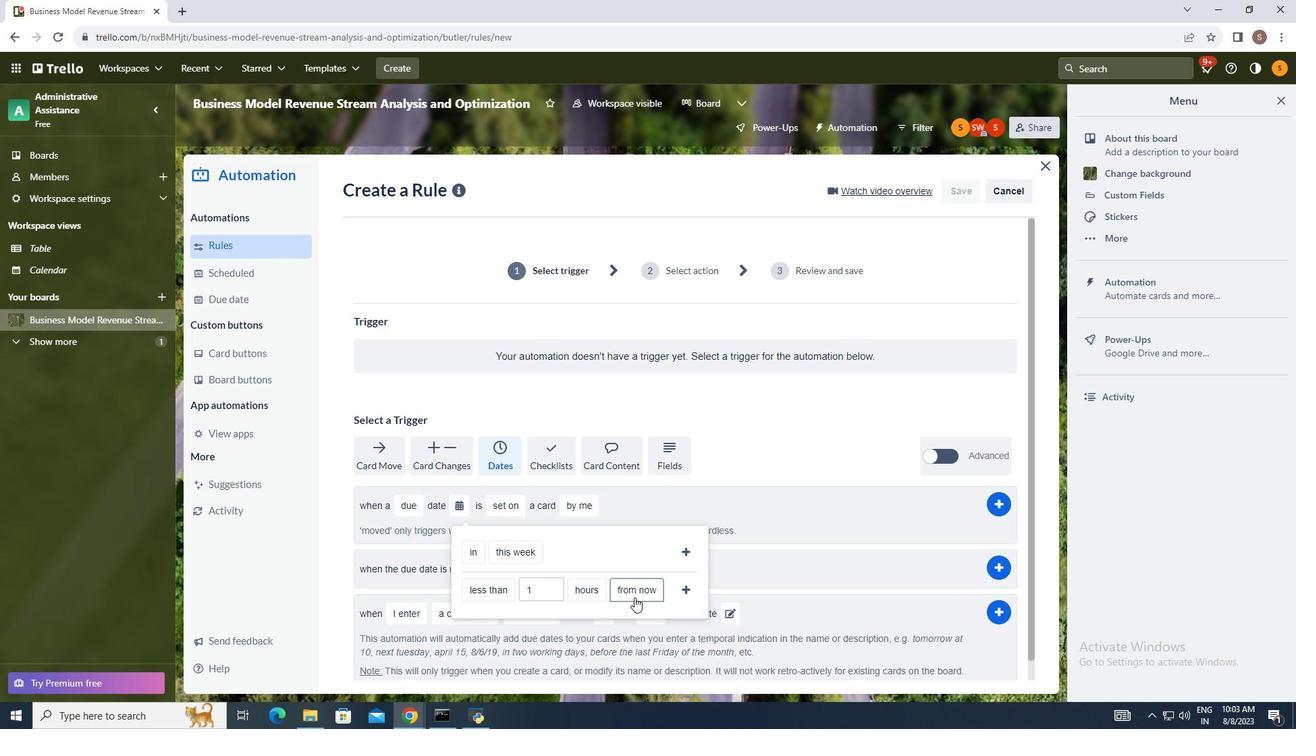 
Action: Mouse moved to (637, 653)
Screenshot: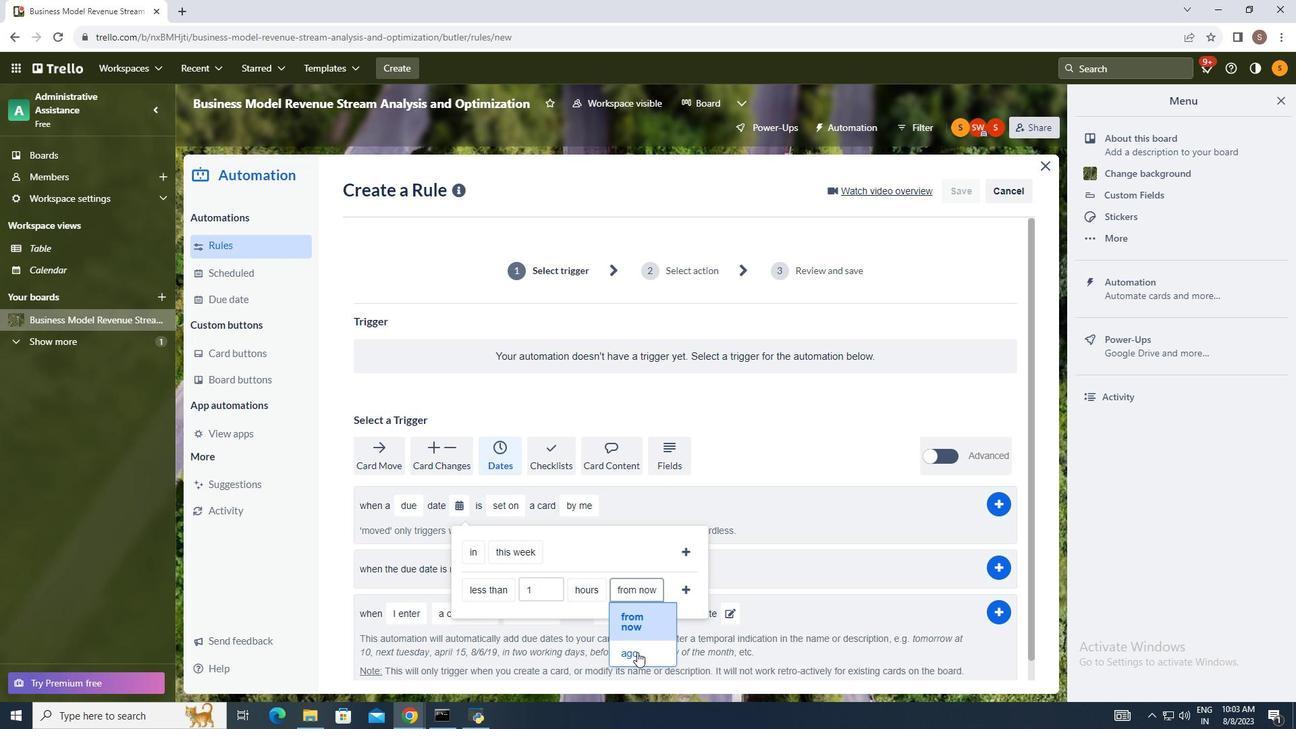 
Action: Mouse pressed left at (637, 653)
Screenshot: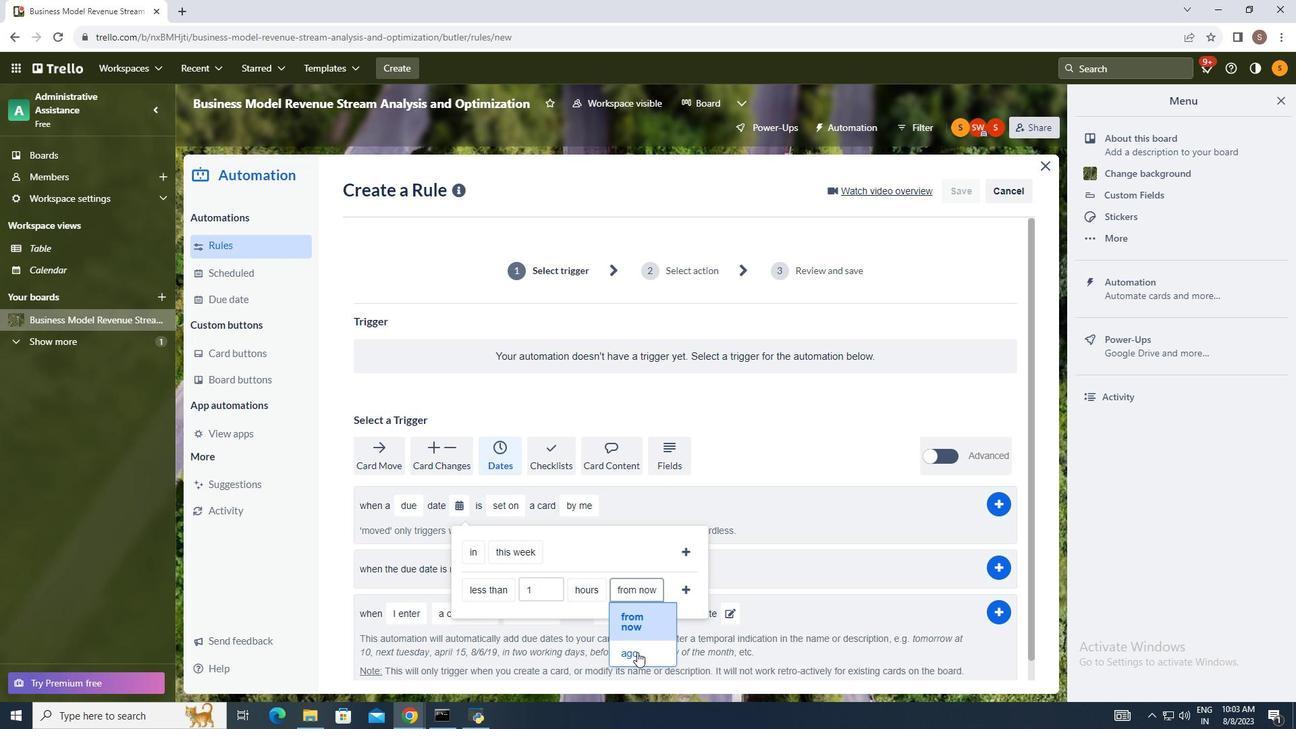
Action: Mouse moved to (661, 590)
Screenshot: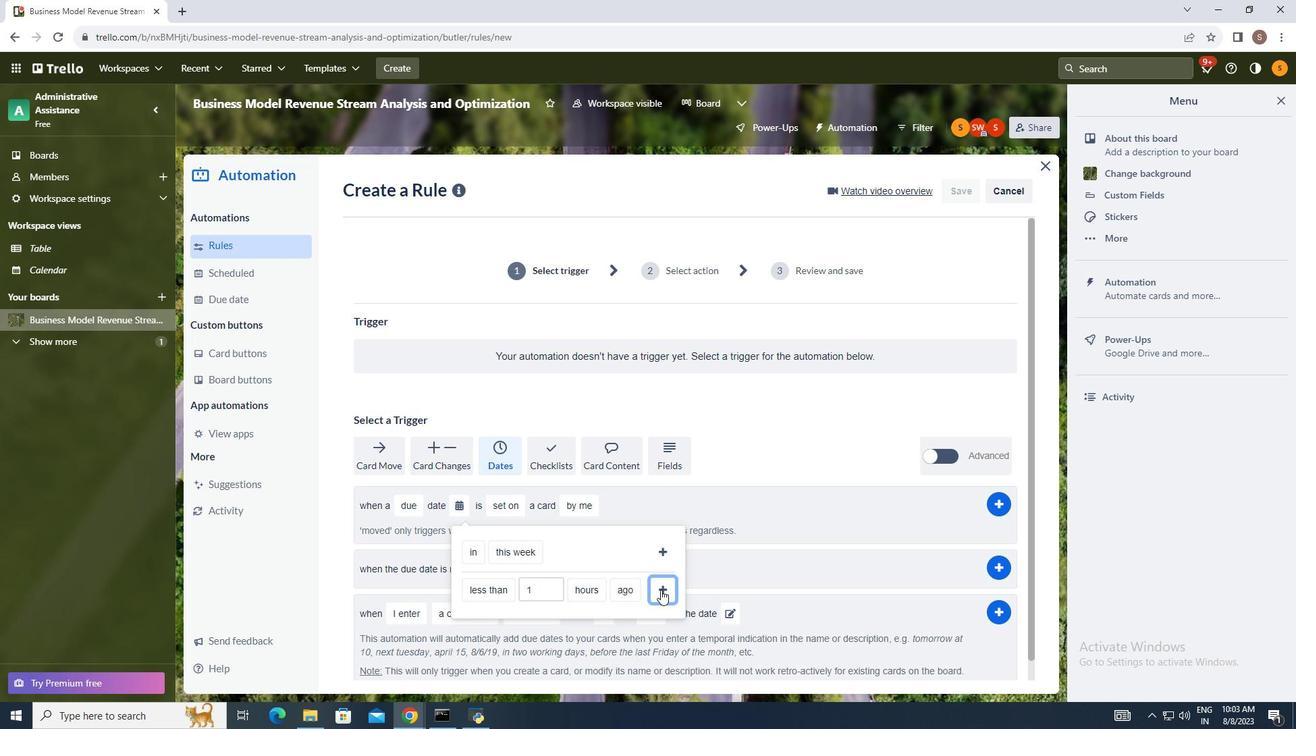 
Action: Mouse pressed left at (661, 590)
Screenshot: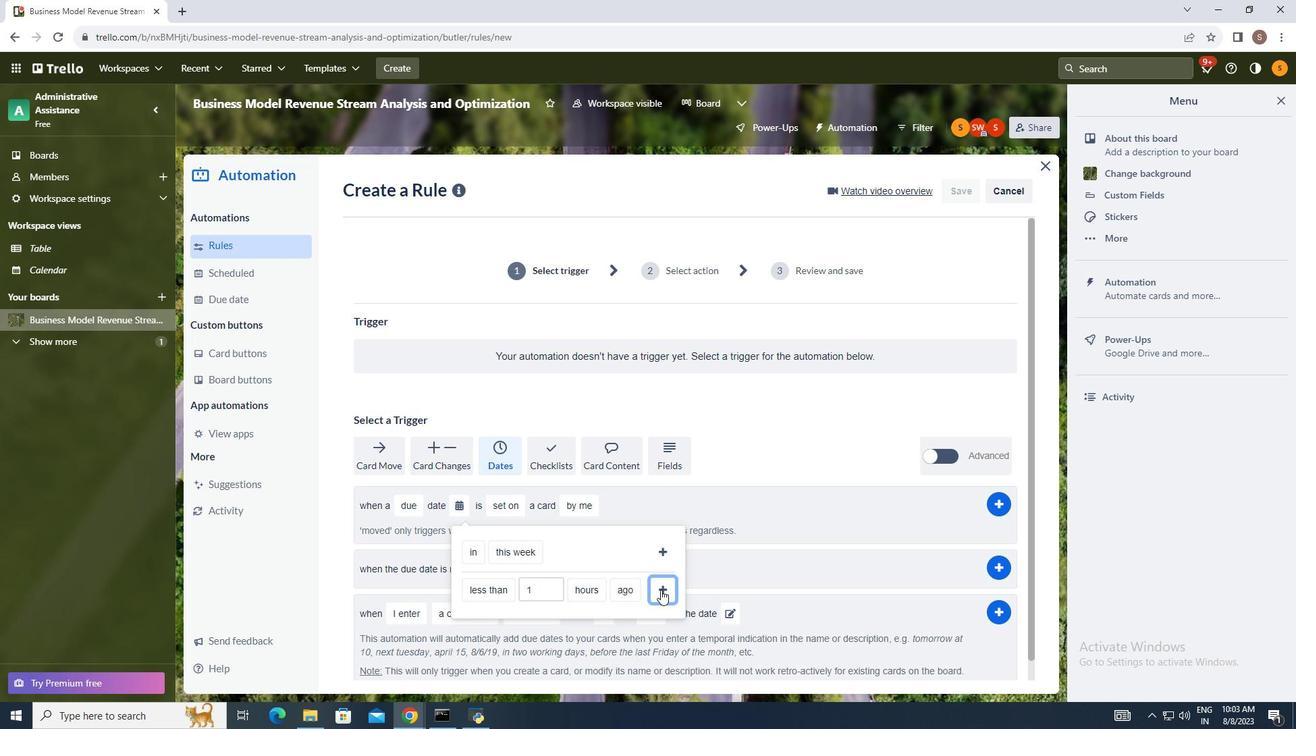 
Action: Mouse moved to (601, 507)
Screenshot: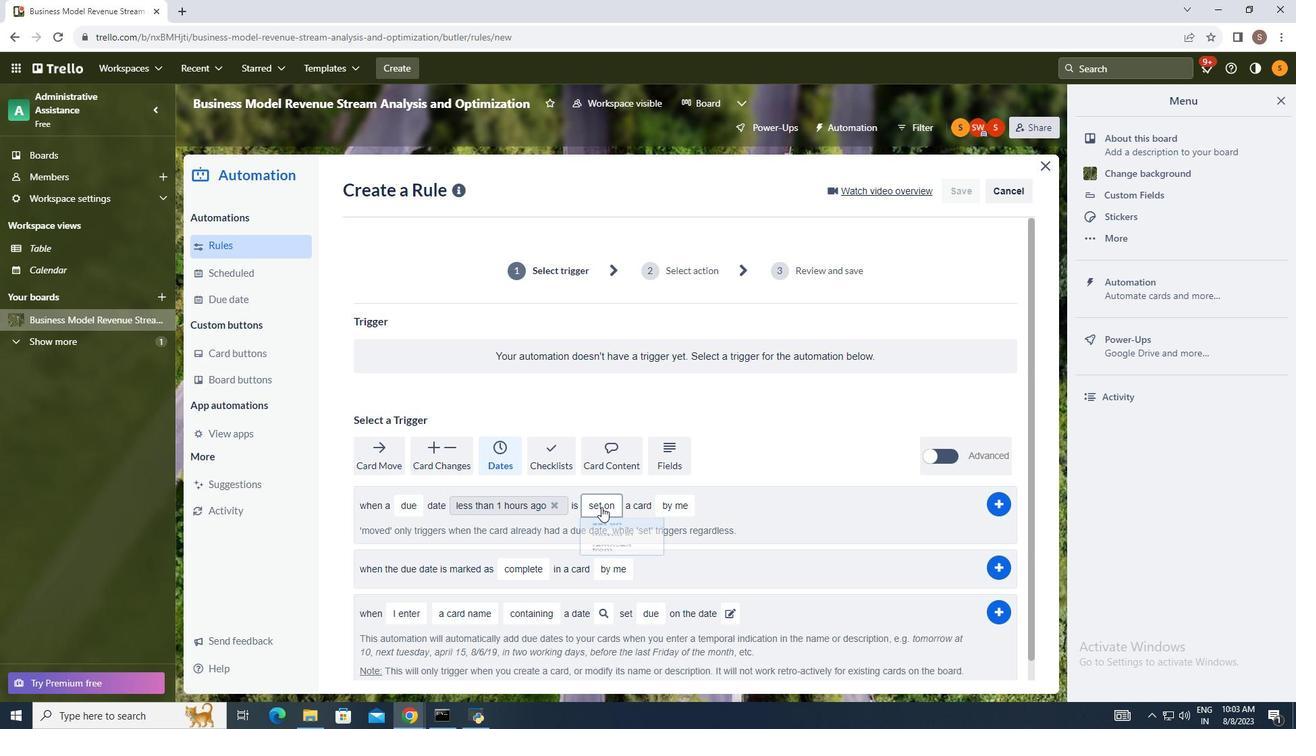 
Action: Mouse pressed left at (601, 507)
Screenshot: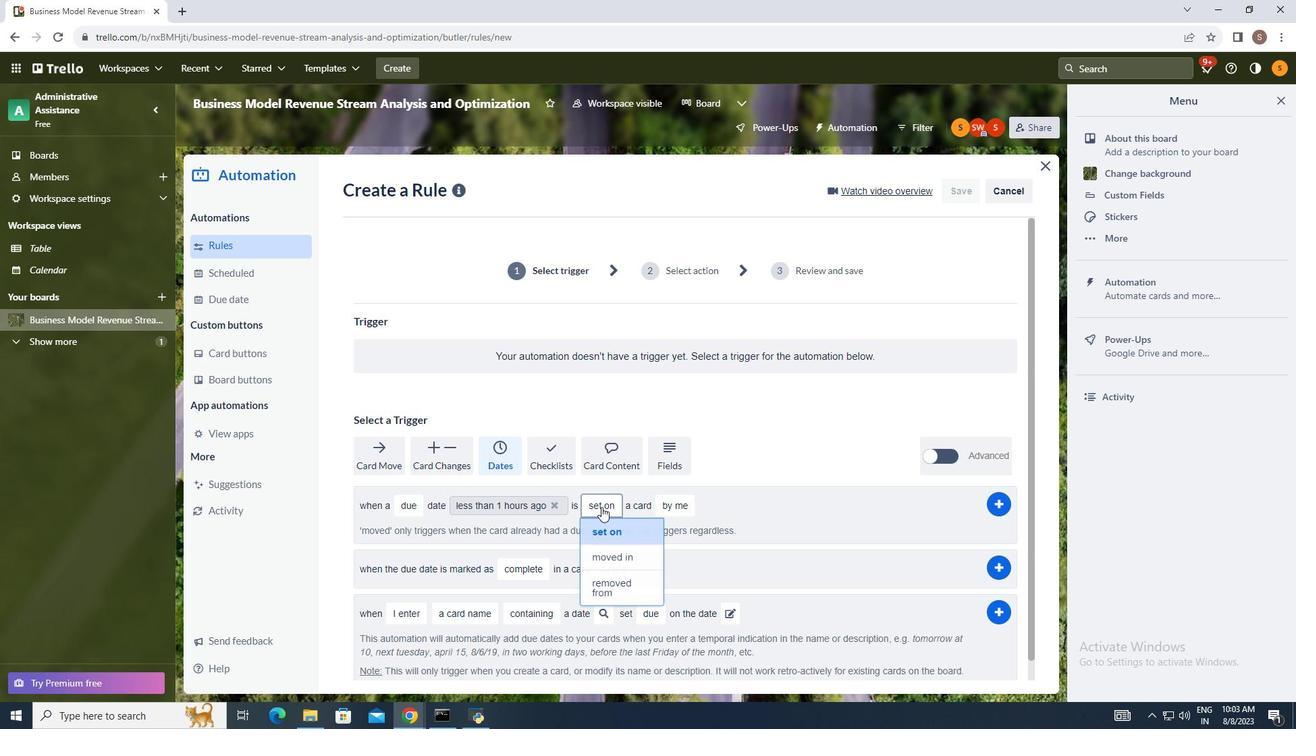 
Action: Mouse moved to (611, 532)
Screenshot: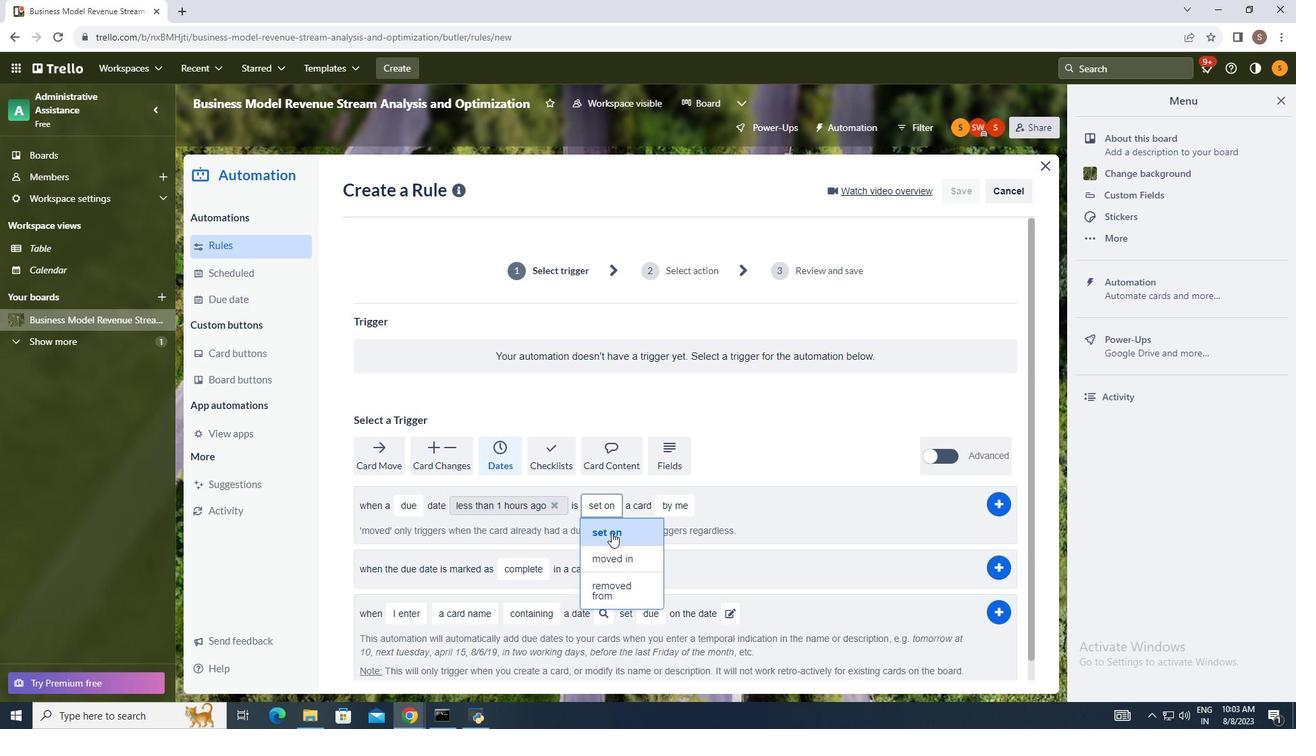 
Action: Mouse pressed left at (611, 532)
Screenshot: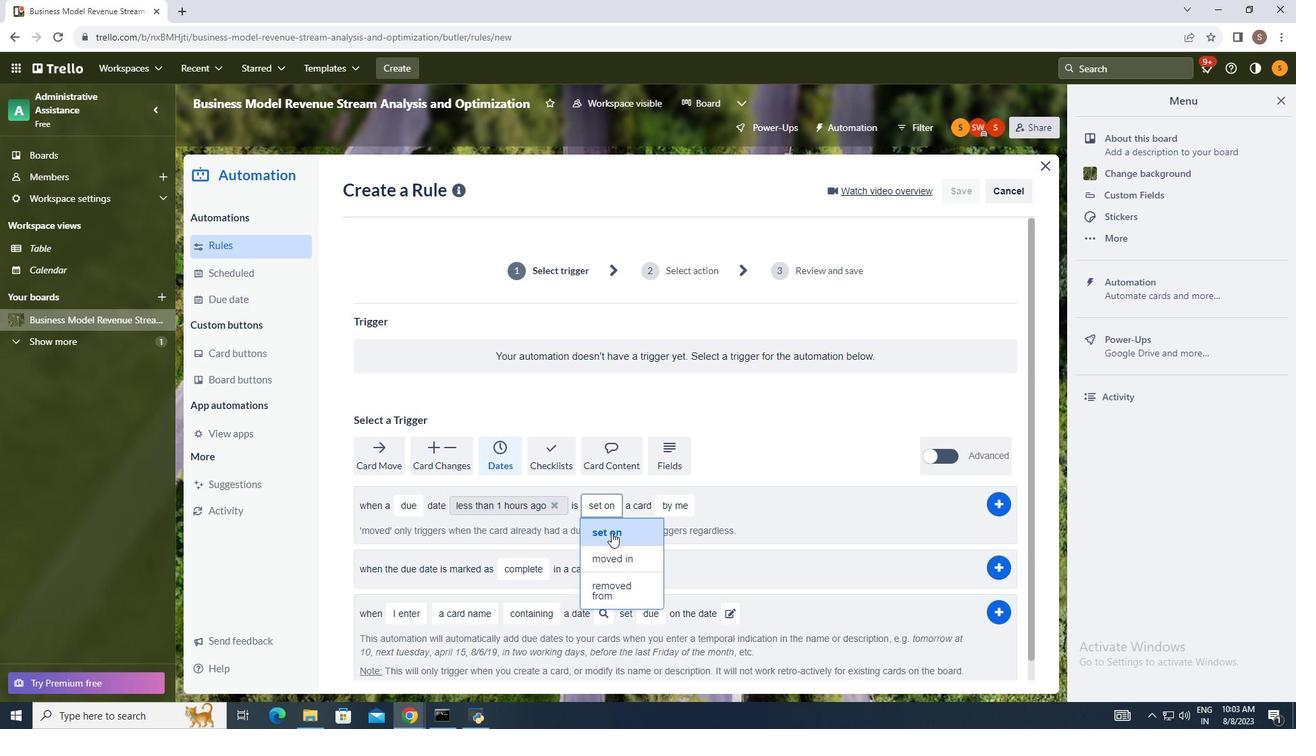 
Action: Mouse moved to (676, 514)
Screenshot: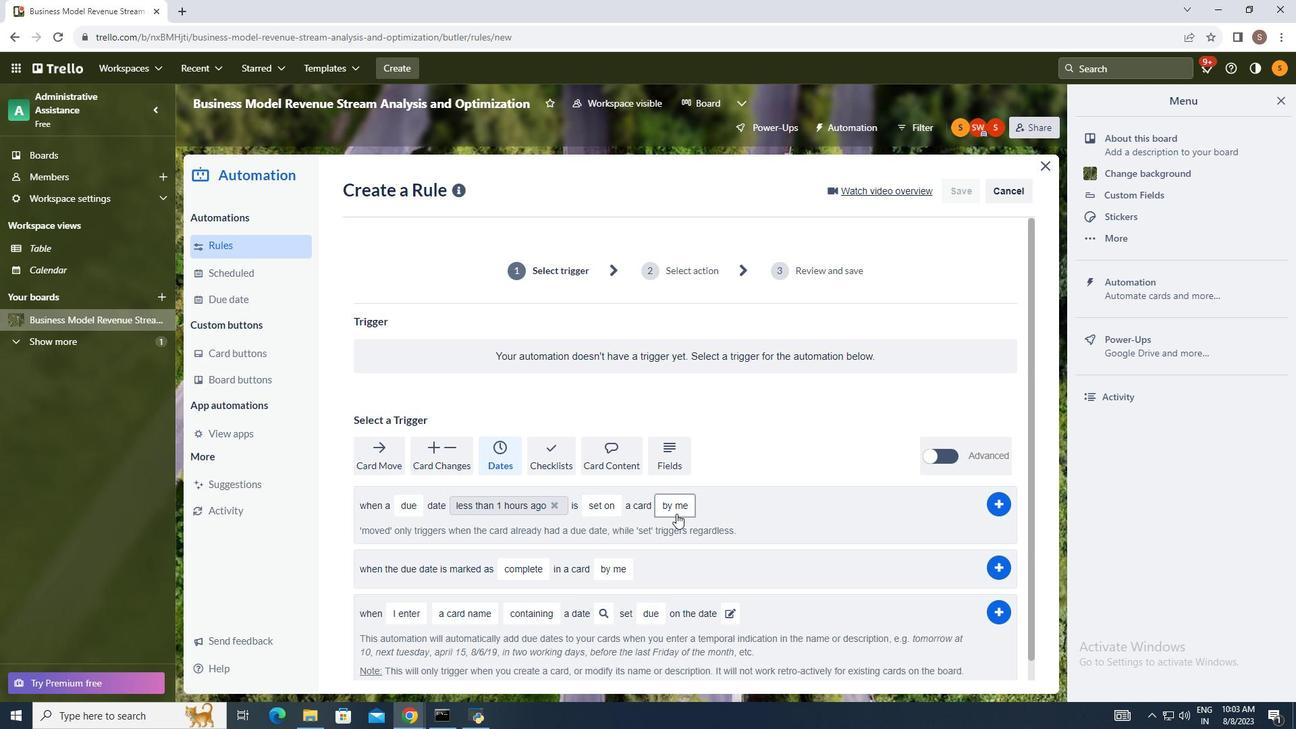 
Action: Mouse pressed left at (676, 514)
Screenshot: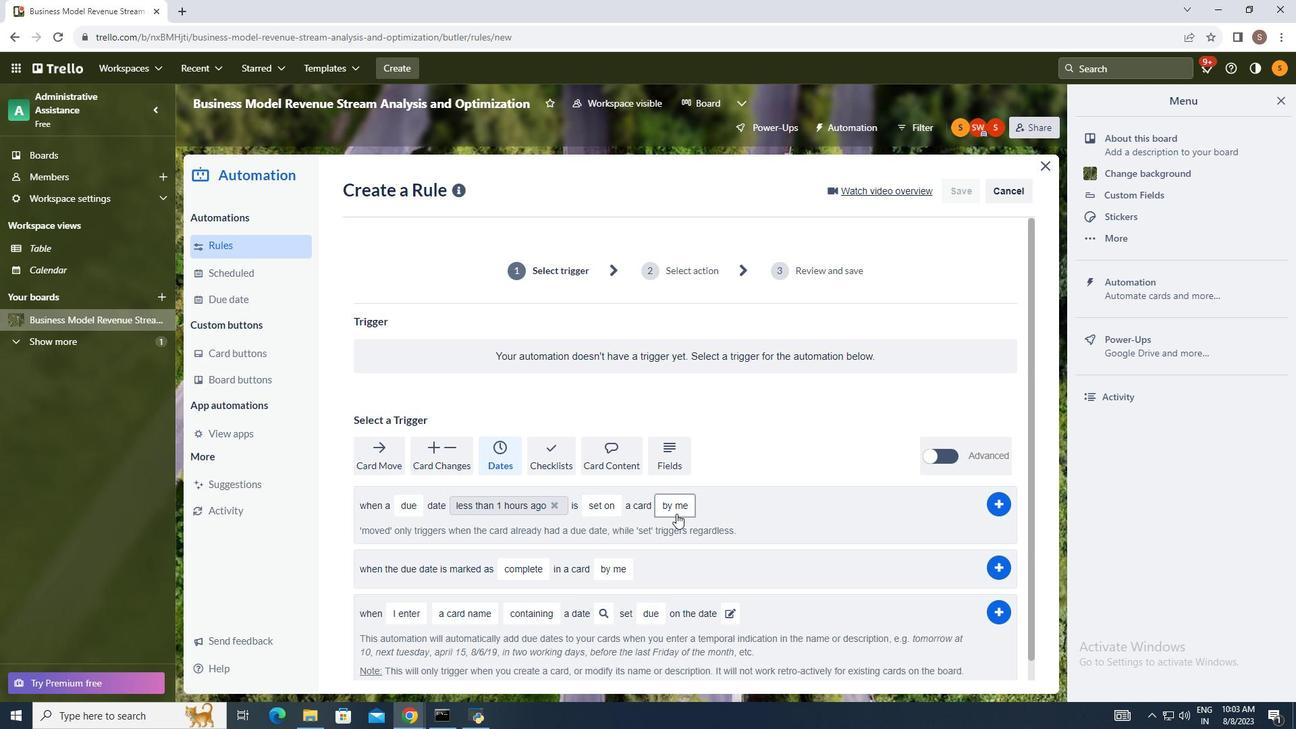 
Action: Mouse moved to (690, 553)
Screenshot: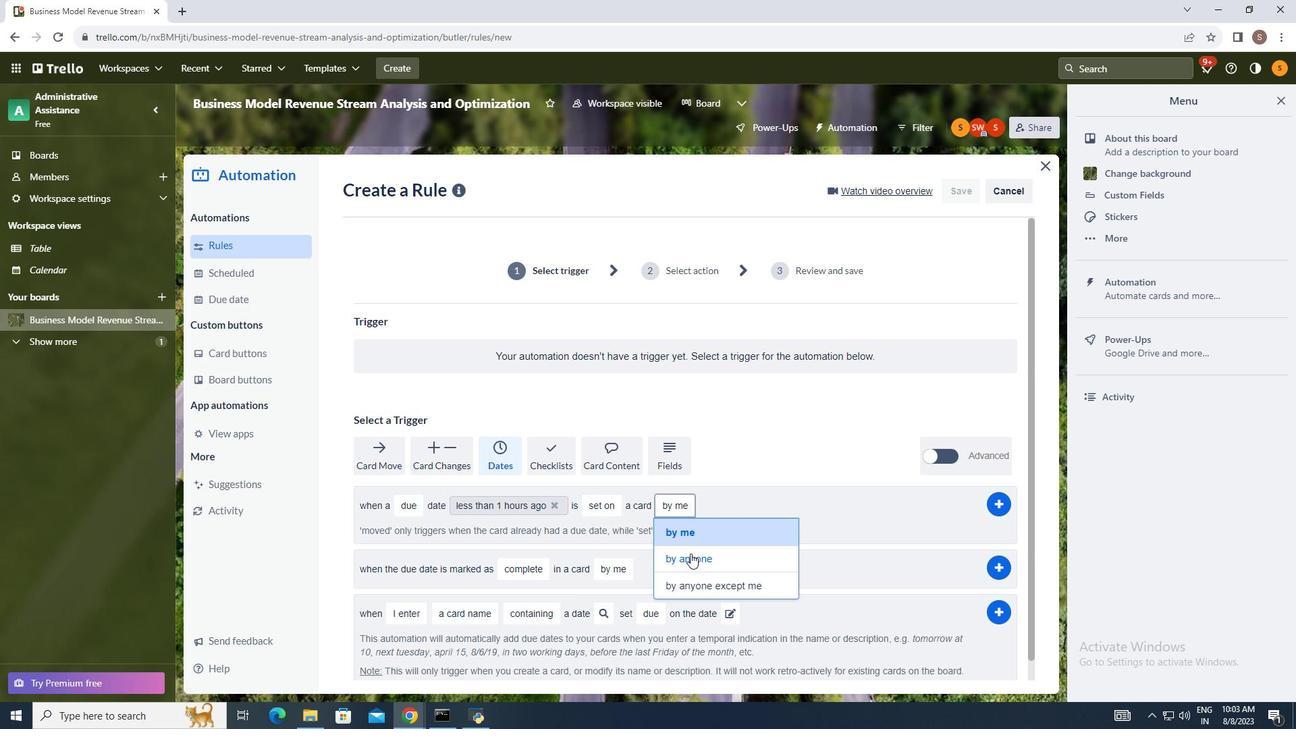 
Action: Mouse pressed left at (690, 553)
Screenshot: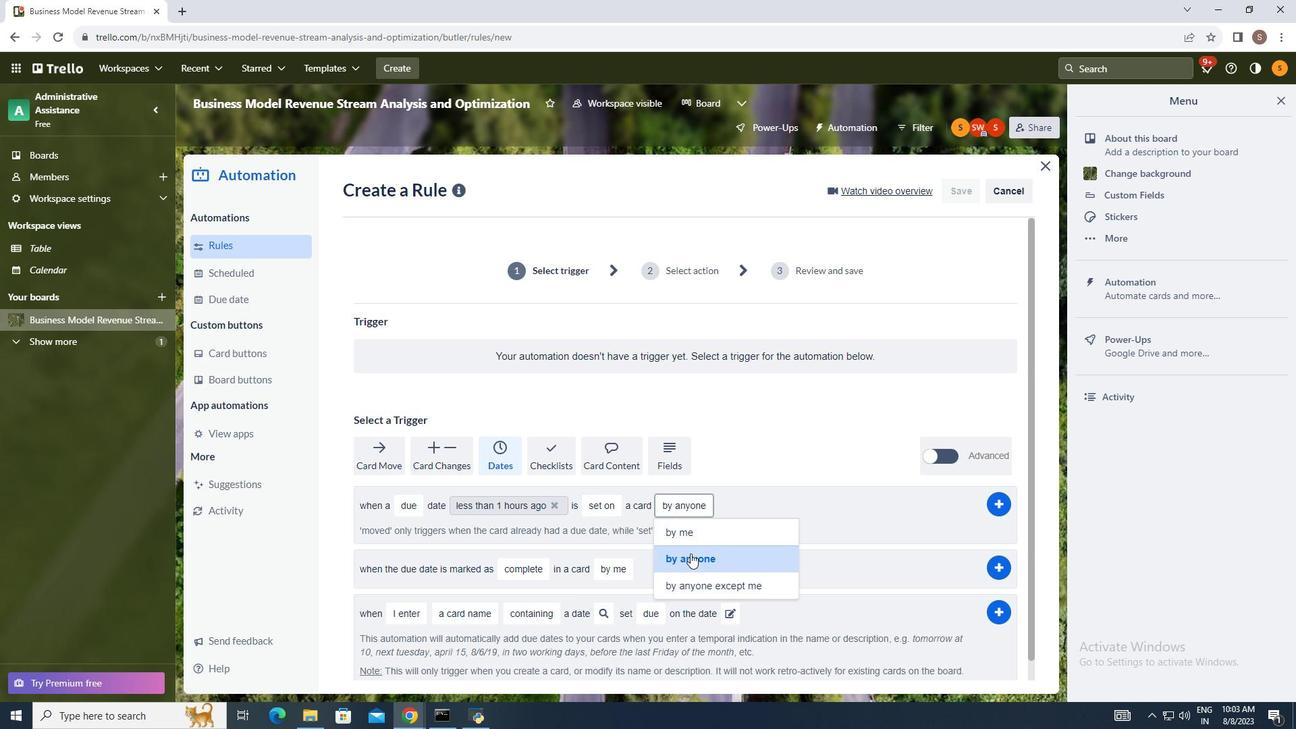 
Action: Mouse moved to (995, 505)
Screenshot: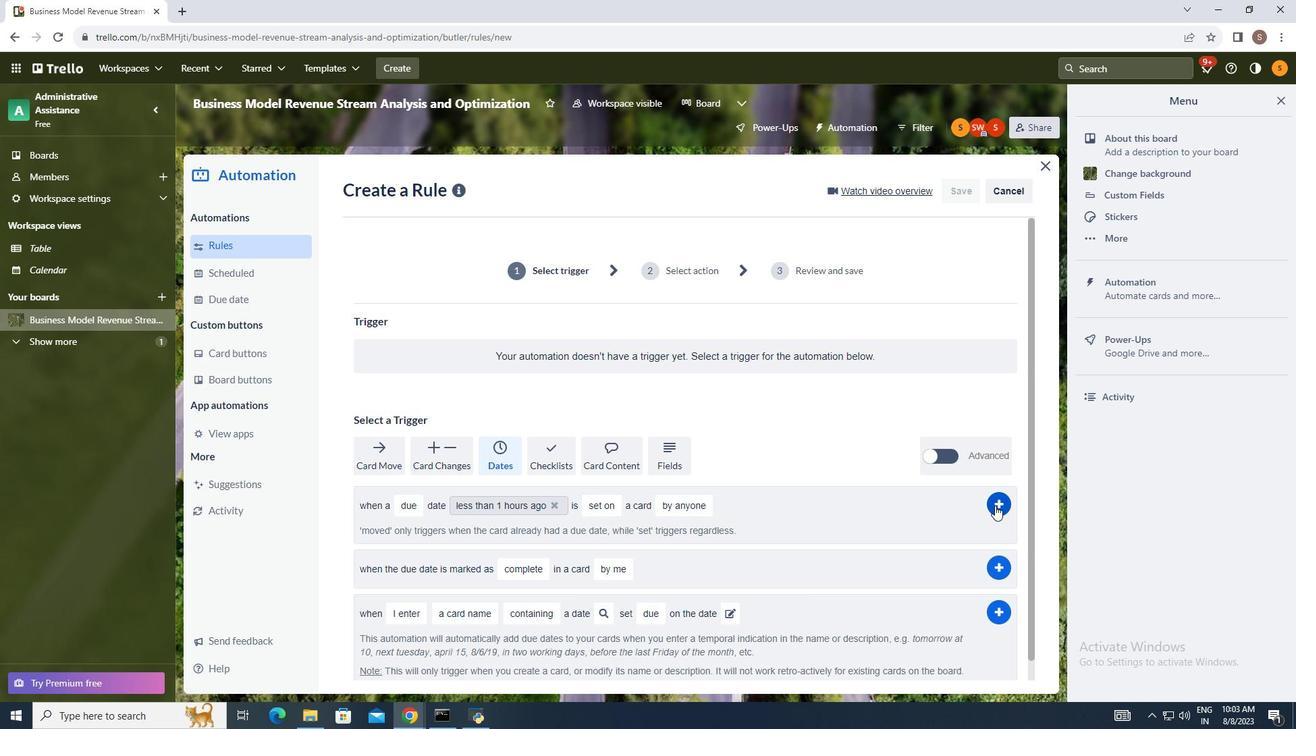 
Action: Mouse pressed left at (995, 505)
Screenshot: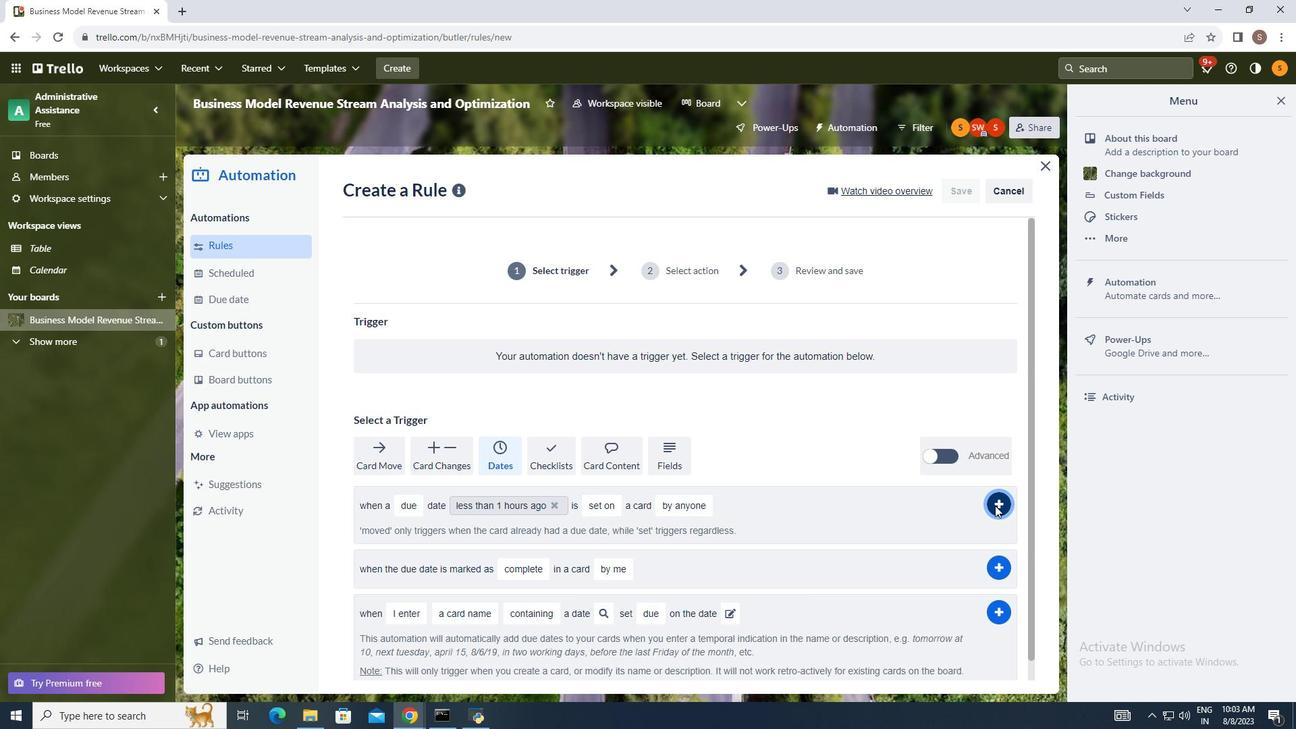 
Action: Mouse moved to (962, 408)
Screenshot: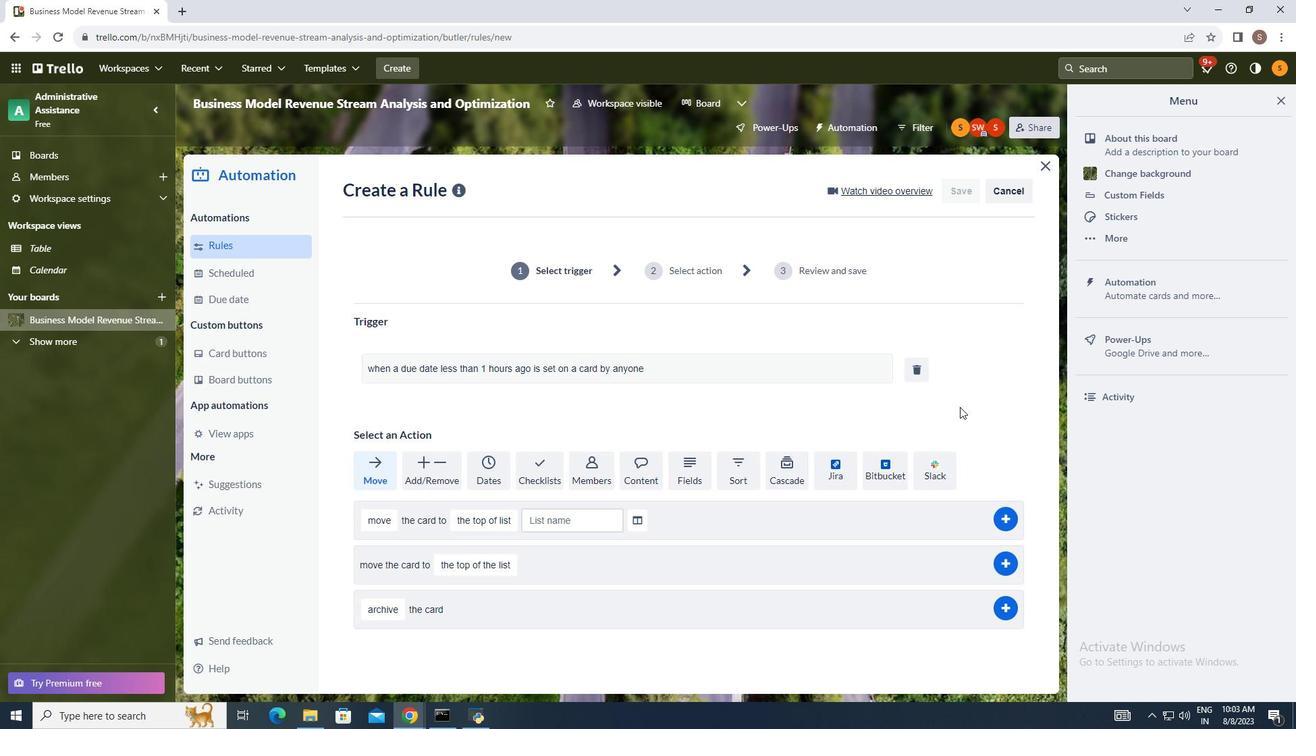 
